 Task: Find connections with filter location Maricá with filter topic #Marketswith filter profile language French with filter current company PM Group with filter school WEST BENGAL STATE UNIVERSITY with filter industry Artists and Writers with filter service category Insurance with filter keywords title Translator
Action: Mouse moved to (595, 126)
Screenshot: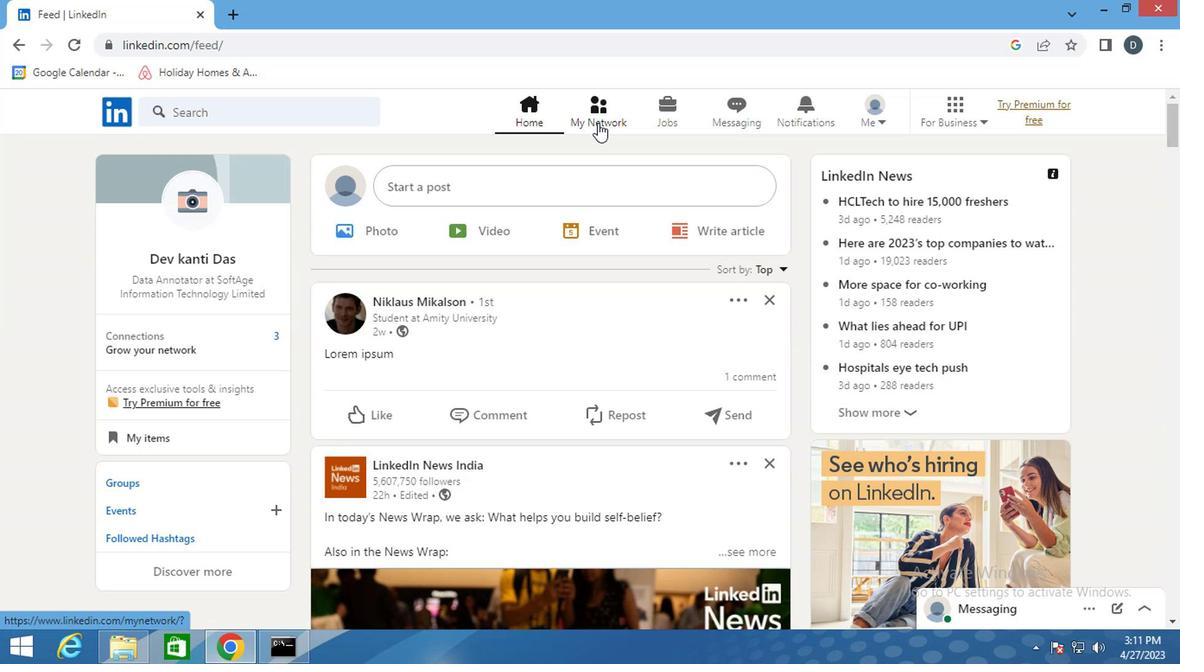 
Action: Mouse pressed left at (595, 126)
Screenshot: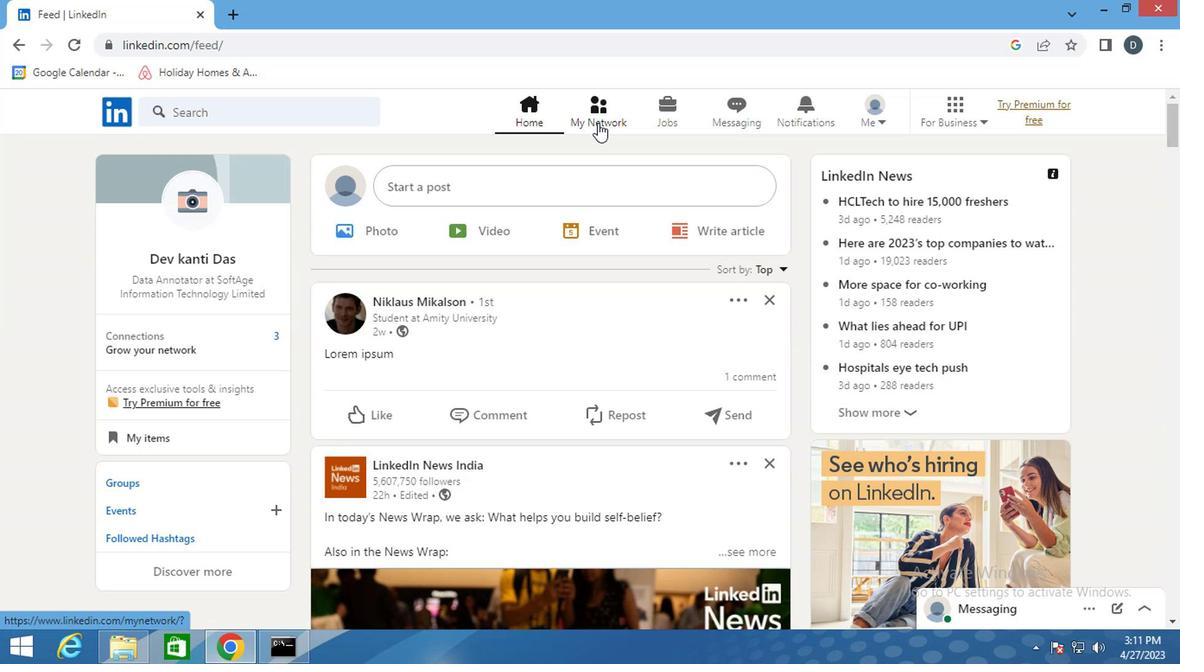 
Action: Mouse moved to (320, 219)
Screenshot: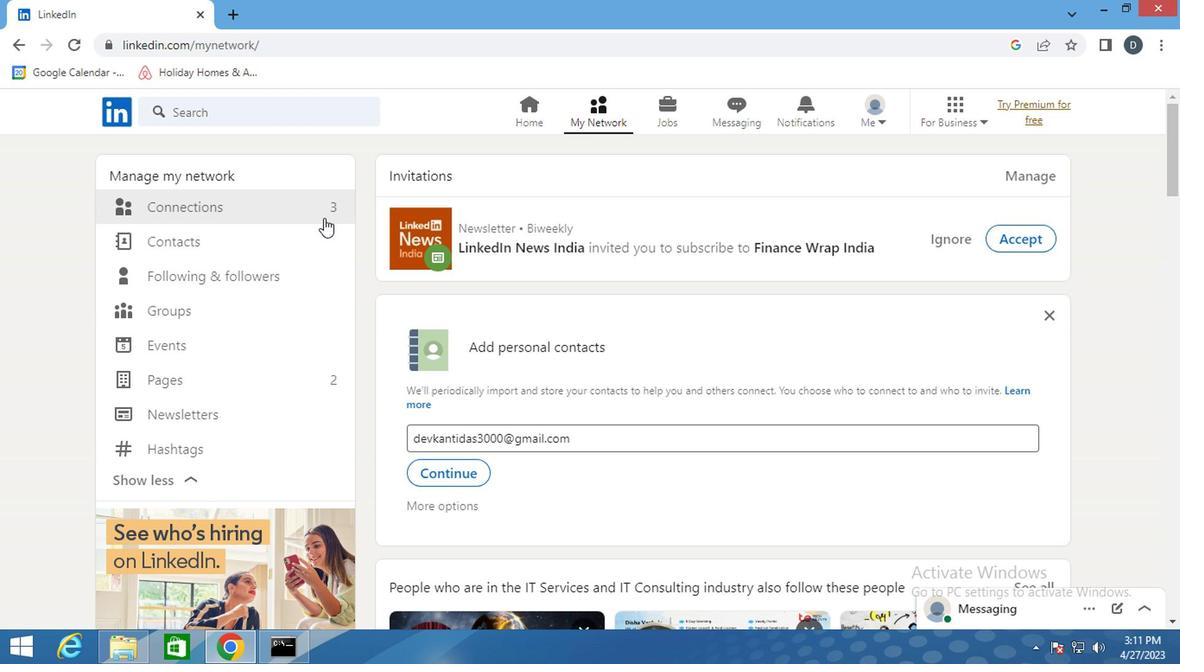 
Action: Mouse pressed left at (320, 219)
Screenshot: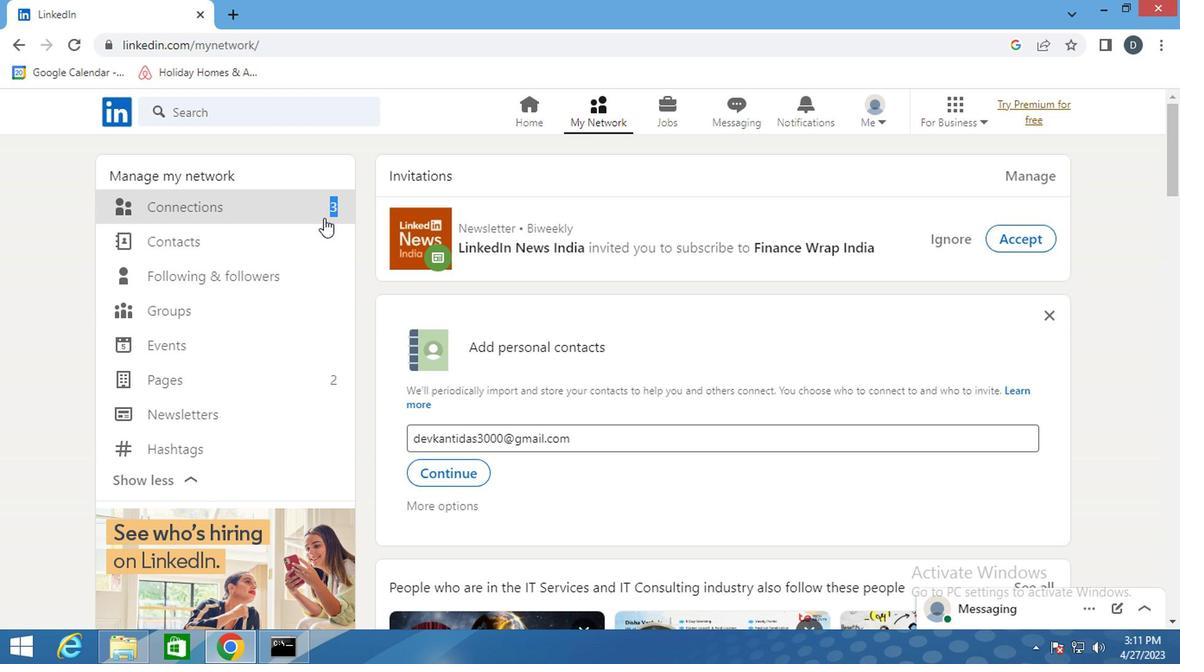 
Action: Mouse pressed left at (320, 219)
Screenshot: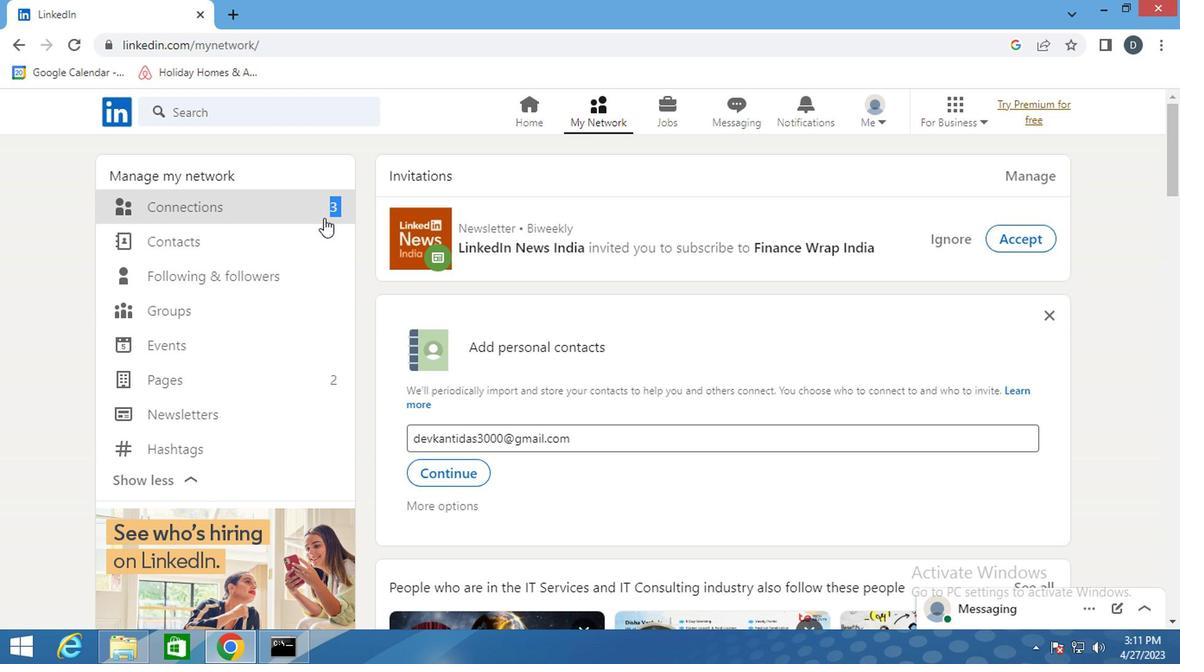 
Action: Mouse pressed left at (320, 219)
Screenshot: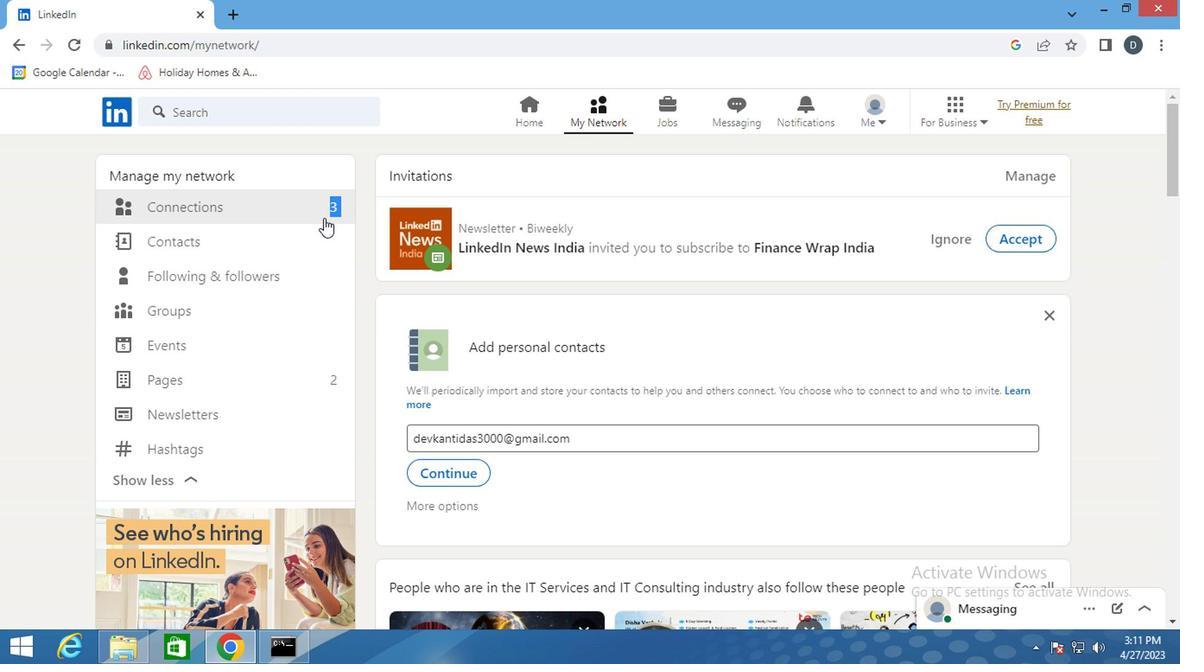 
Action: Mouse moved to (295, 209)
Screenshot: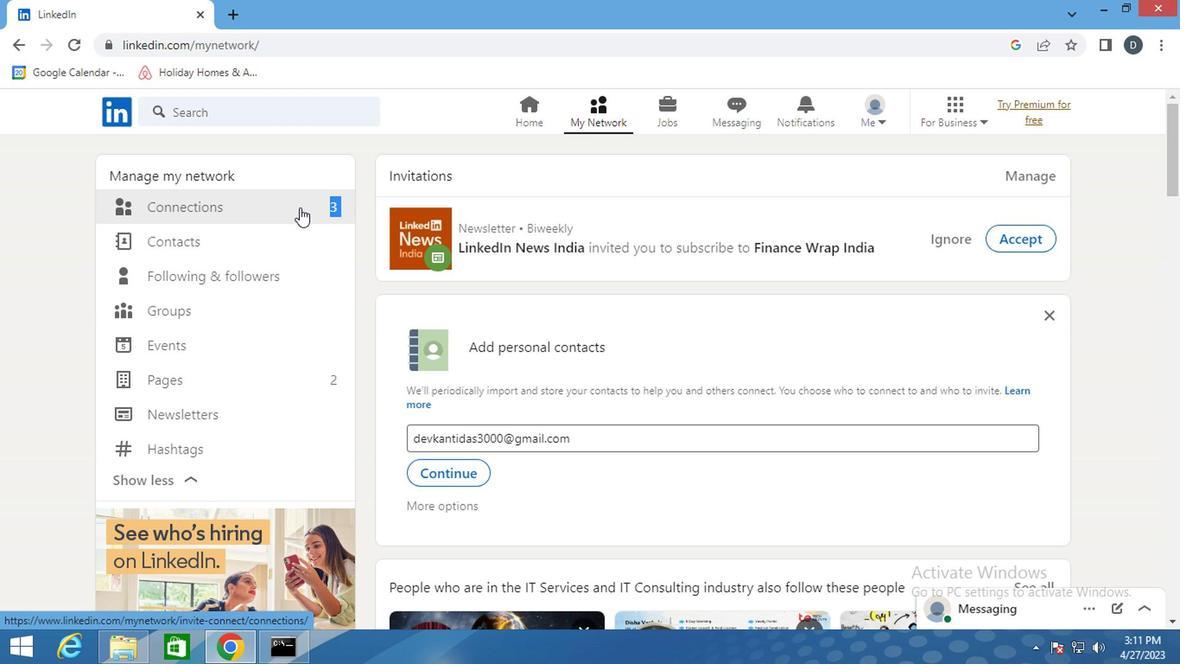 
Action: Mouse pressed left at (295, 209)
Screenshot: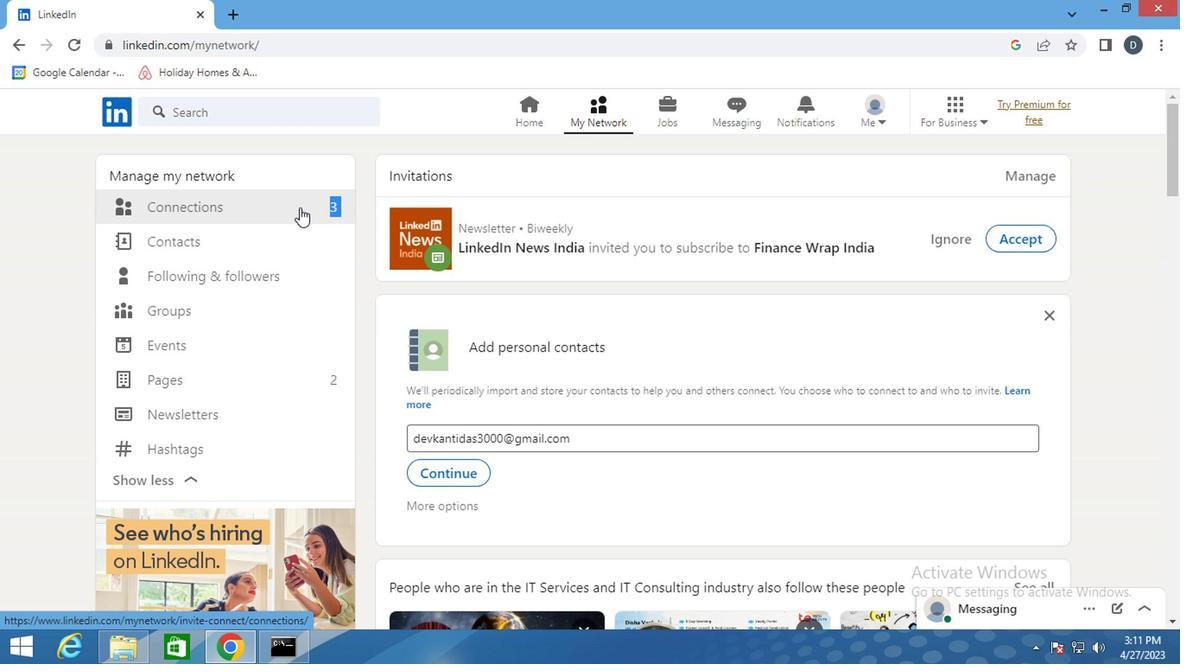 
Action: Mouse moved to (765, 208)
Screenshot: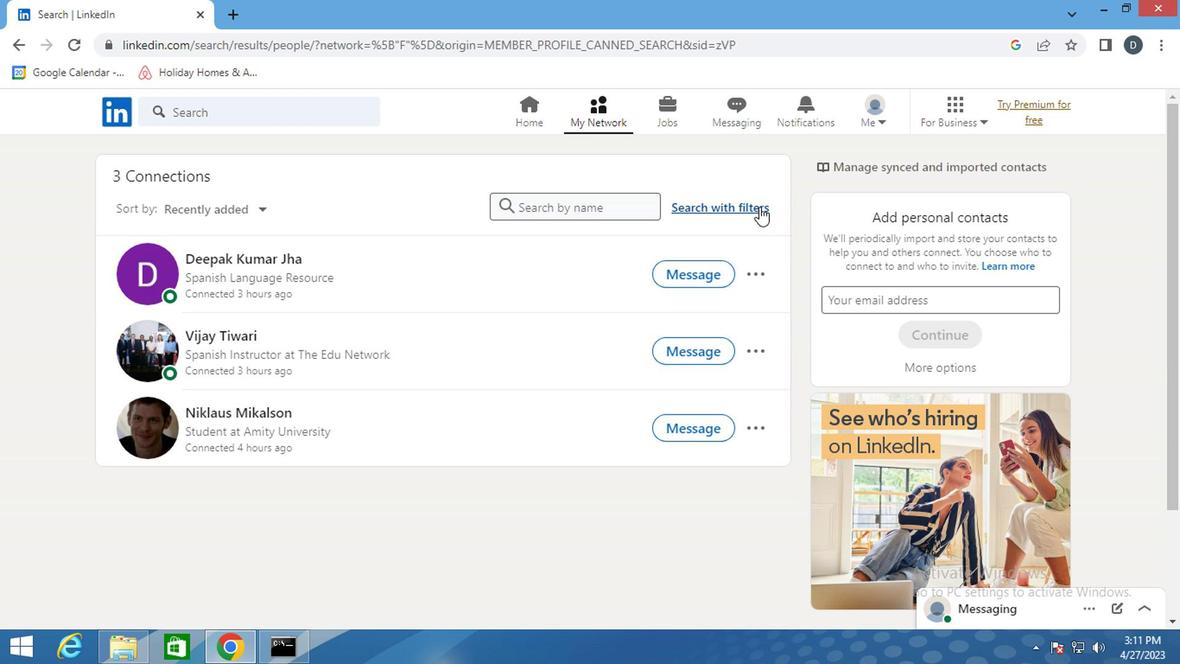 
Action: Mouse pressed left at (765, 208)
Screenshot: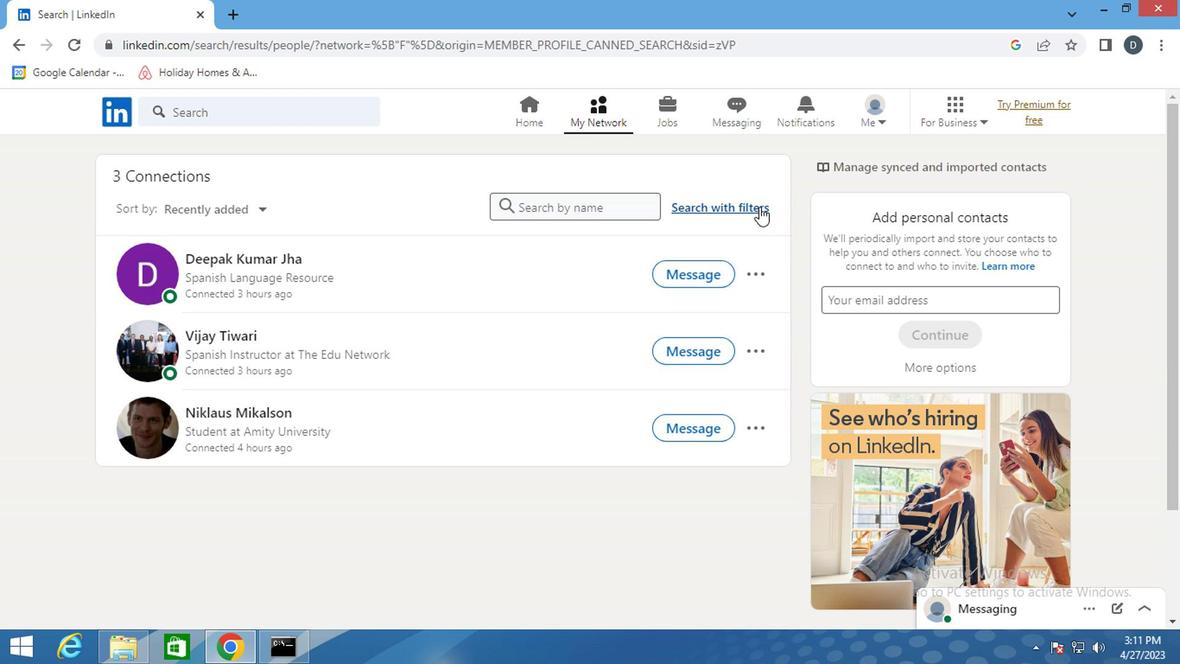 
Action: Mouse moved to (662, 167)
Screenshot: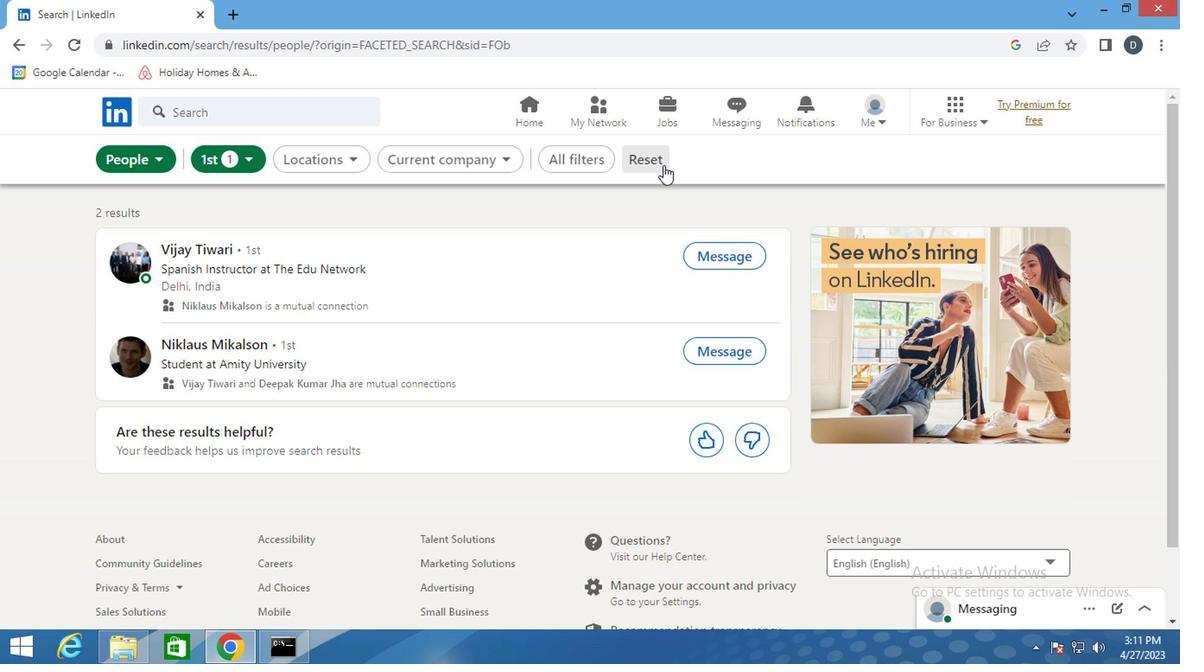 
Action: Mouse pressed left at (662, 167)
Screenshot: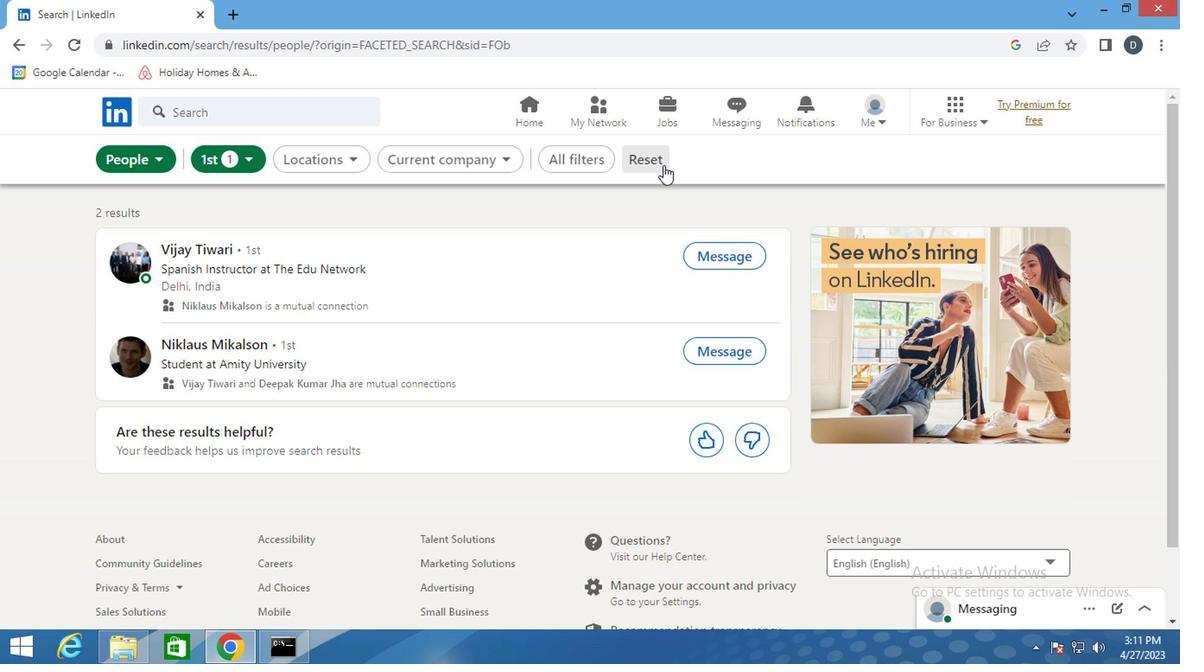 
Action: Mouse moved to (643, 164)
Screenshot: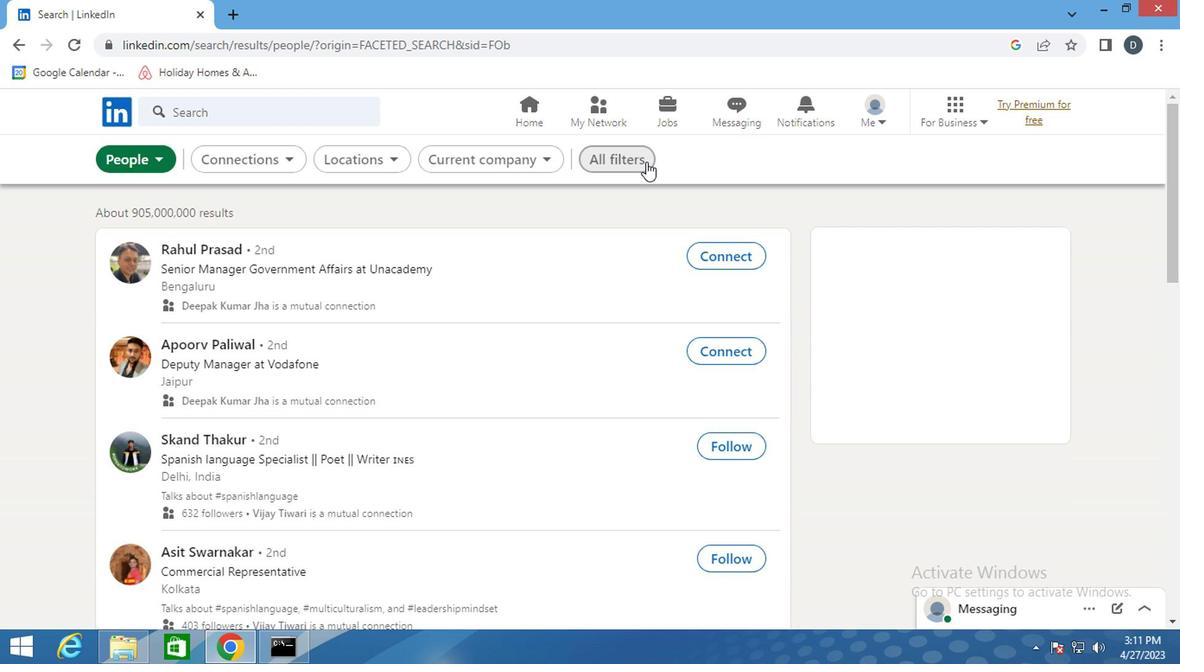 
Action: Mouse pressed left at (643, 164)
Screenshot: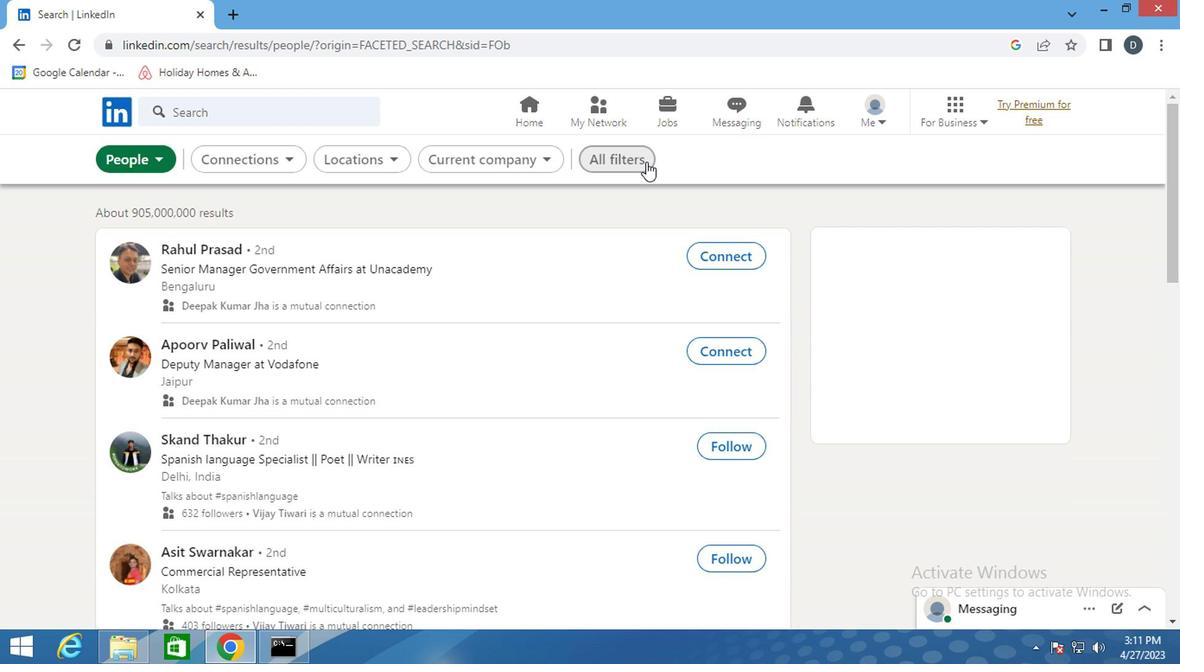 
Action: Mouse moved to (943, 324)
Screenshot: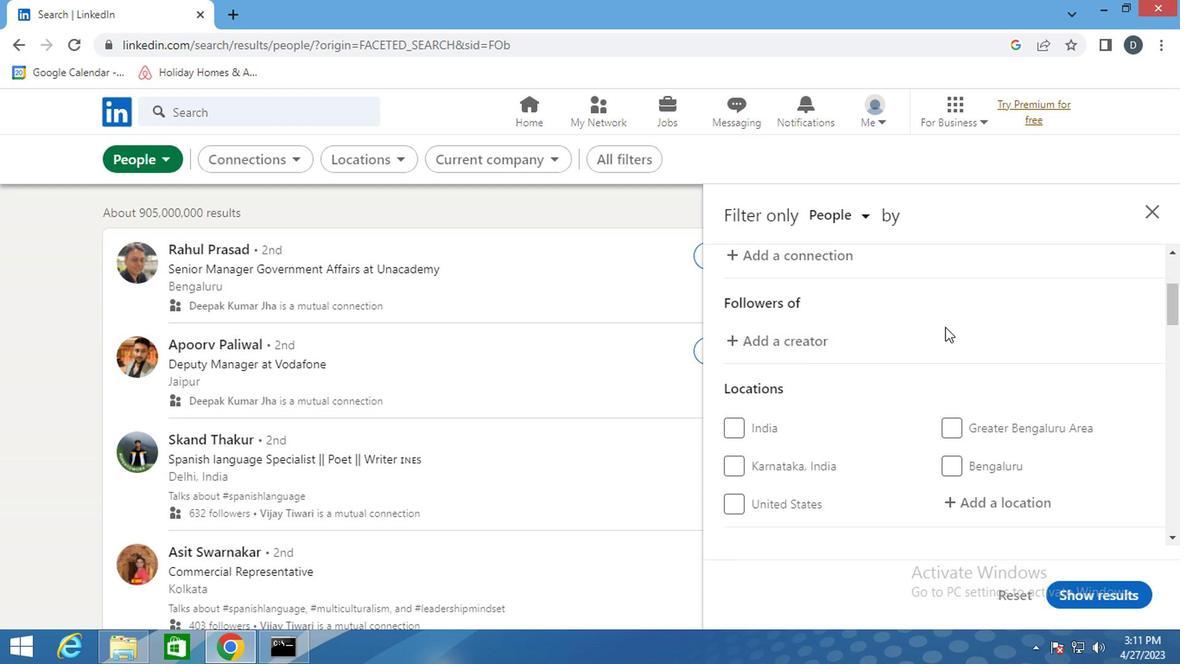 
Action: Mouse scrolled (943, 323) with delta (0, -1)
Screenshot: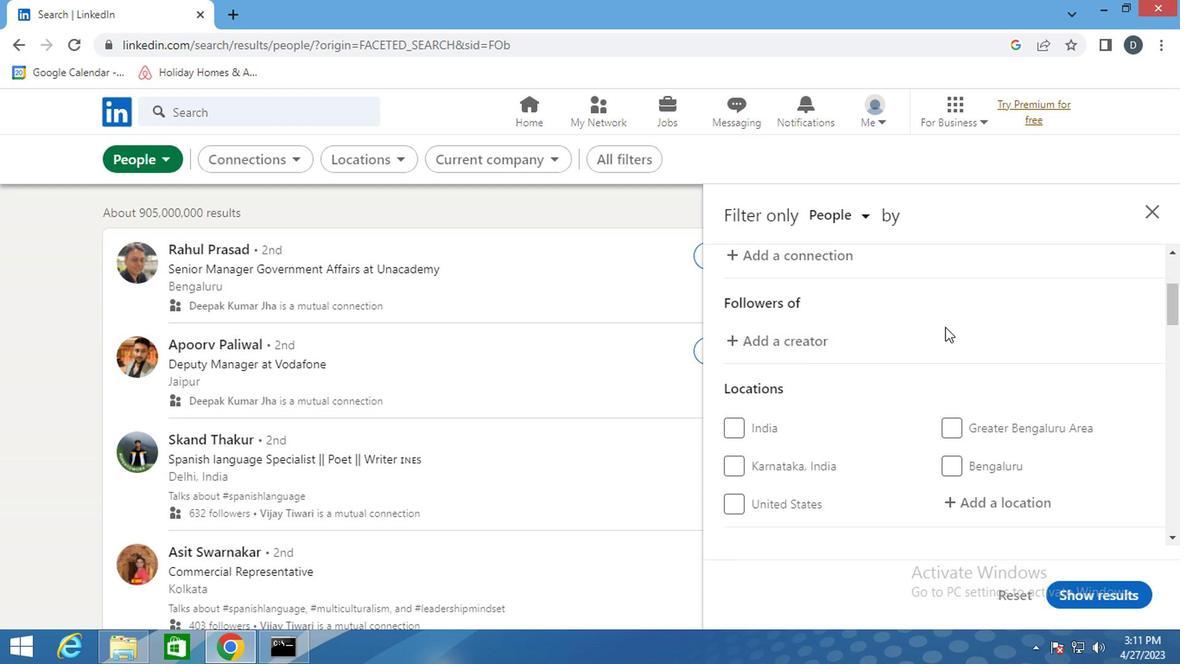 
Action: Mouse moved to (943, 325)
Screenshot: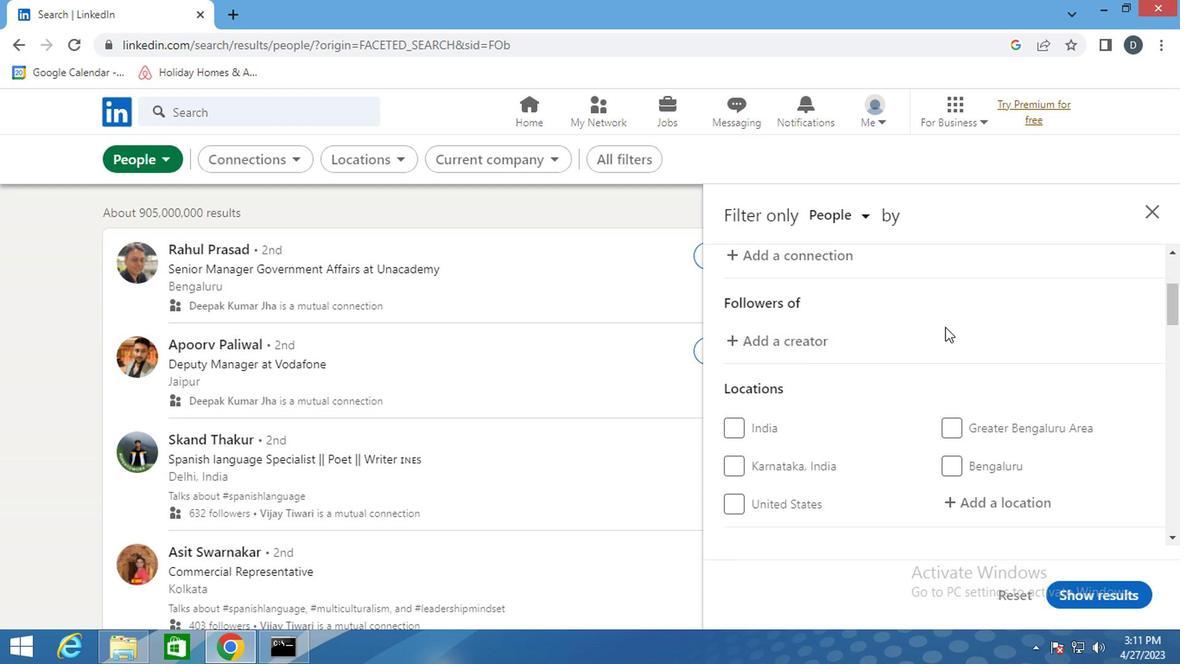 
Action: Mouse scrolled (943, 324) with delta (0, 0)
Screenshot: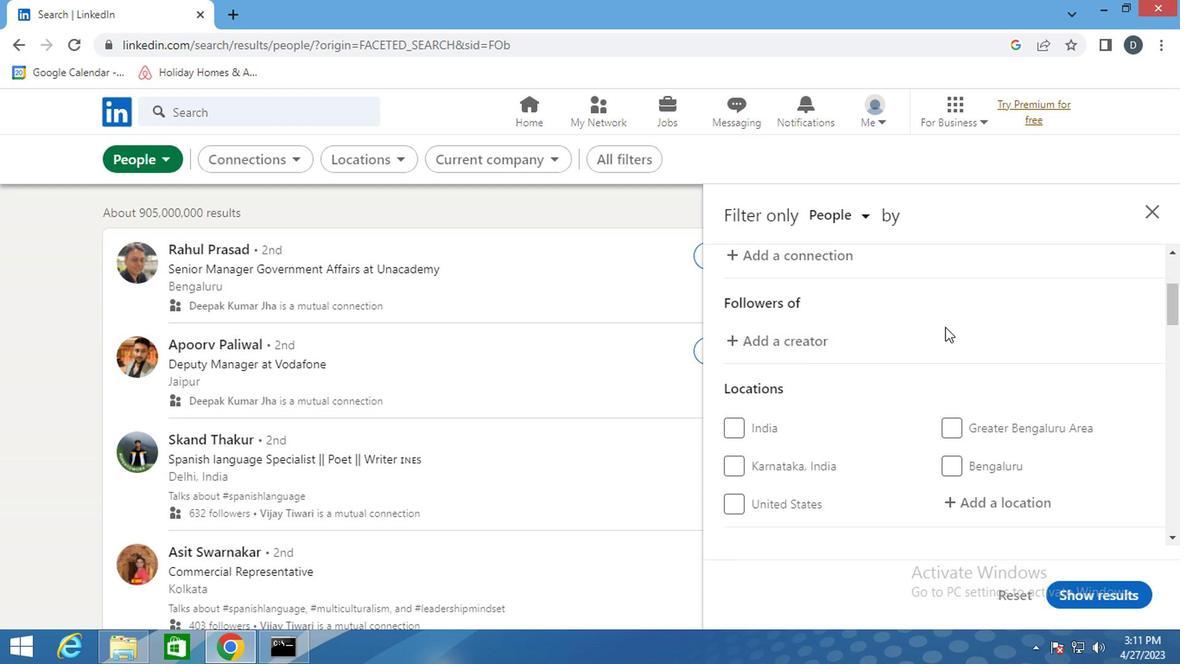
Action: Mouse moved to (944, 327)
Screenshot: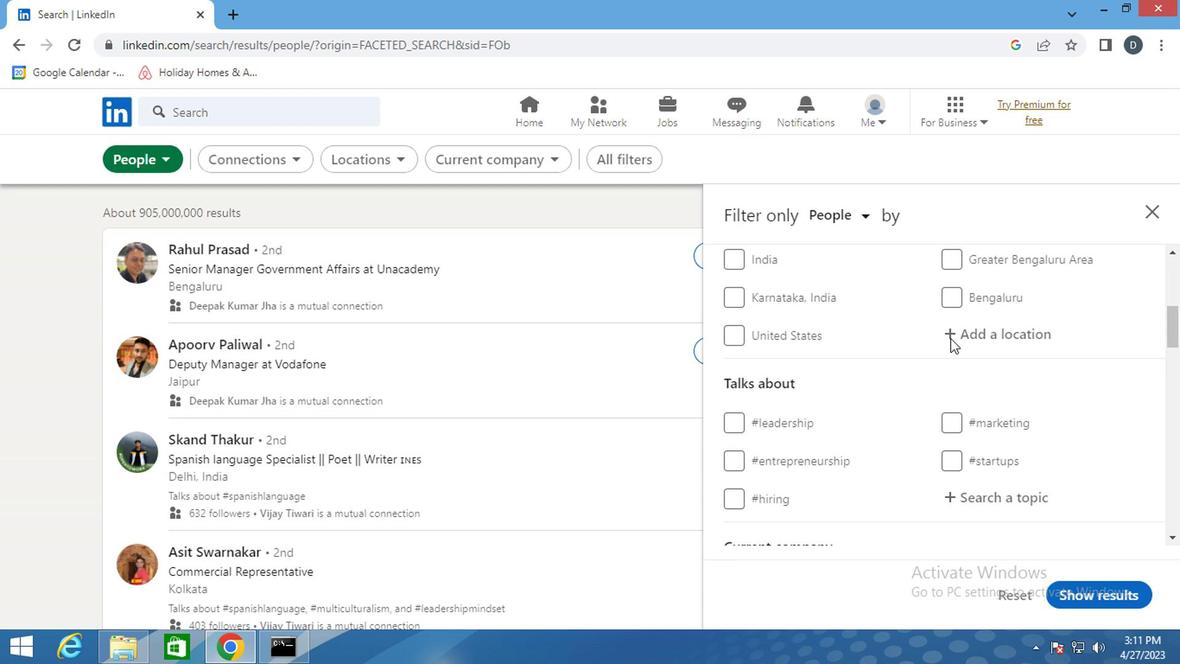 
Action: Mouse scrolled (944, 325) with delta (0, -1)
Screenshot: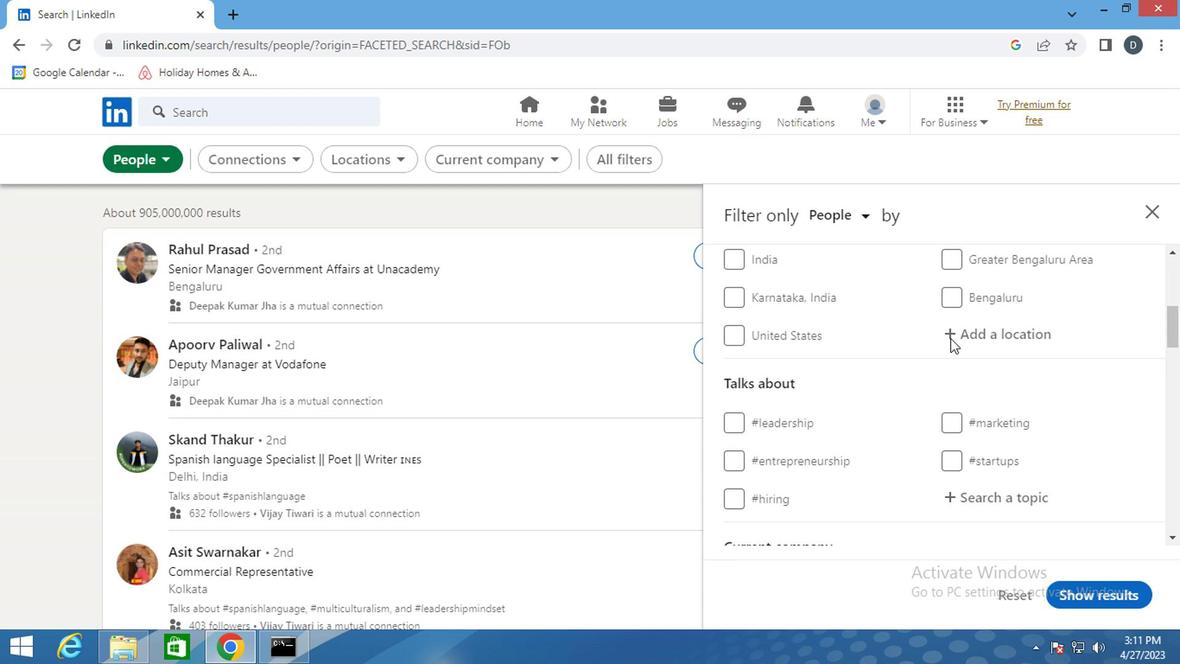 
Action: Mouse scrolled (944, 325) with delta (0, -1)
Screenshot: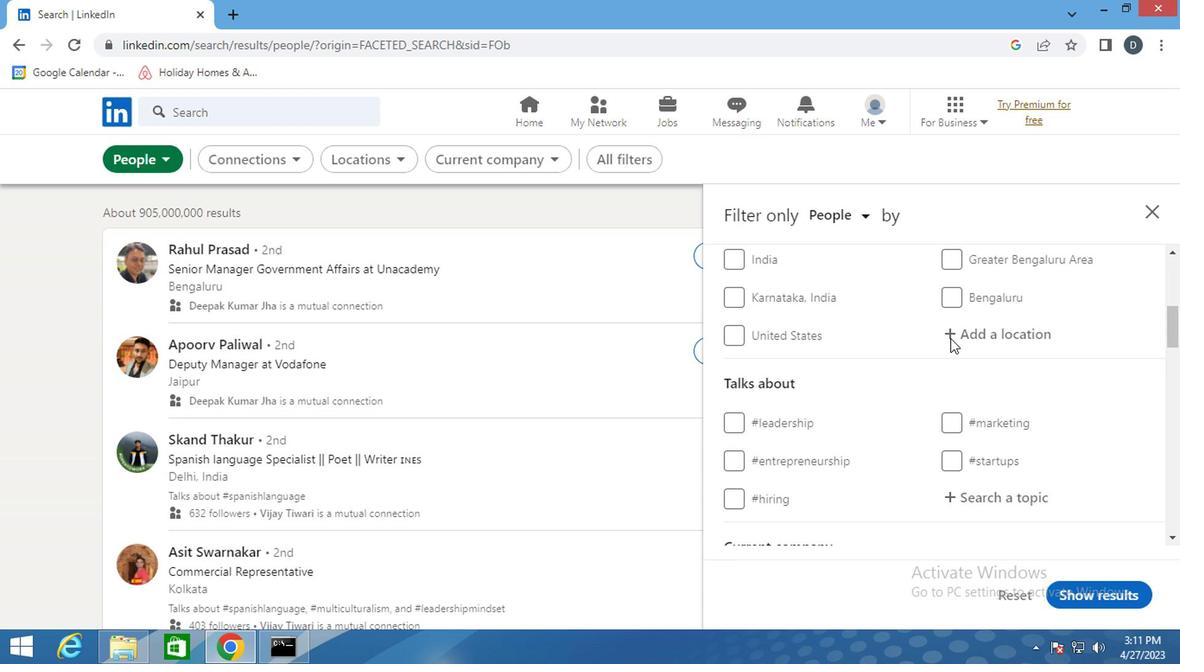
Action: Mouse moved to (983, 337)
Screenshot: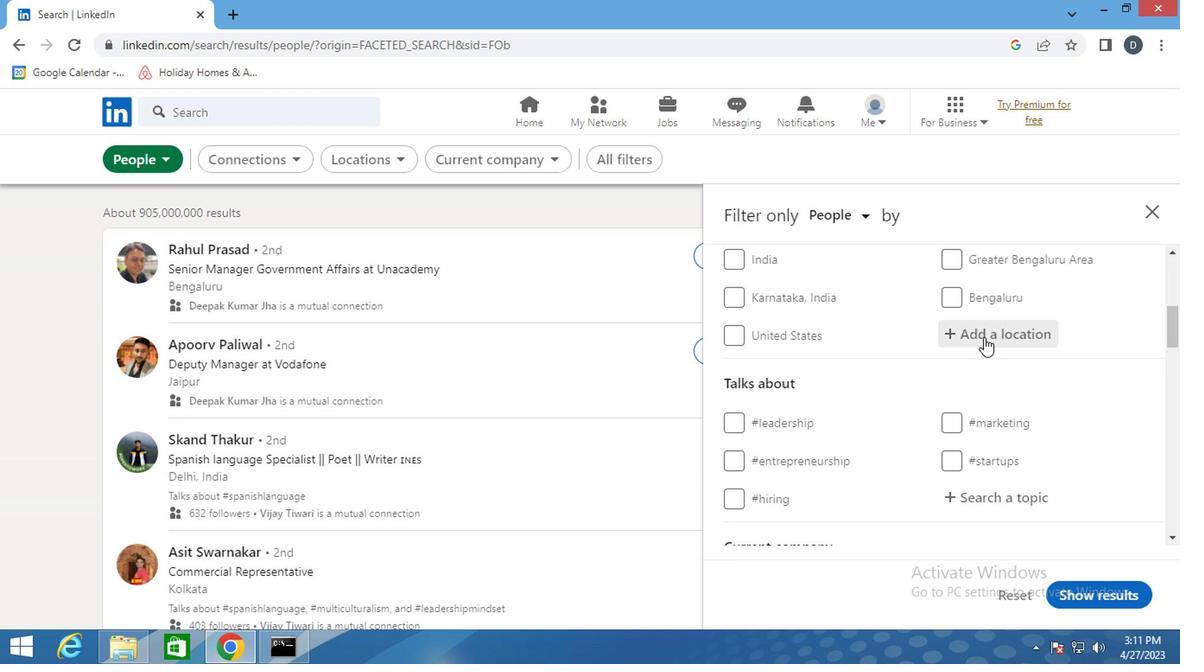 
Action: Mouse pressed left at (983, 337)
Screenshot: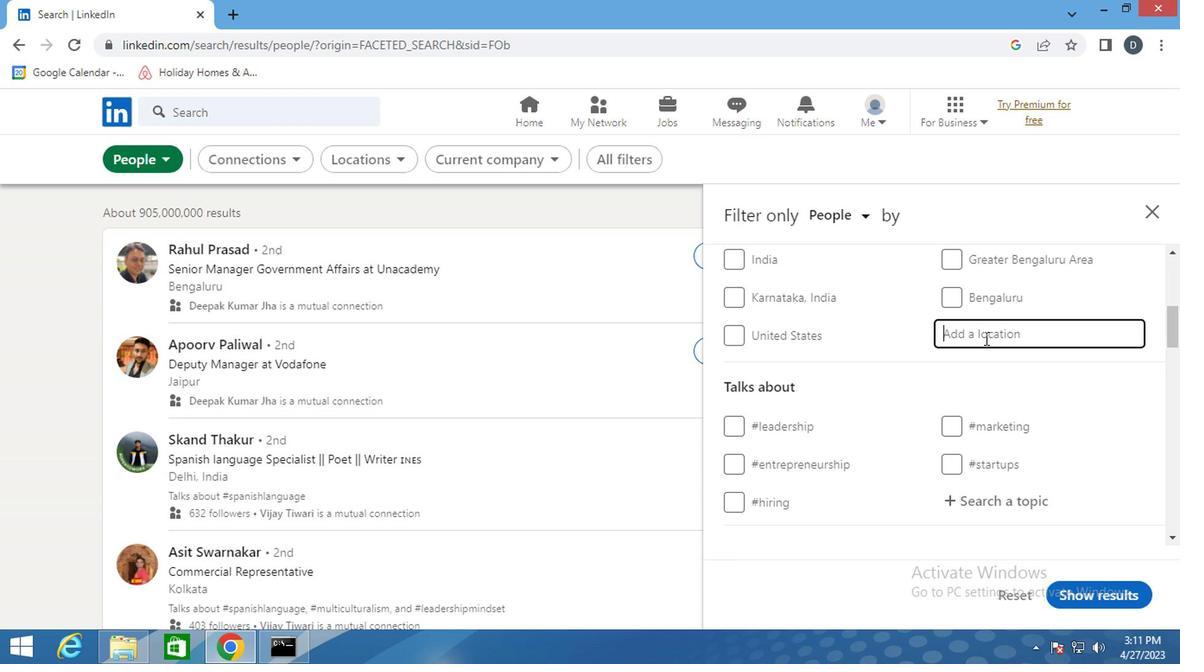 
Action: Mouse moved to (983, 338)
Screenshot: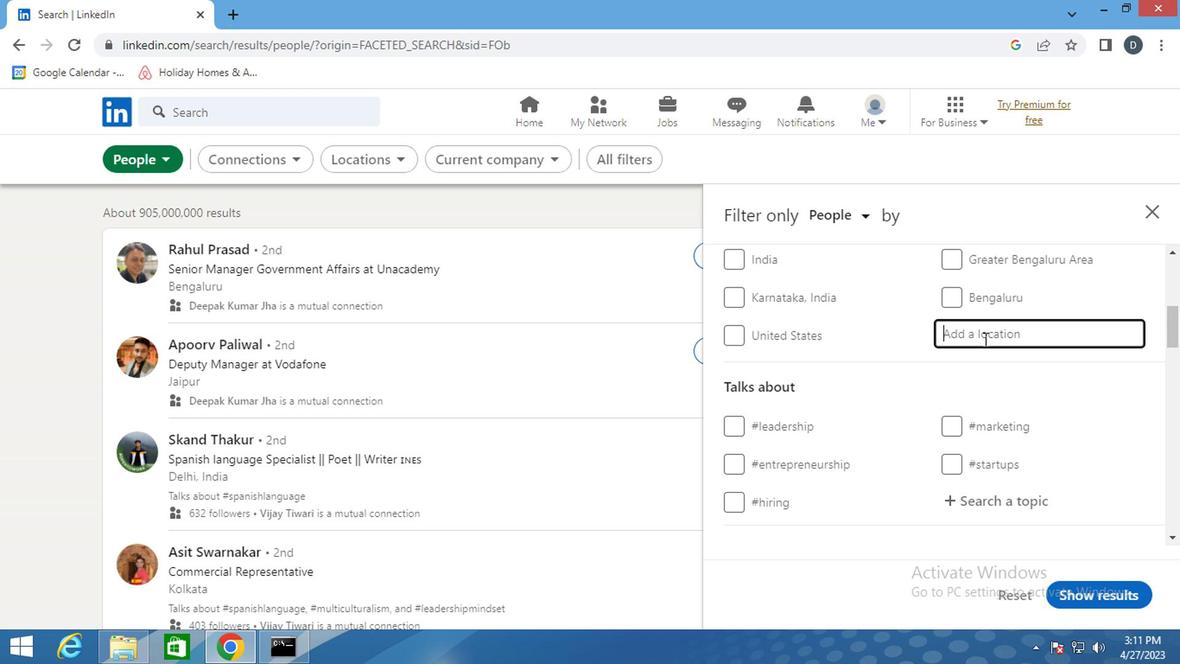 
Action: Key pressed <Key.shift_r>Marica
Screenshot: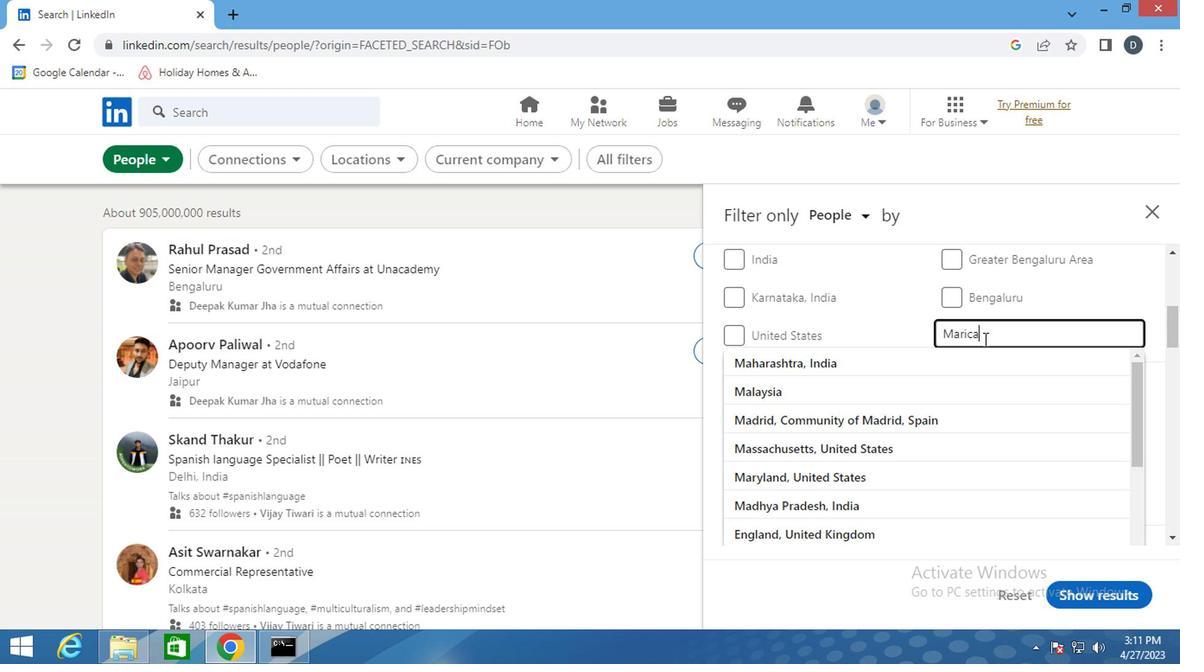 
Action: Mouse moved to (973, 362)
Screenshot: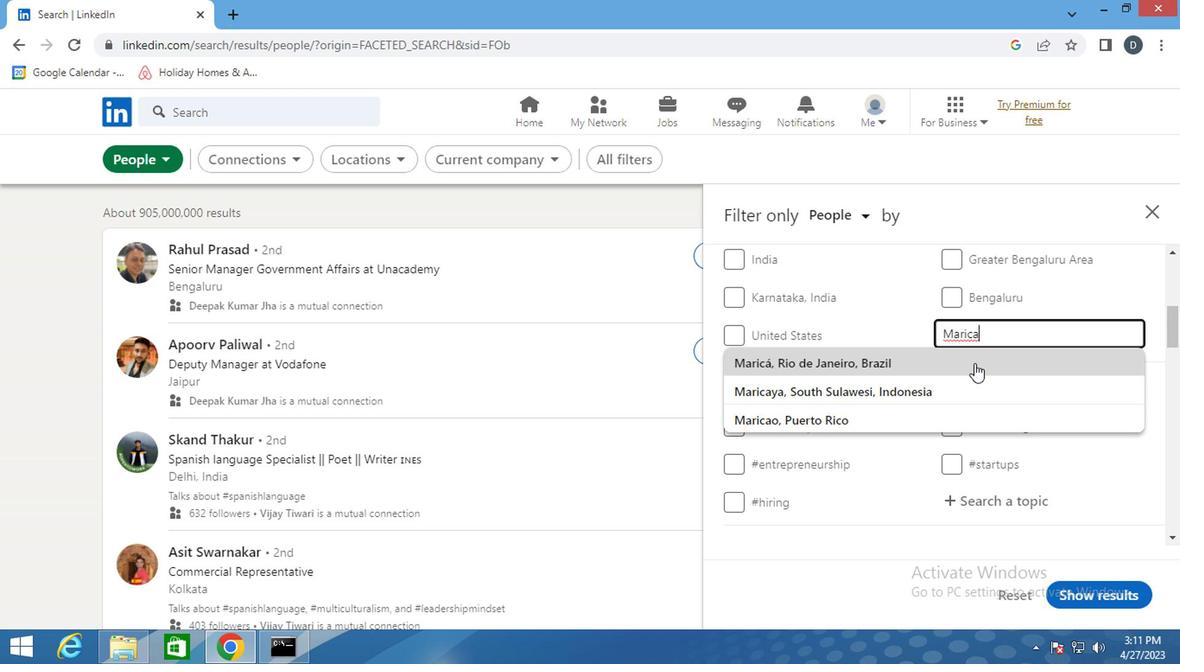 
Action: Mouse pressed left at (973, 362)
Screenshot: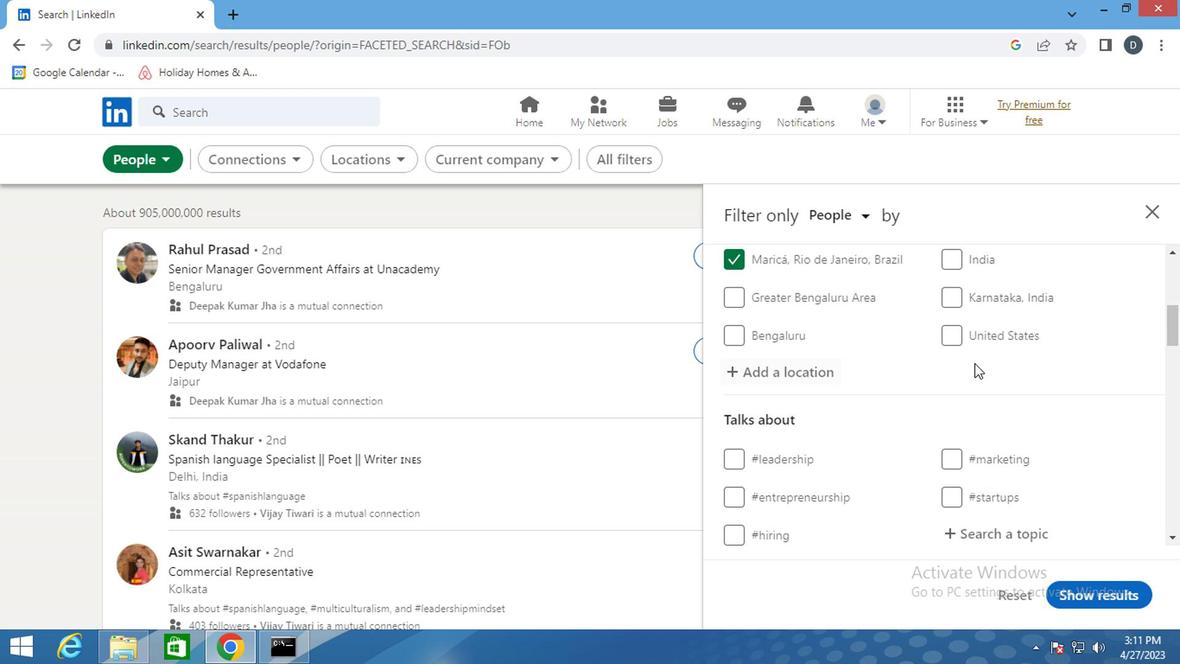 
Action: Mouse moved to (973, 362)
Screenshot: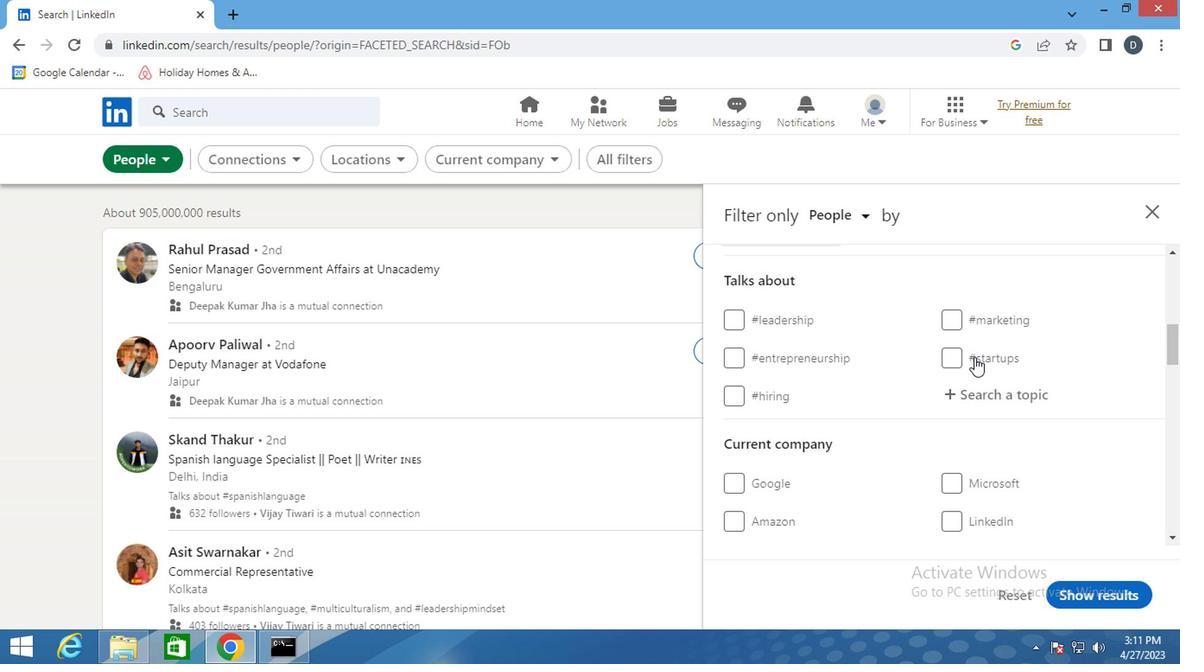 
Action: Mouse scrolled (973, 361) with delta (0, -1)
Screenshot: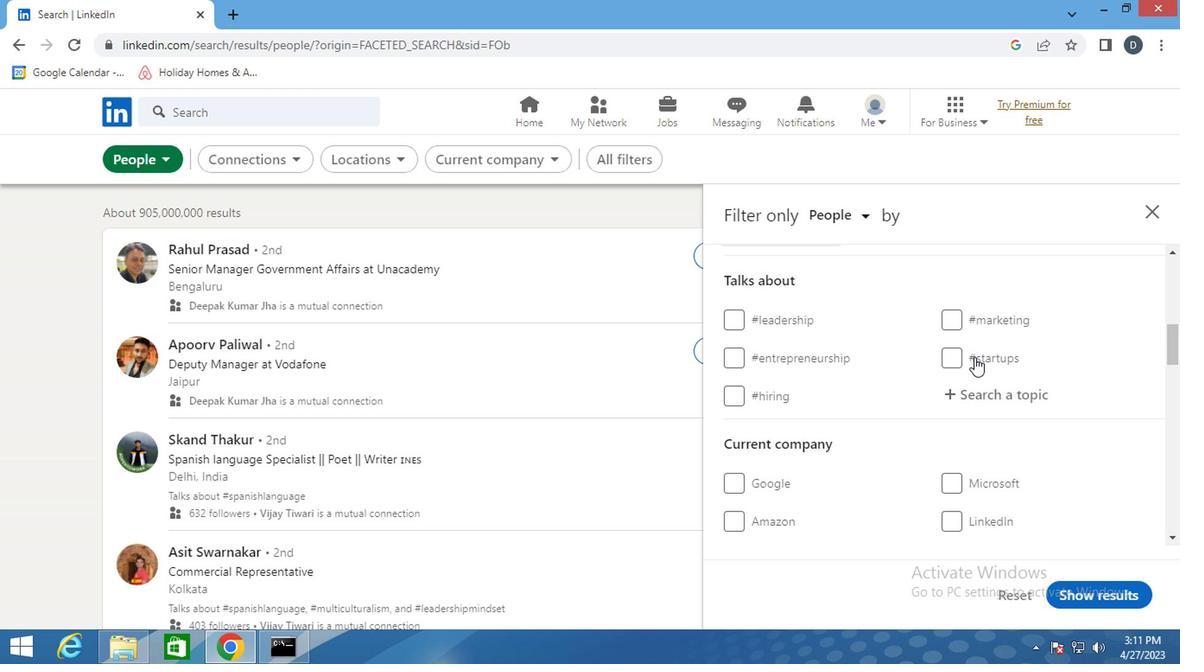 
Action: Mouse scrolled (973, 361) with delta (0, -1)
Screenshot: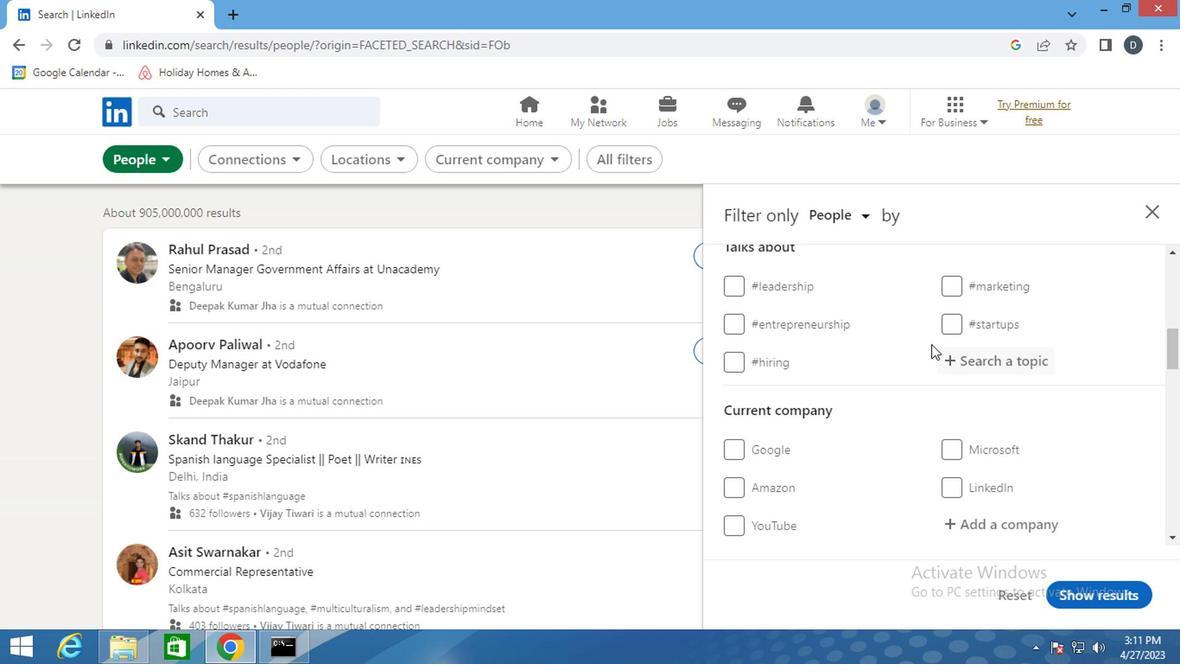 
Action: Mouse moved to (972, 367)
Screenshot: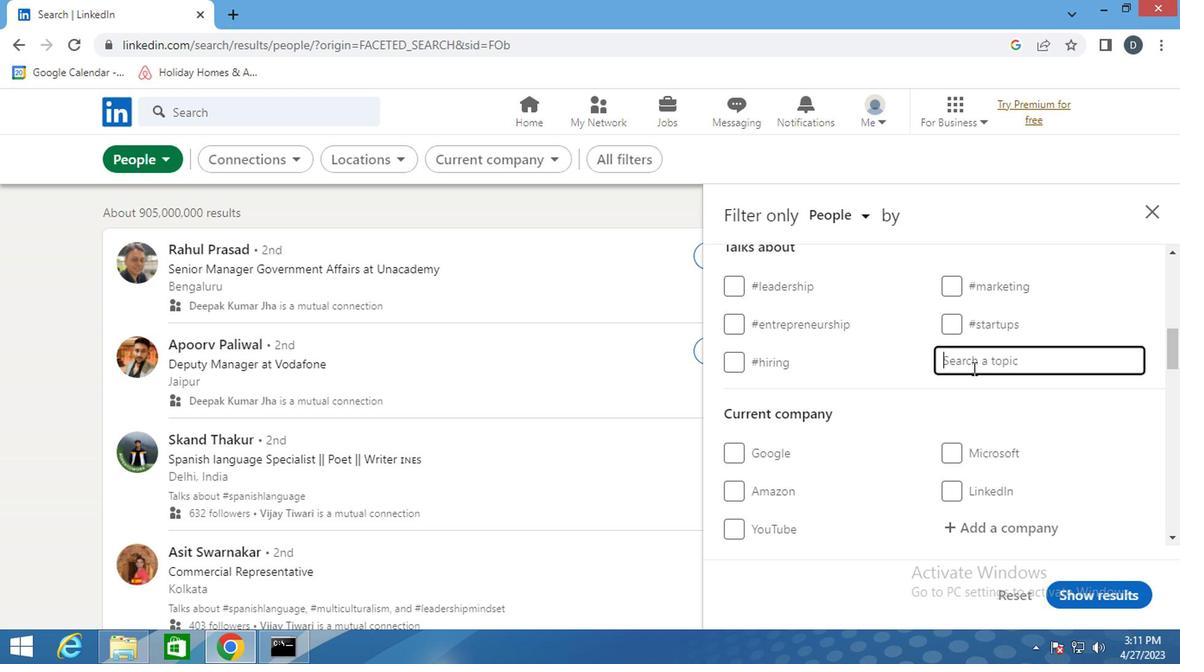 
Action: Mouse pressed left at (972, 367)
Screenshot: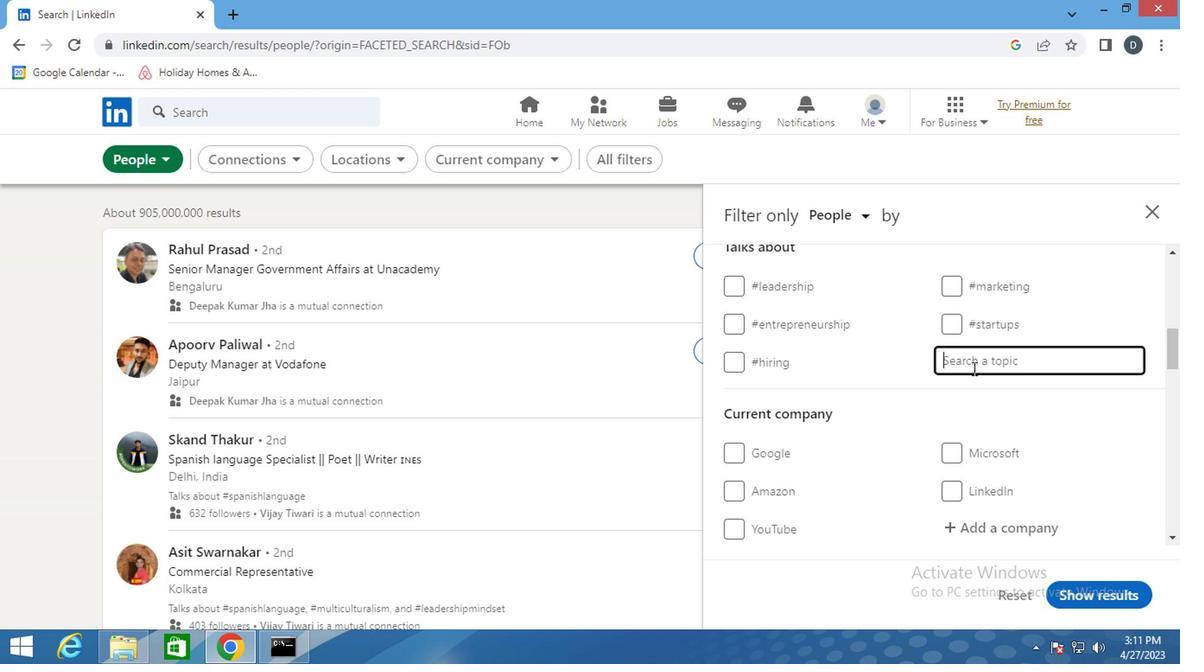
Action: Key pressed <Key.shift>#<Key.shift>MARKETSWITH
Screenshot: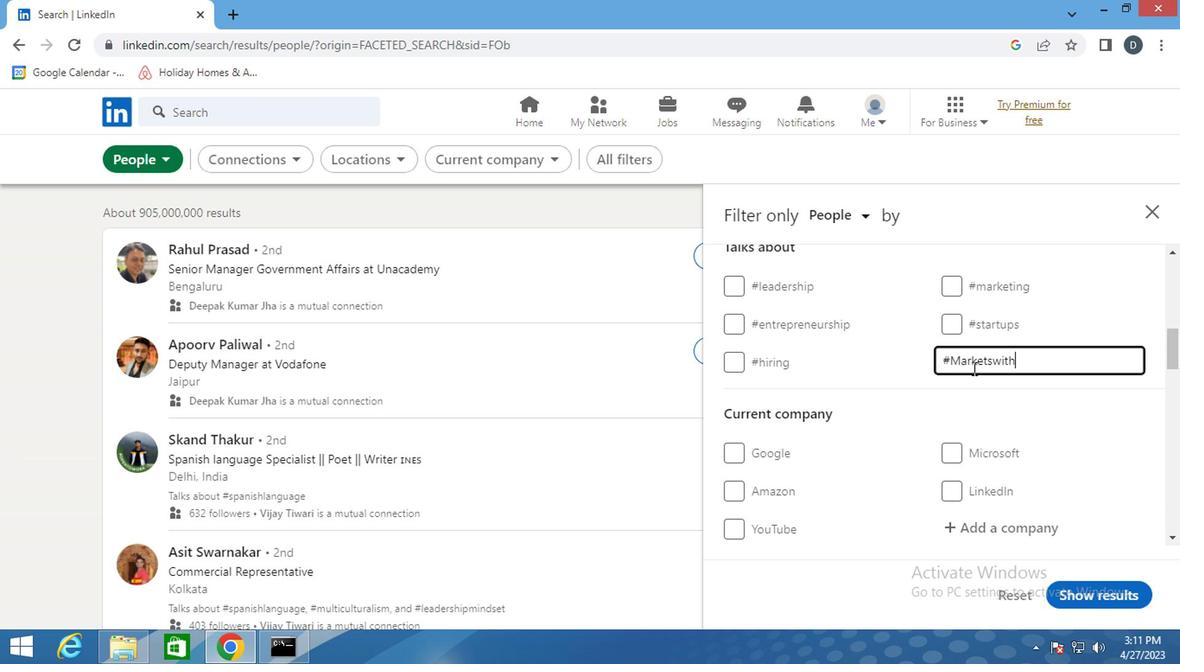 
Action: Mouse moved to (985, 369)
Screenshot: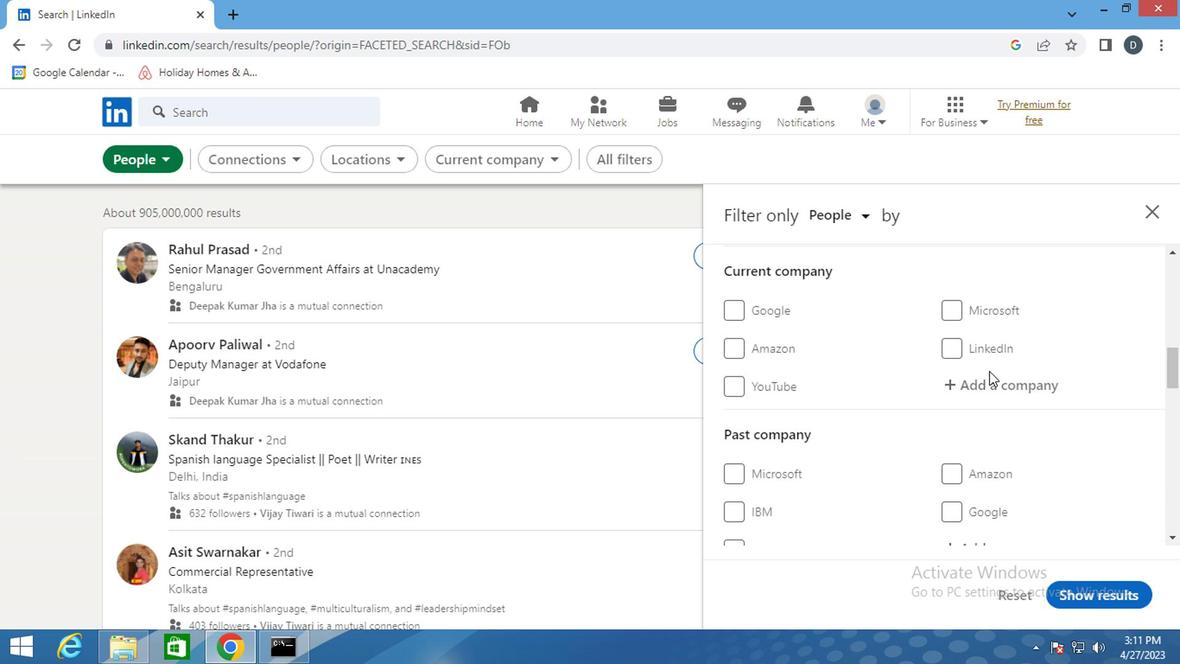 
Action: Mouse scrolled (985, 367) with delta (0, -1)
Screenshot: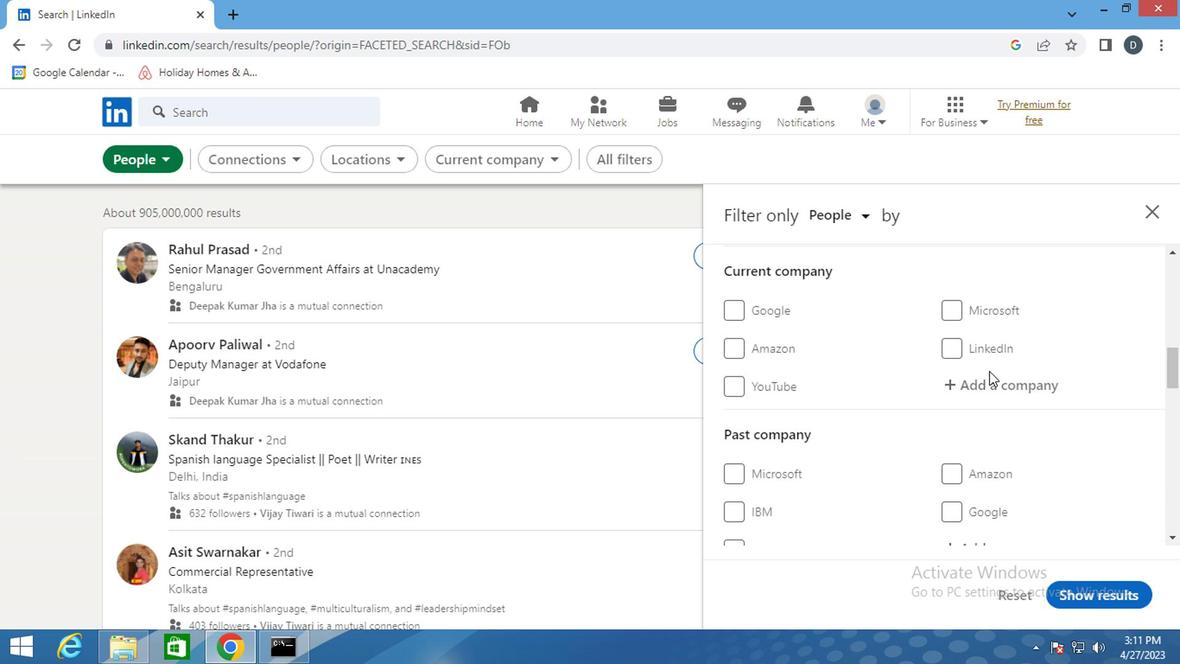
Action: Mouse moved to (987, 369)
Screenshot: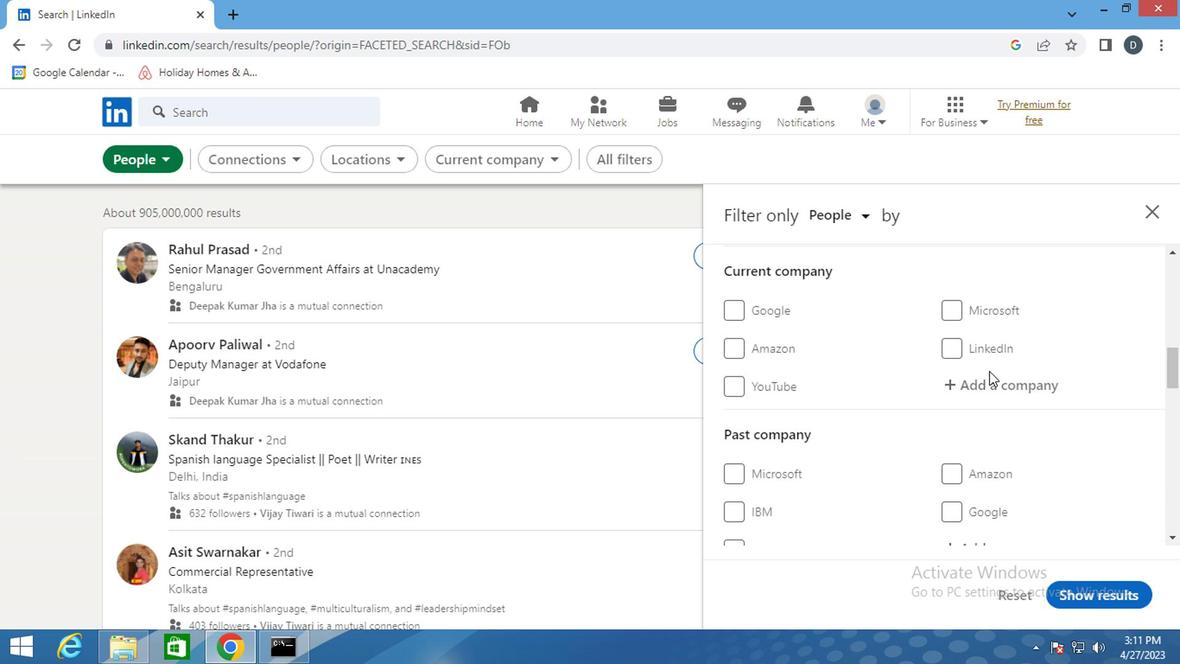 
Action: Mouse scrolled (987, 369) with delta (0, 0)
Screenshot: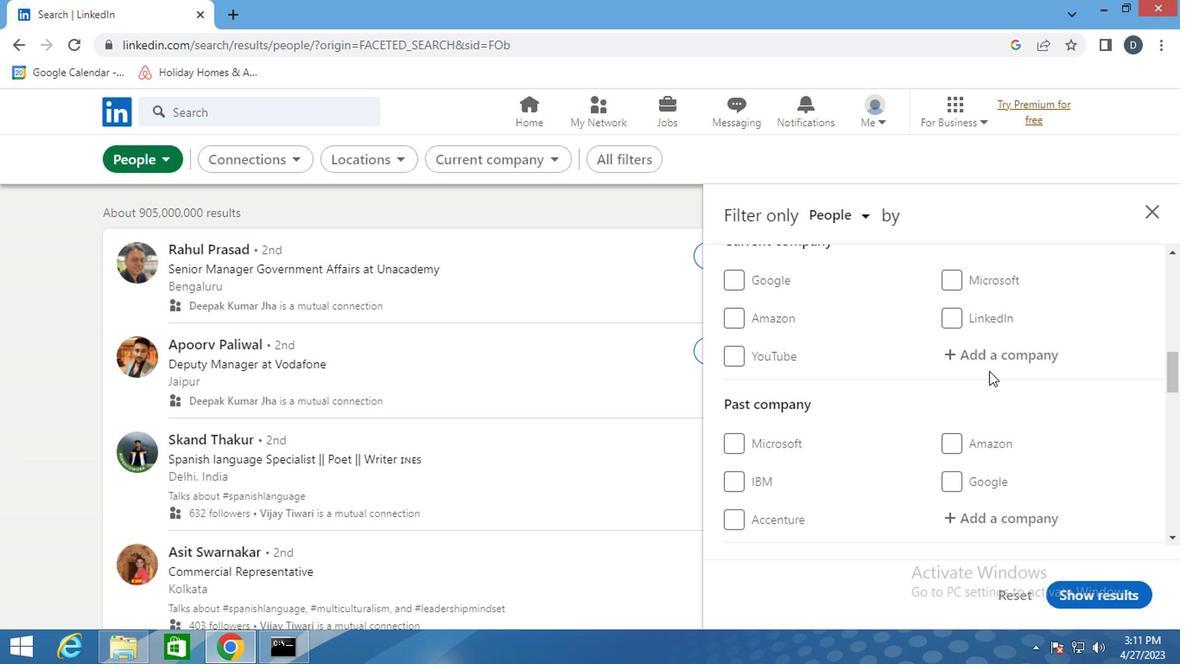 
Action: Mouse moved to (988, 370)
Screenshot: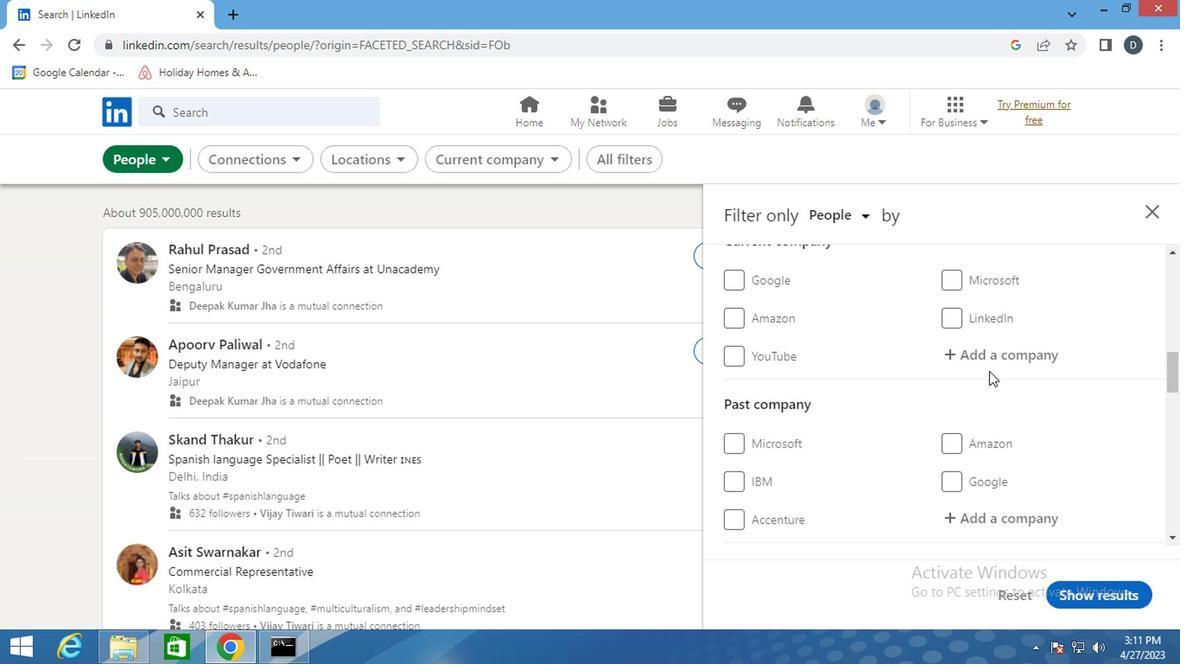
Action: Mouse scrolled (988, 369) with delta (0, 0)
Screenshot: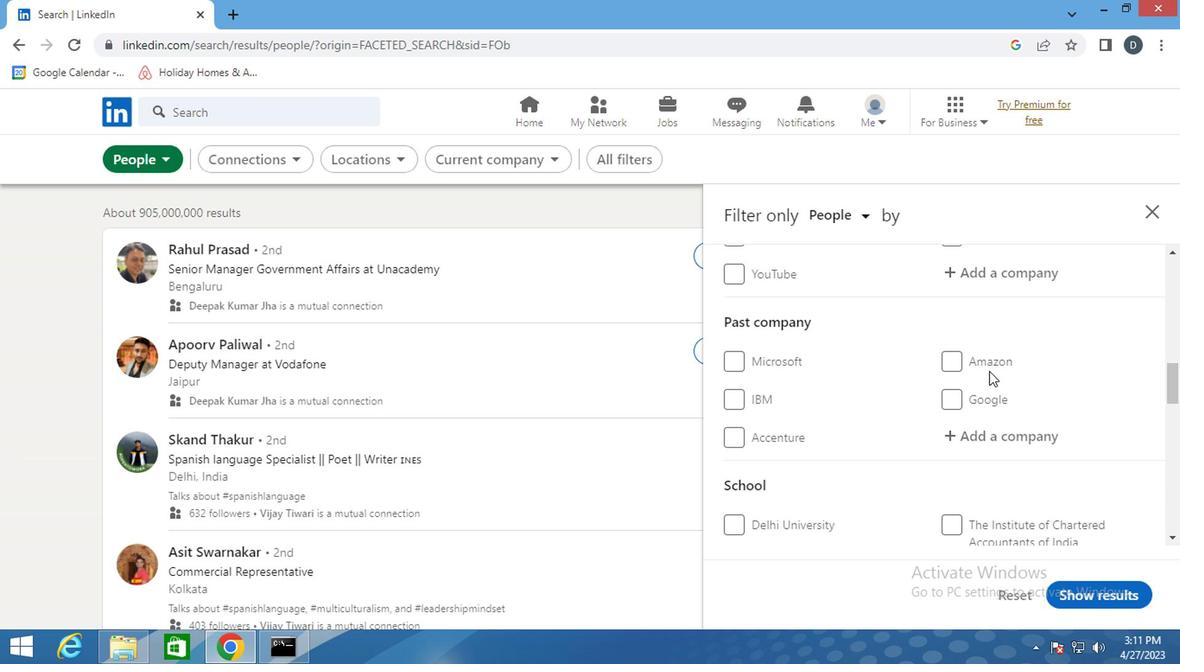 
Action: Mouse moved to (988, 372)
Screenshot: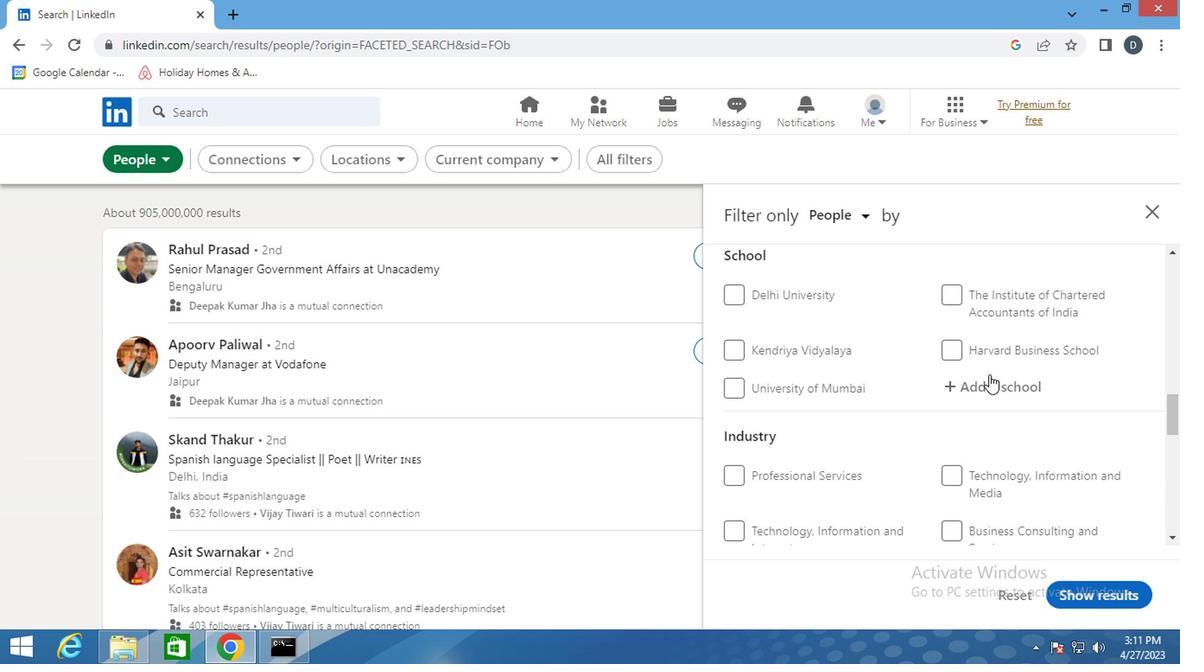 
Action: Mouse scrolled (988, 372) with delta (0, 0)
Screenshot: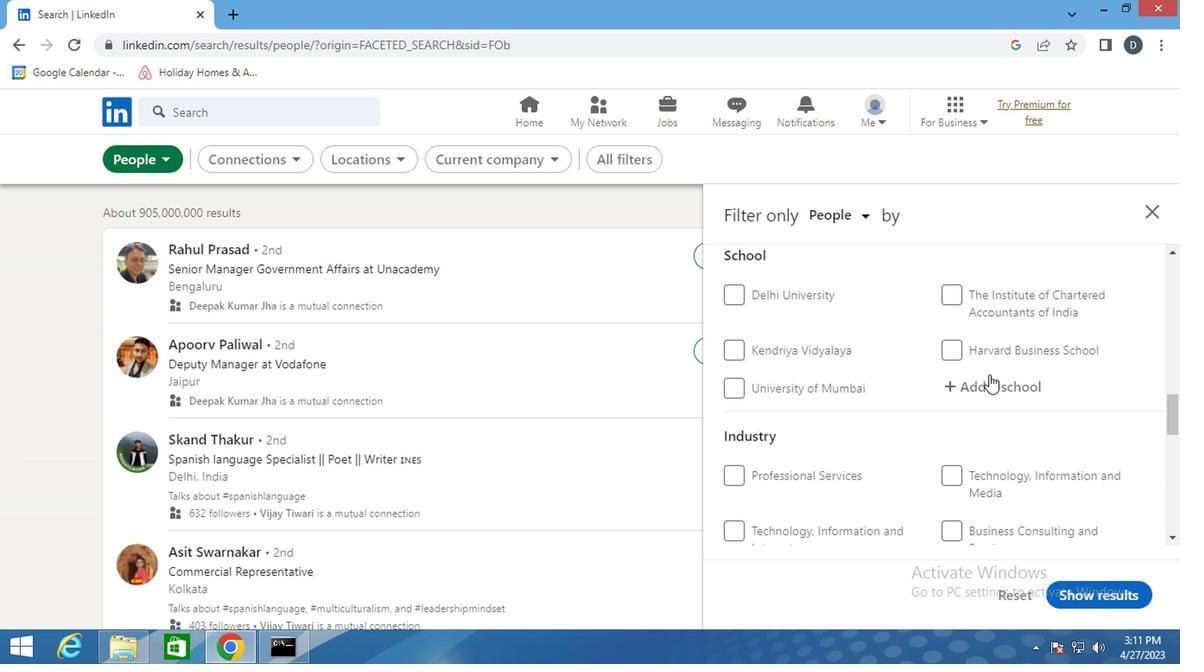 
Action: Mouse scrolled (988, 372) with delta (0, 0)
Screenshot: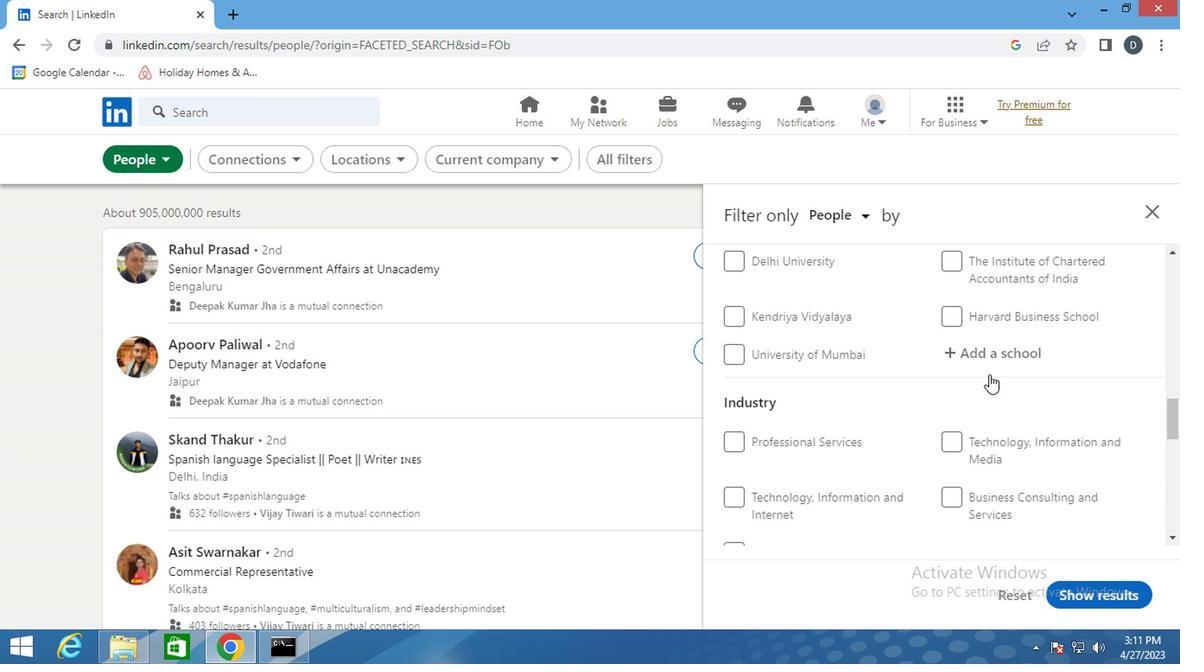 
Action: Mouse moved to (988, 373)
Screenshot: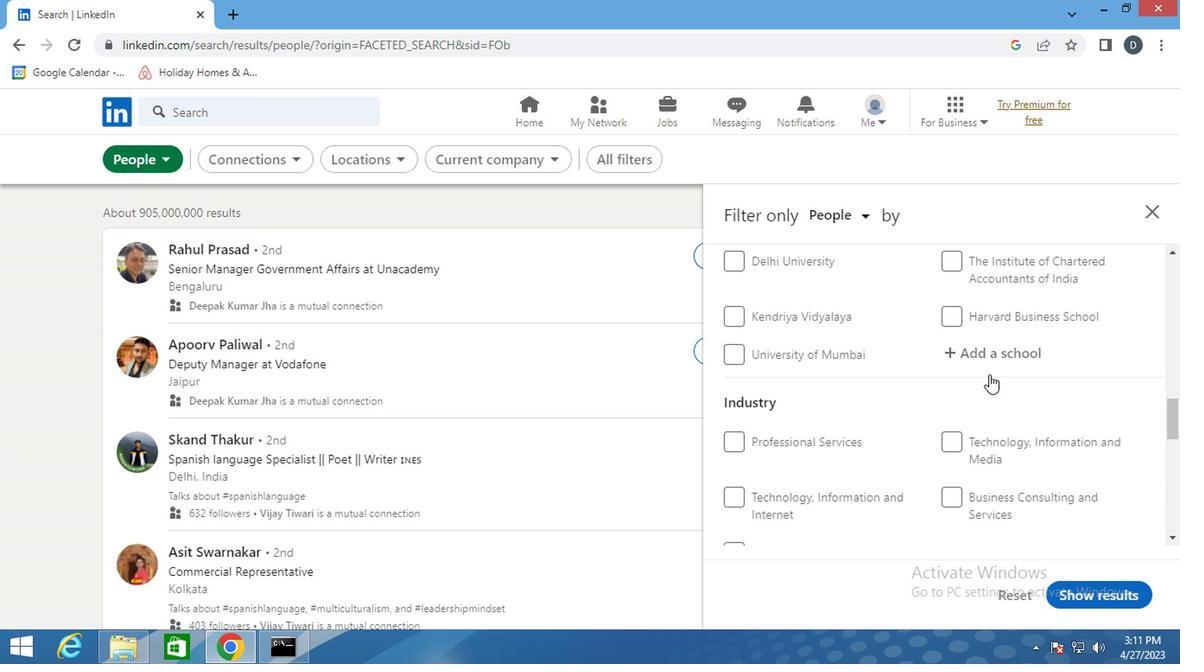 
Action: Mouse scrolled (988, 372) with delta (0, -1)
Screenshot: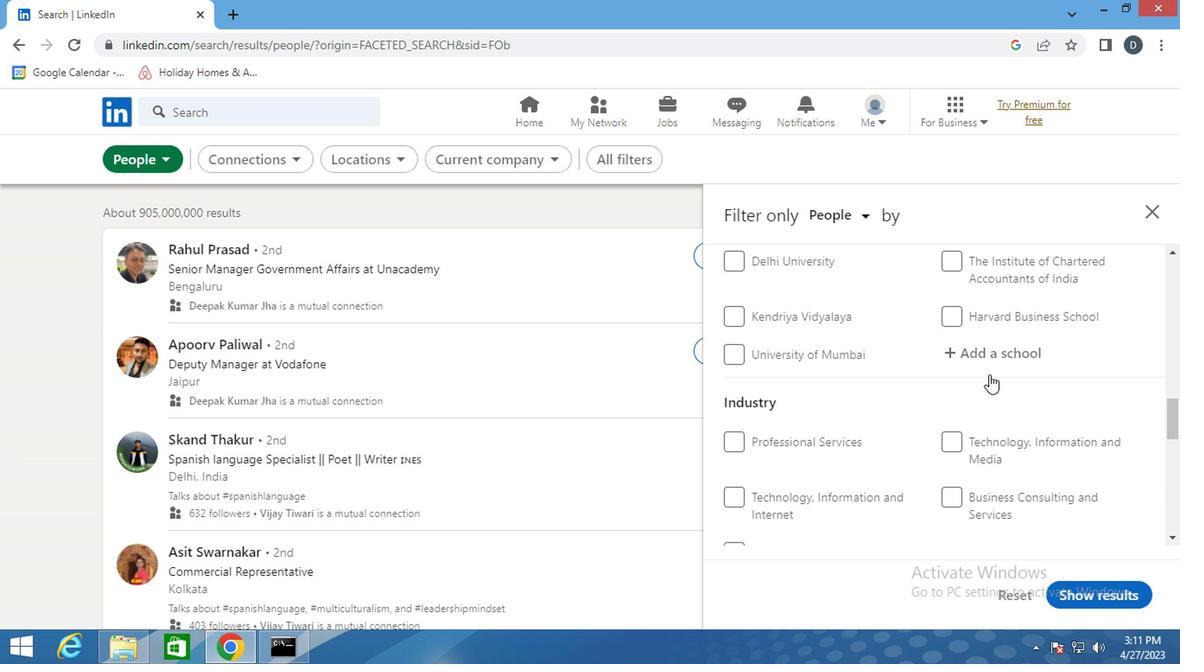 
Action: Mouse moved to (988, 373)
Screenshot: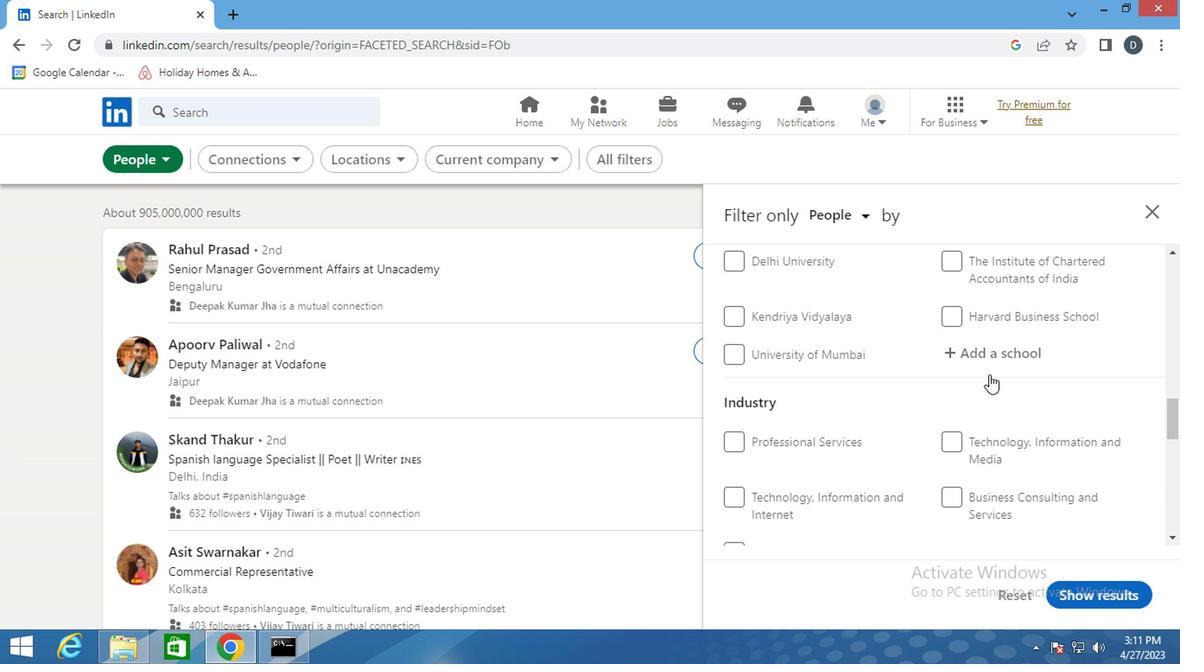 
Action: Mouse scrolled (988, 372) with delta (0, -1)
Screenshot: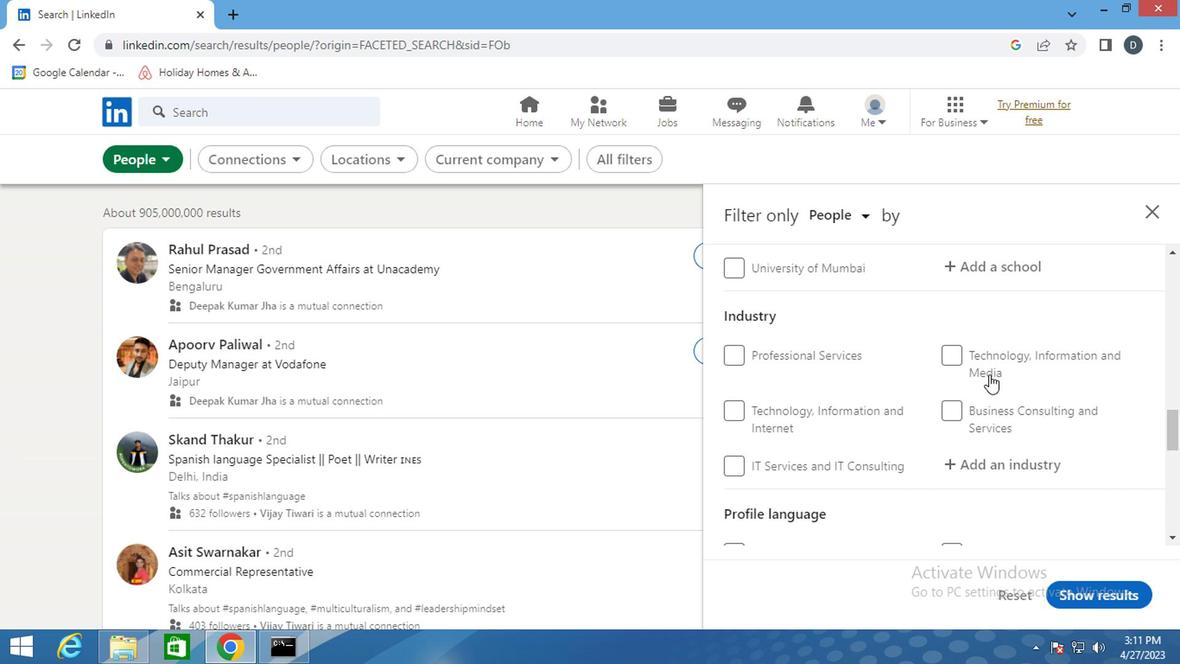 
Action: Mouse scrolled (988, 372) with delta (0, -1)
Screenshot: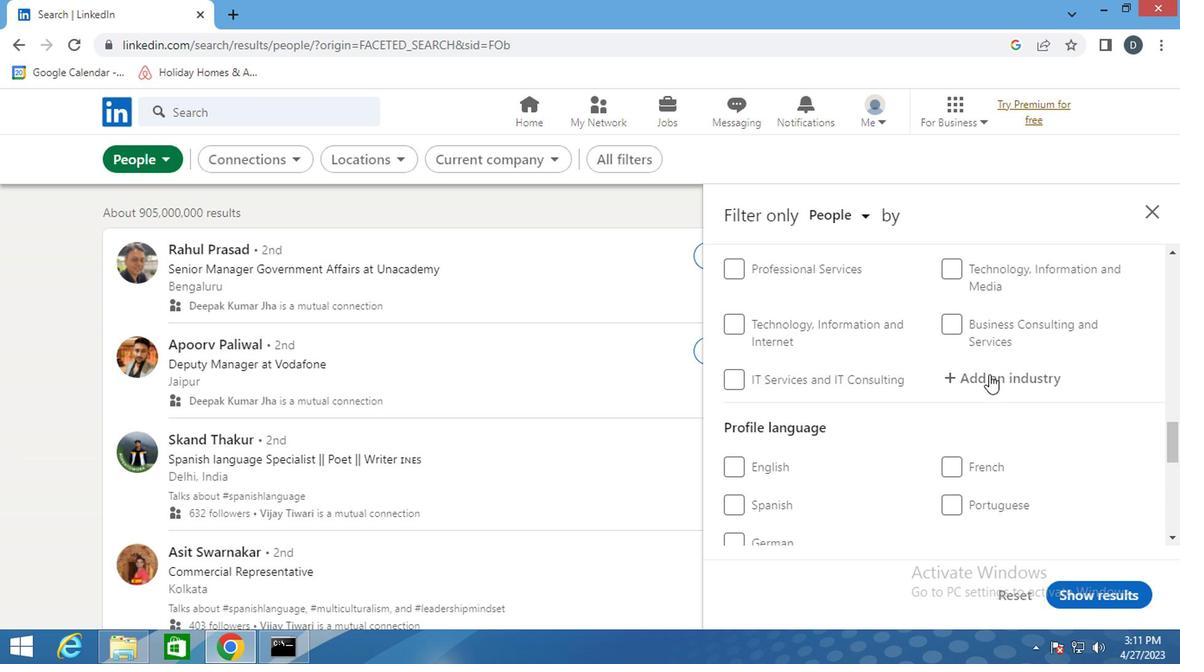 
Action: Mouse scrolled (988, 372) with delta (0, -1)
Screenshot: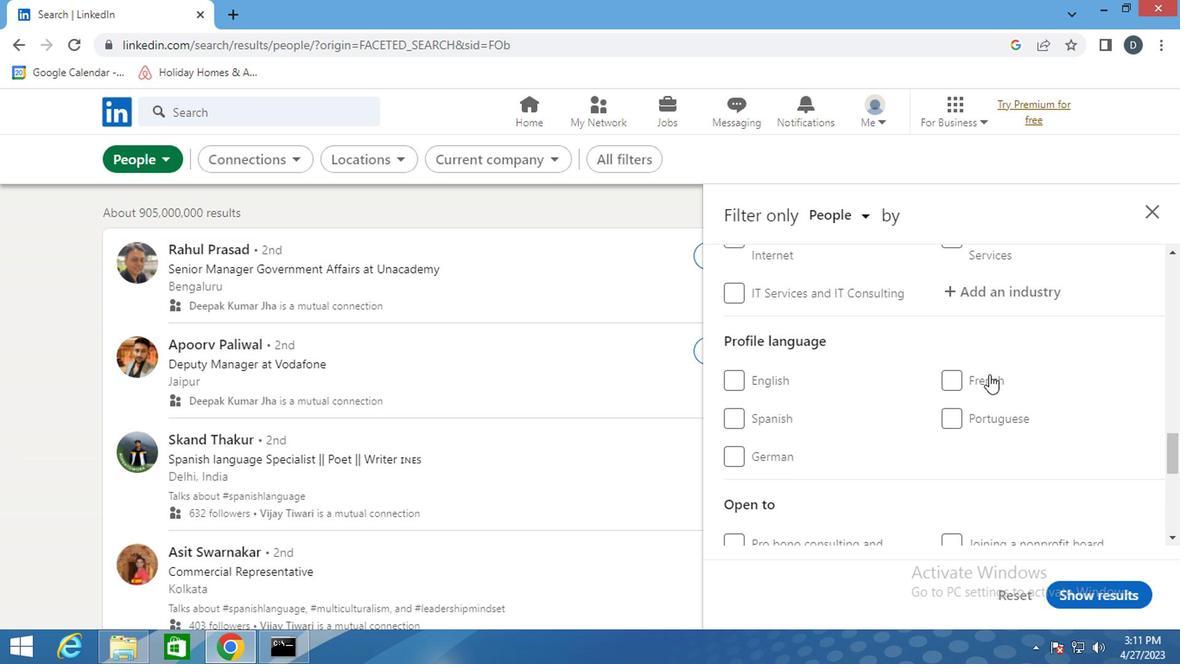 
Action: Mouse moved to (963, 381)
Screenshot: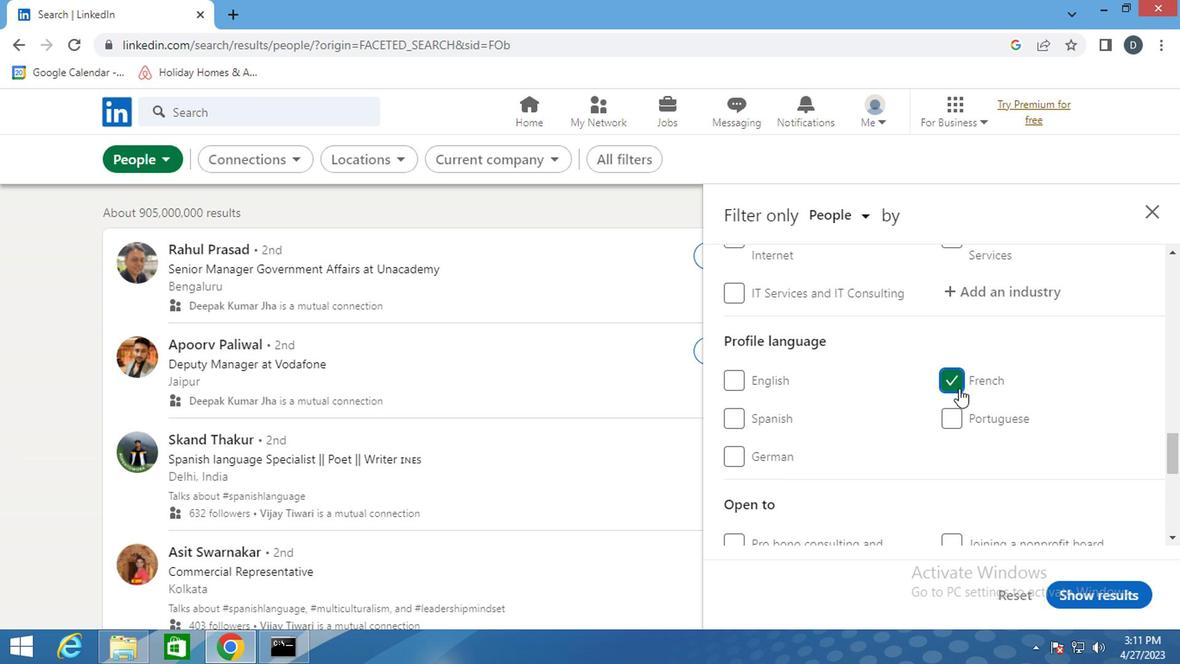 
Action: Mouse pressed left at (963, 381)
Screenshot: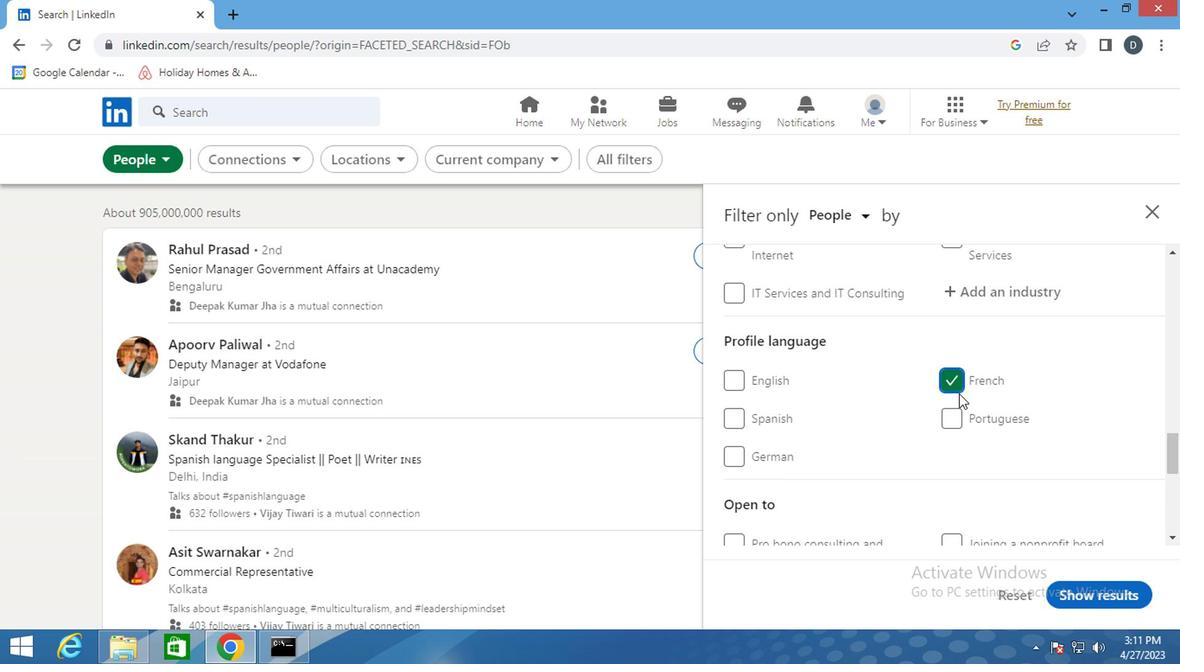 
Action: Mouse moved to (958, 392)
Screenshot: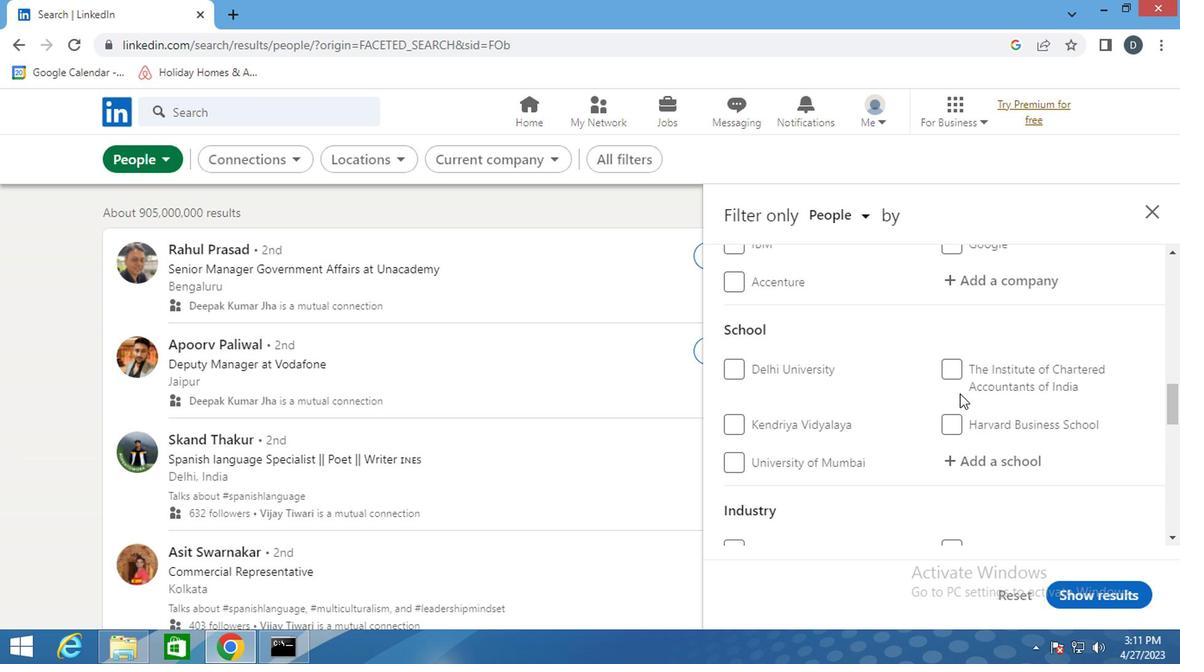 
Action: Mouse scrolled (958, 393) with delta (0, 1)
Screenshot: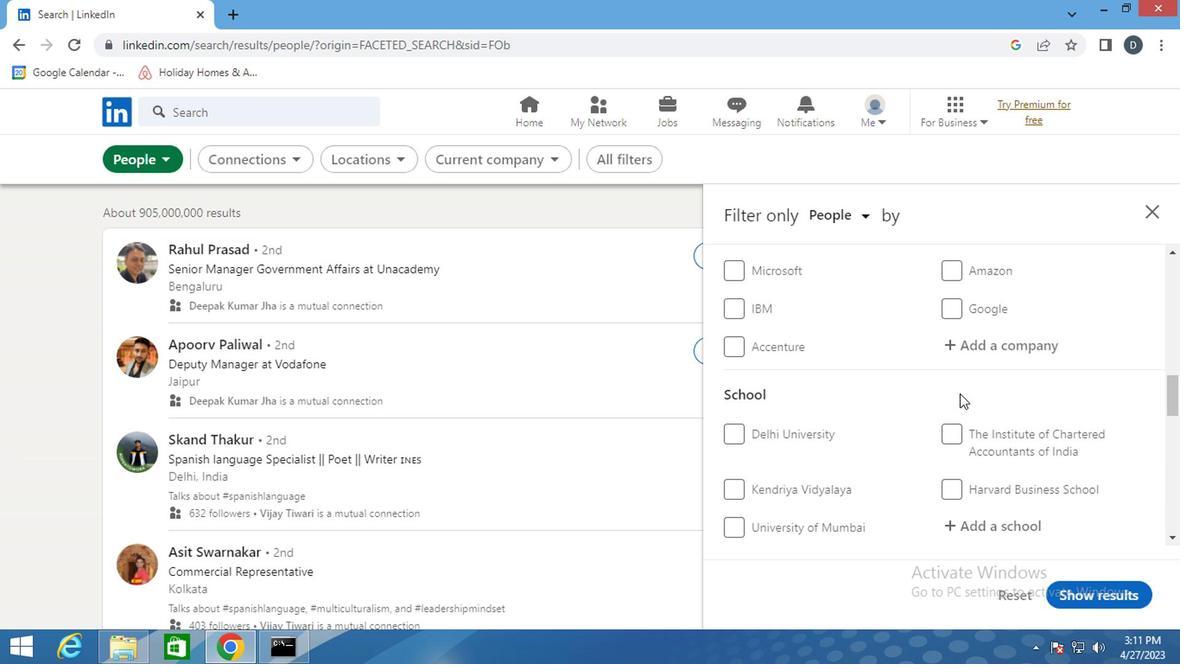 
Action: Mouse scrolled (958, 393) with delta (0, 1)
Screenshot: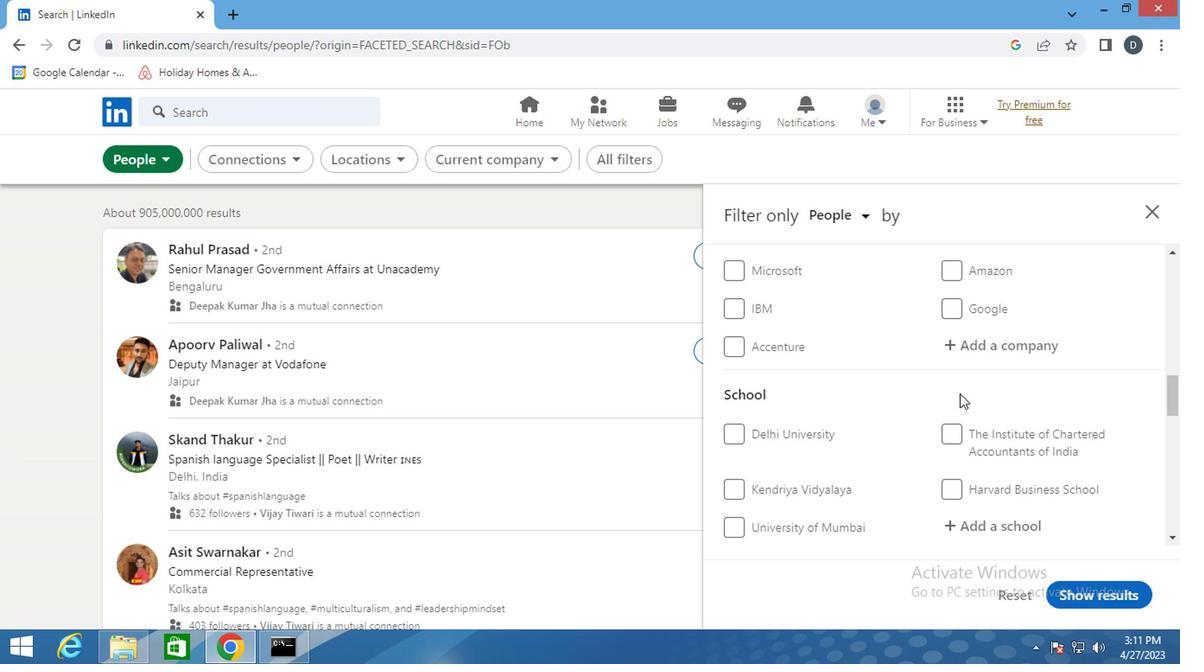 
Action: Mouse scrolled (958, 393) with delta (0, 1)
Screenshot: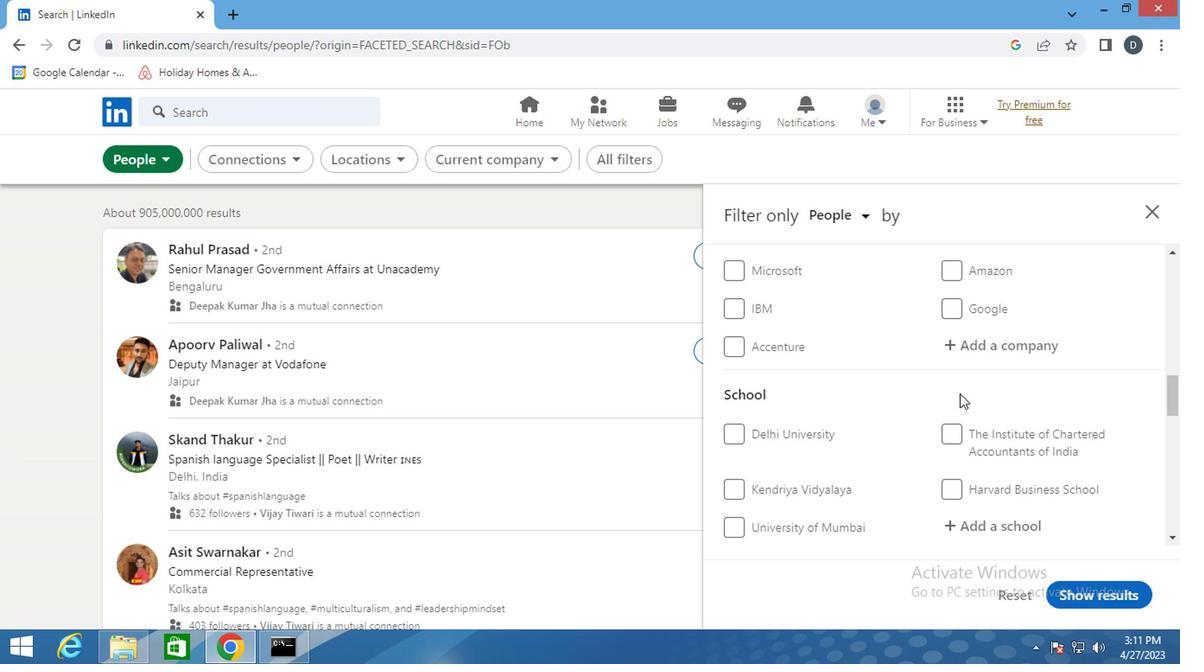 
Action: Mouse scrolled (958, 393) with delta (0, 1)
Screenshot: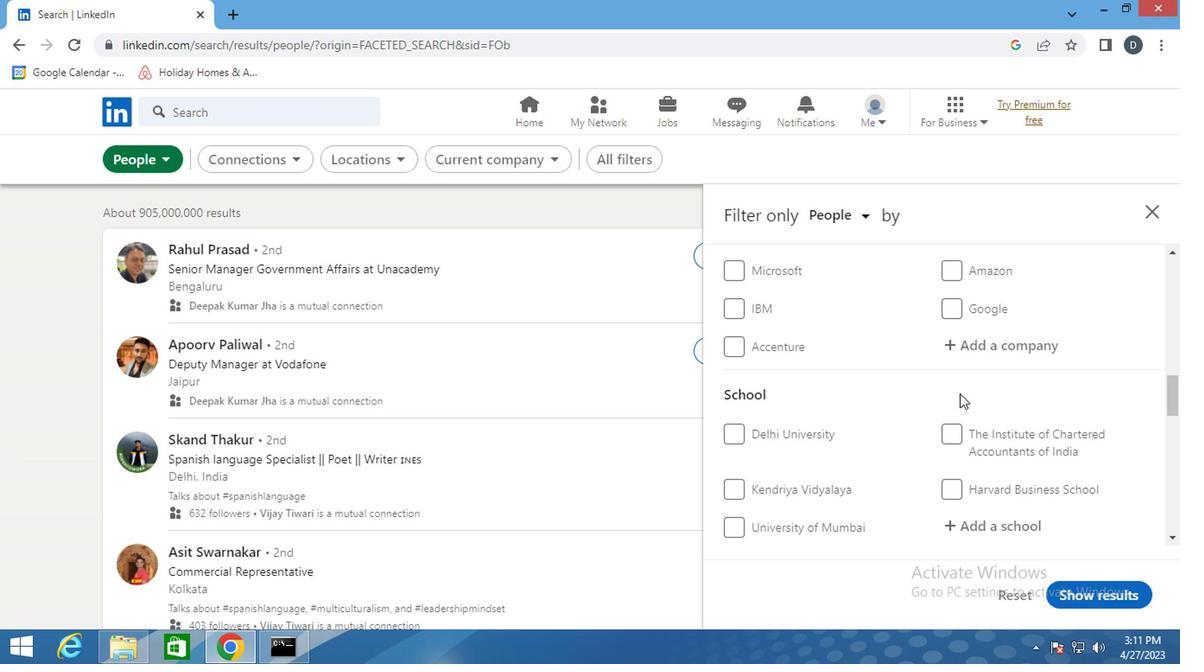 
Action: Mouse scrolled (958, 393) with delta (0, 1)
Screenshot: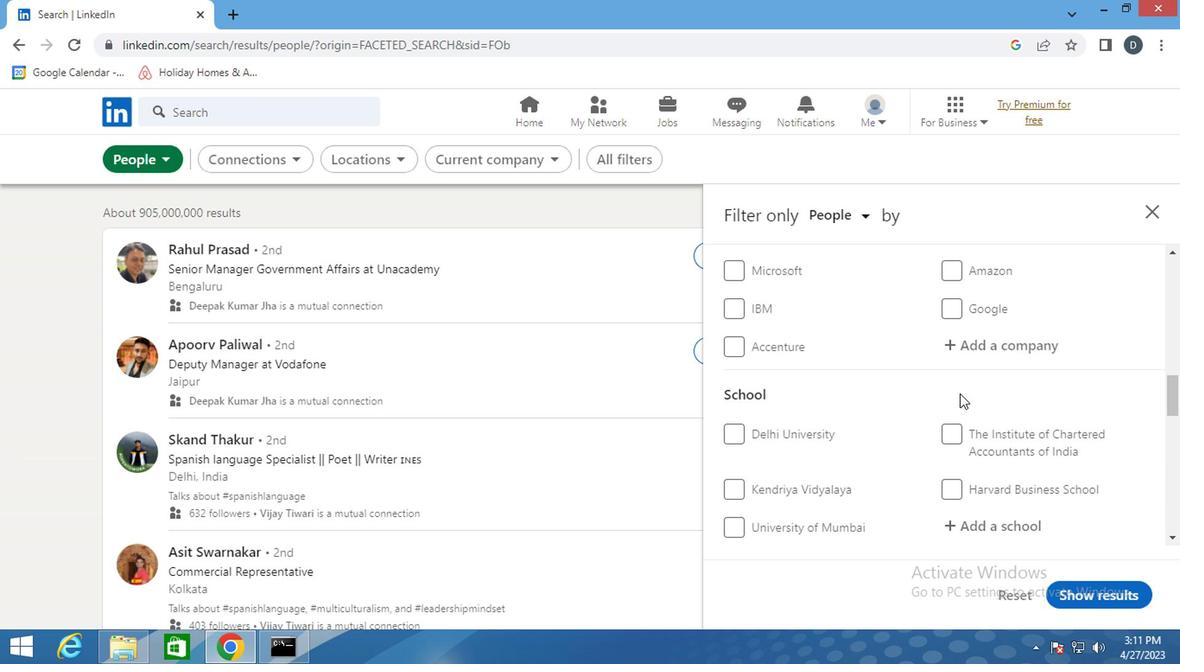
Action: Mouse scrolled (958, 393) with delta (0, 1)
Screenshot: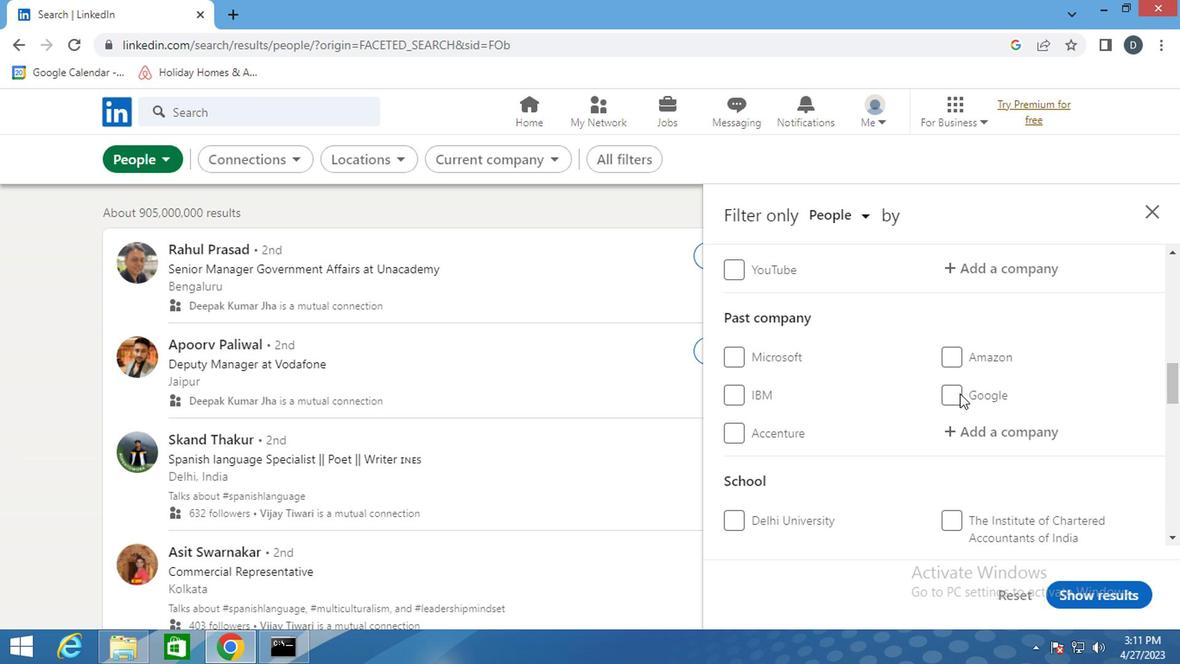 
Action: Mouse moved to (958, 393)
Screenshot: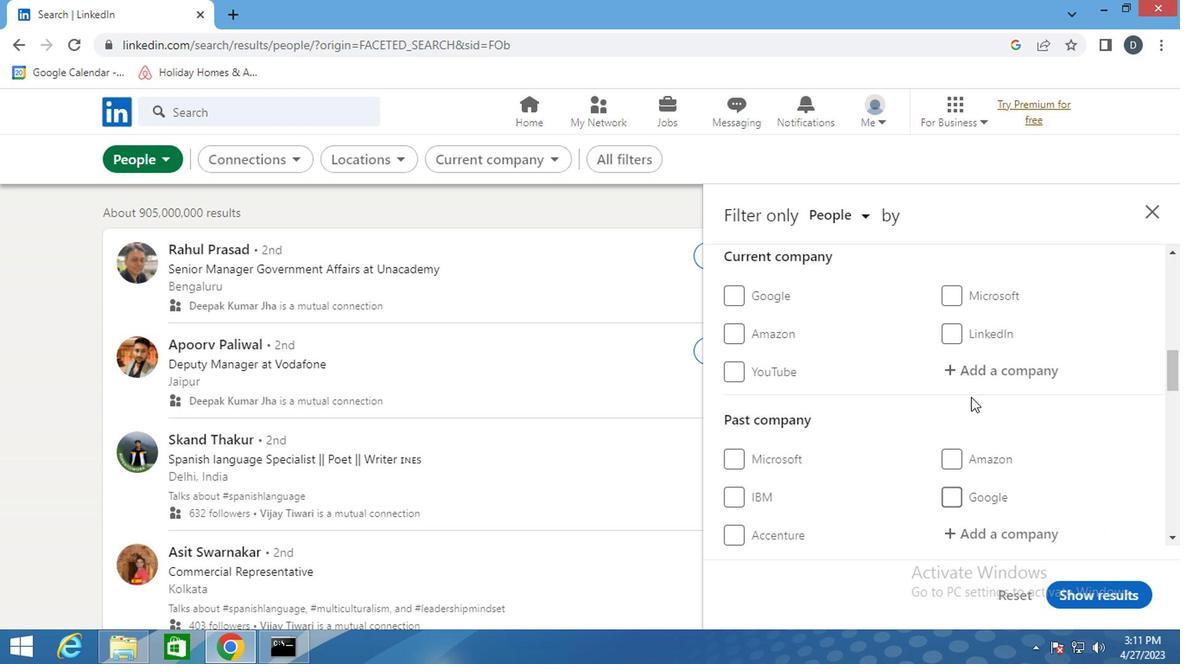 
Action: Mouse scrolled (958, 394) with delta (0, 0)
Screenshot: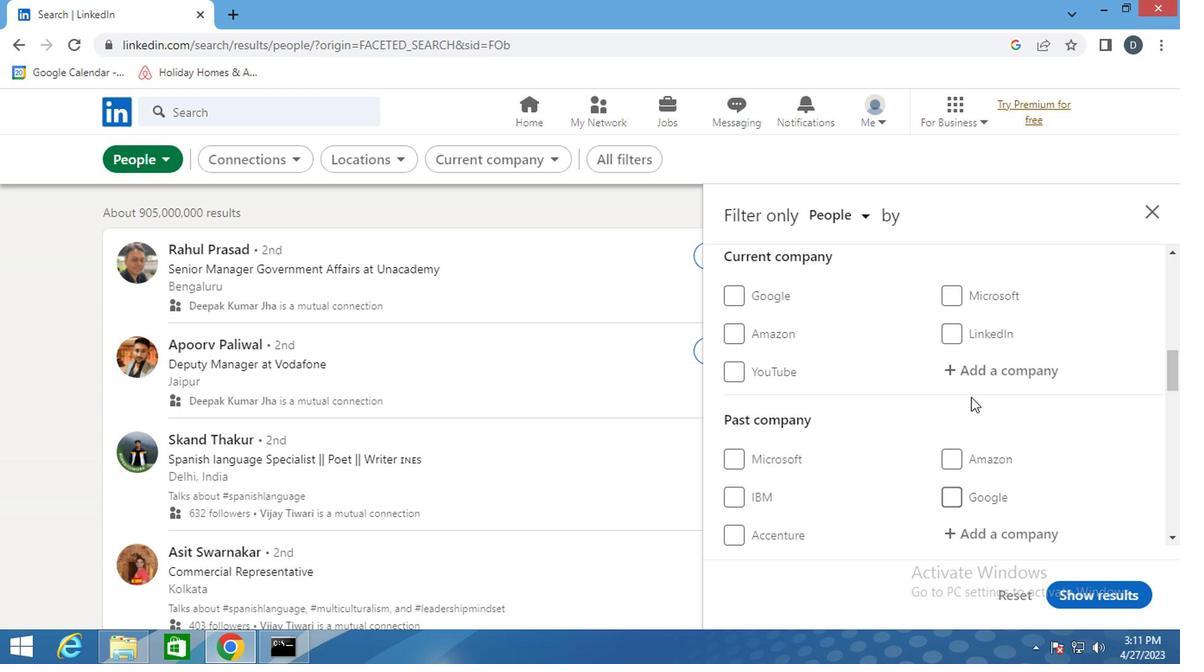 
Action: Mouse scrolled (958, 394) with delta (0, 0)
Screenshot: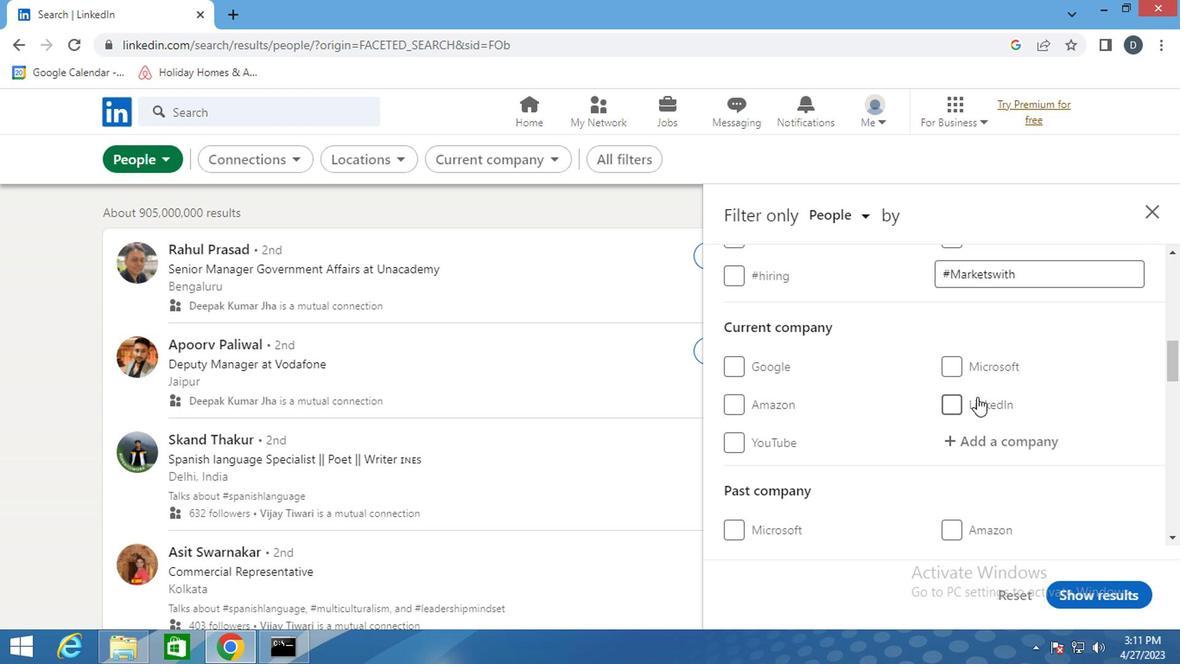 
Action: Mouse moved to (966, 427)
Screenshot: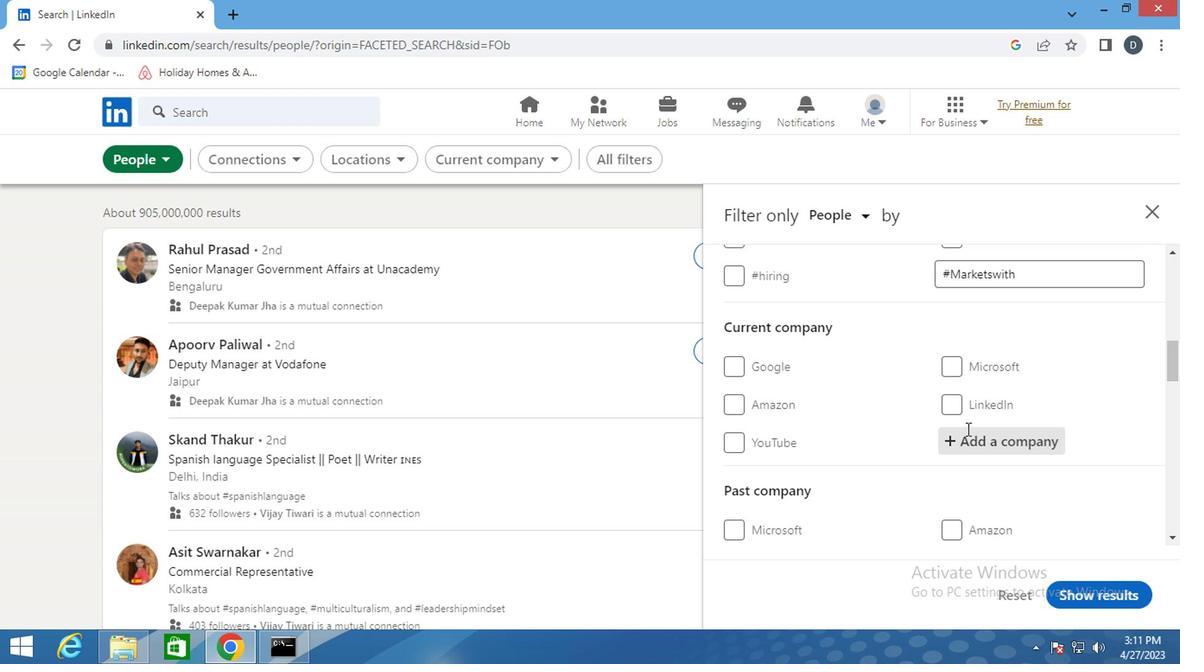 
Action: Mouse pressed left at (966, 427)
Screenshot: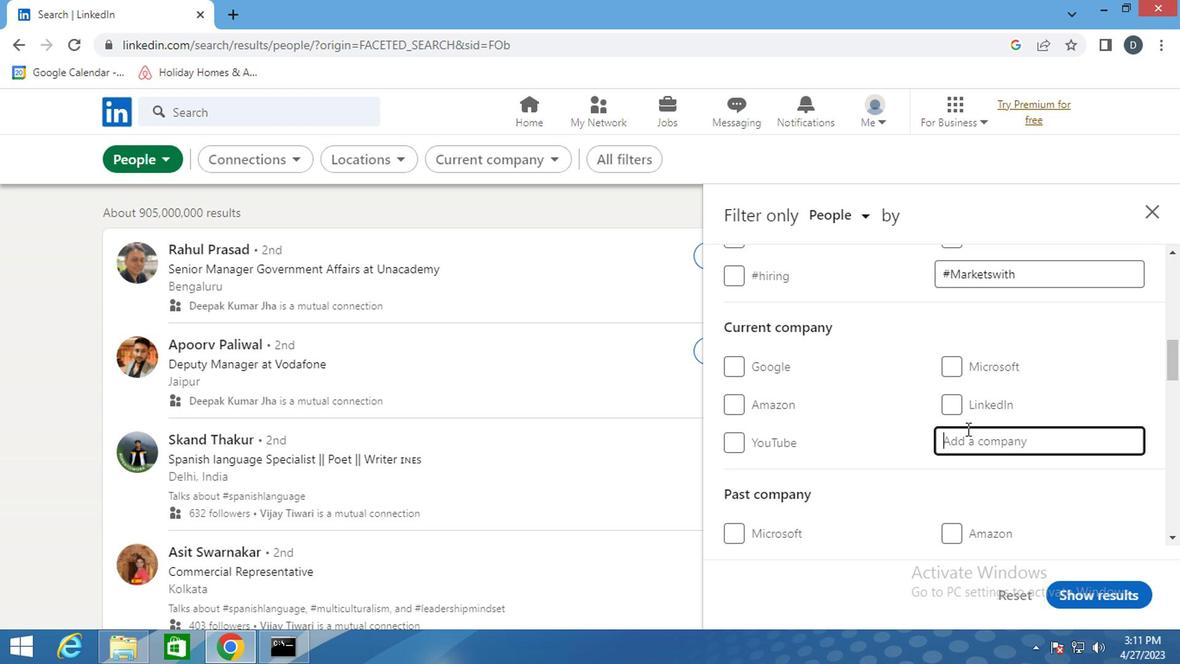 
Action: Mouse moved to (966, 429)
Screenshot: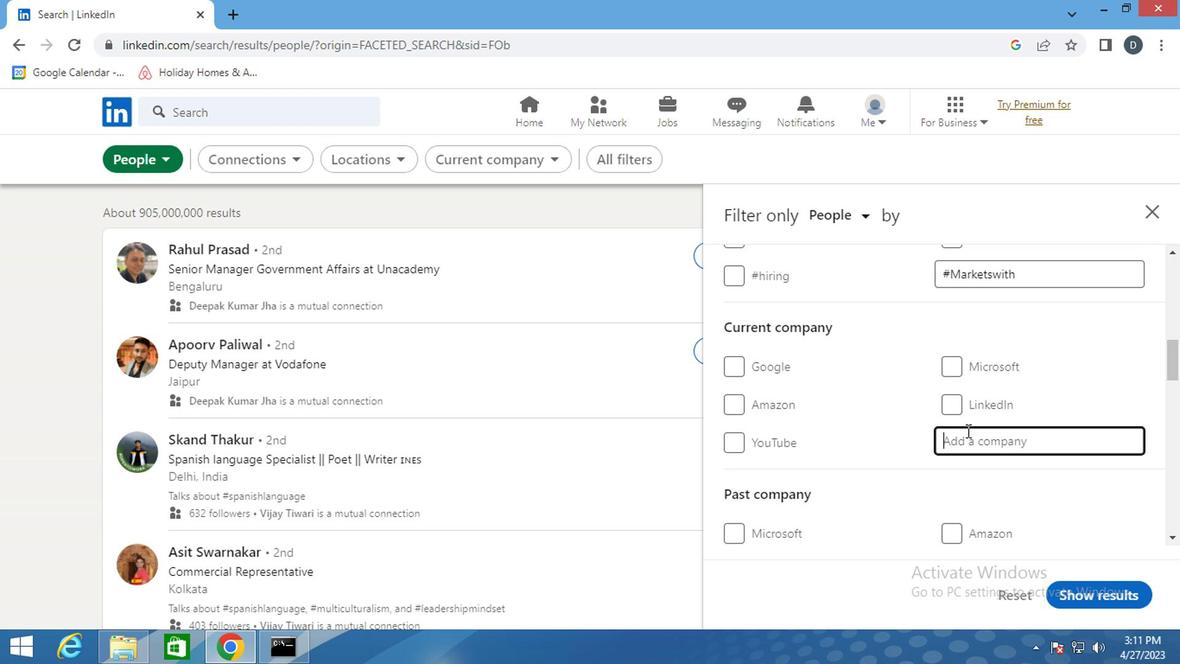 
Action: Key pressed <Key.shift>PM<Key.space><Key.shift>GROUP
Screenshot: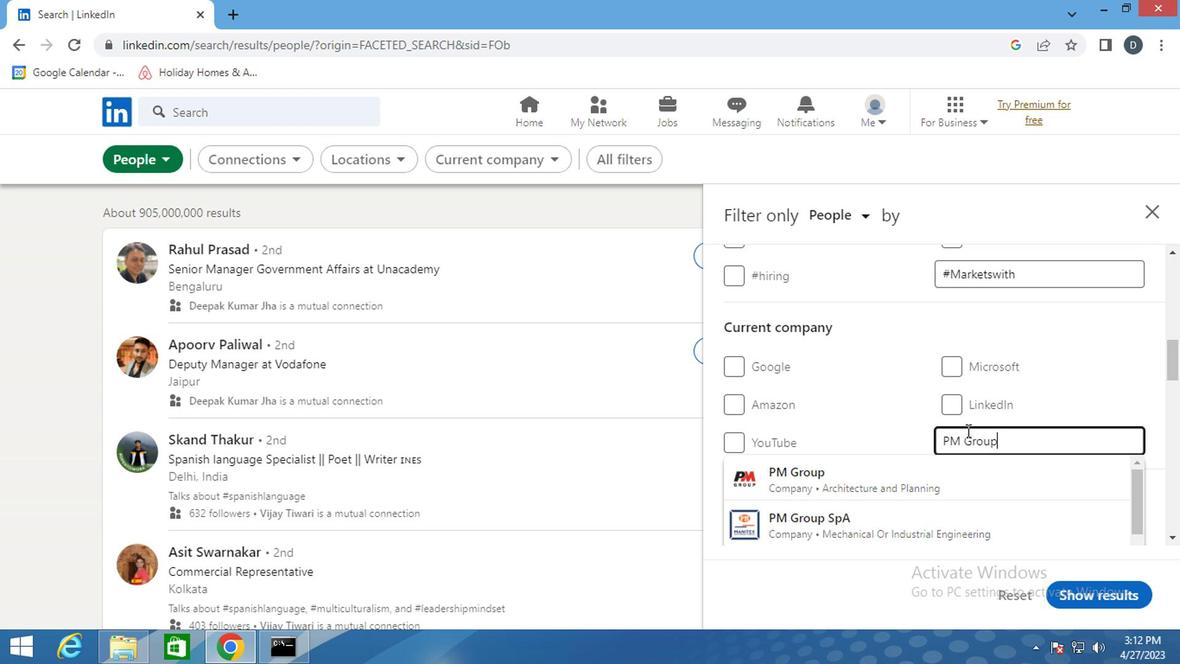 
Action: Mouse moved to (933, 480)
Screenshot: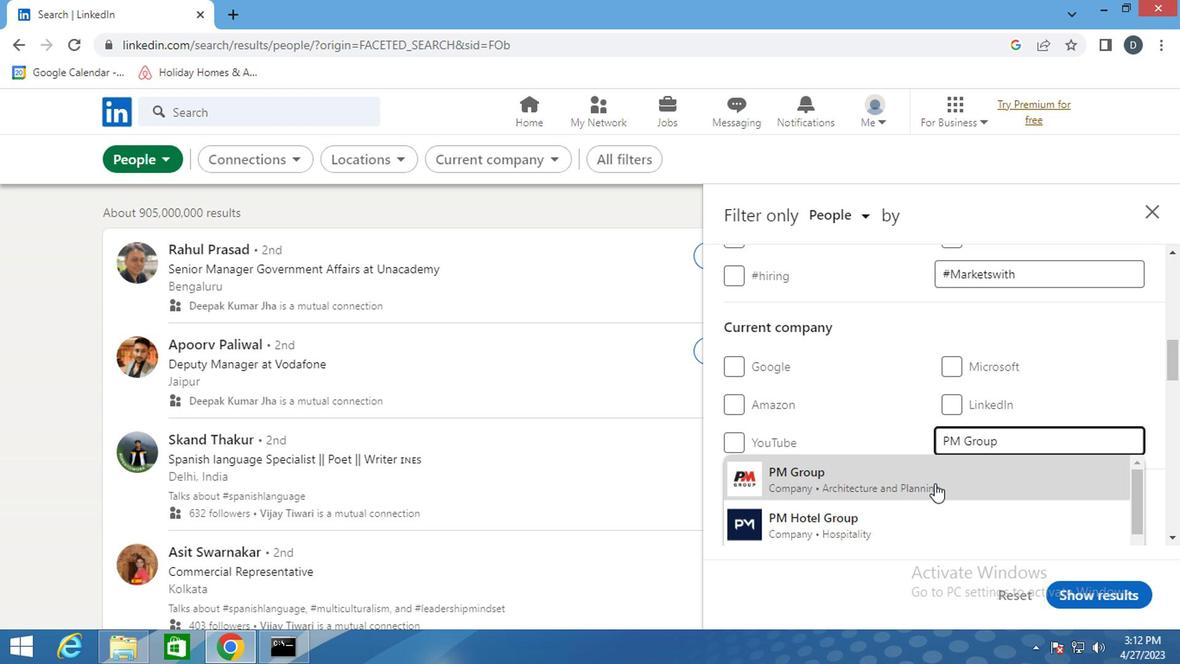 
Action: Mouse pressed left at (933, 480)
Screenshot: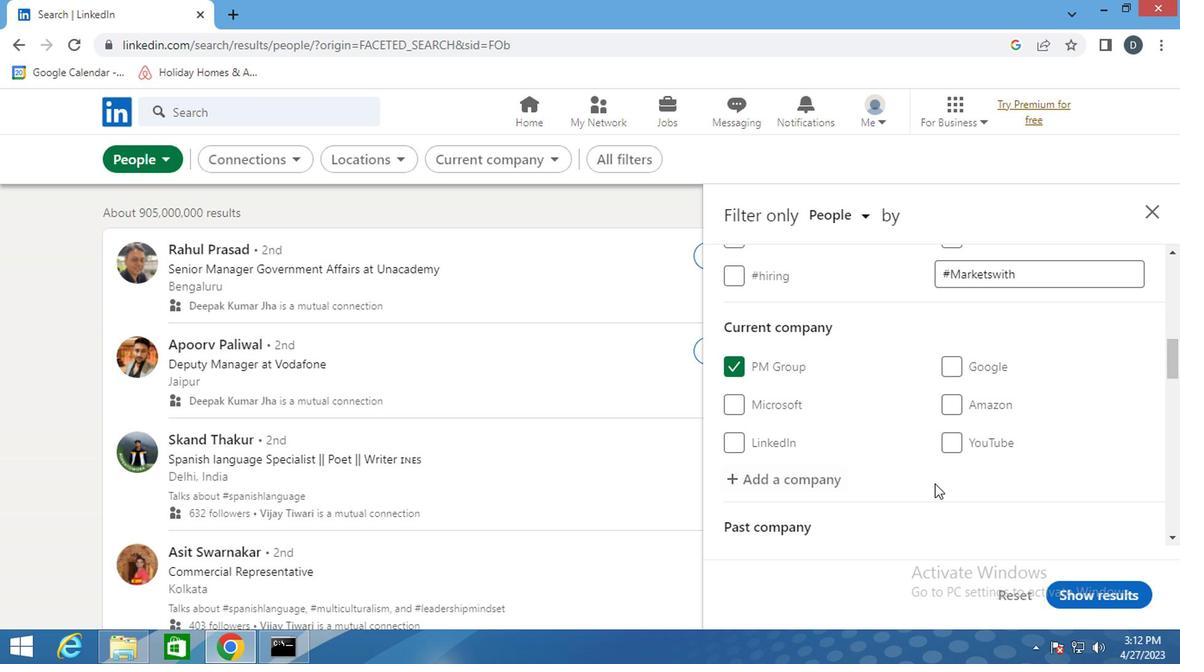 
Action: Mouse moved to (961, 446)
Screenshot: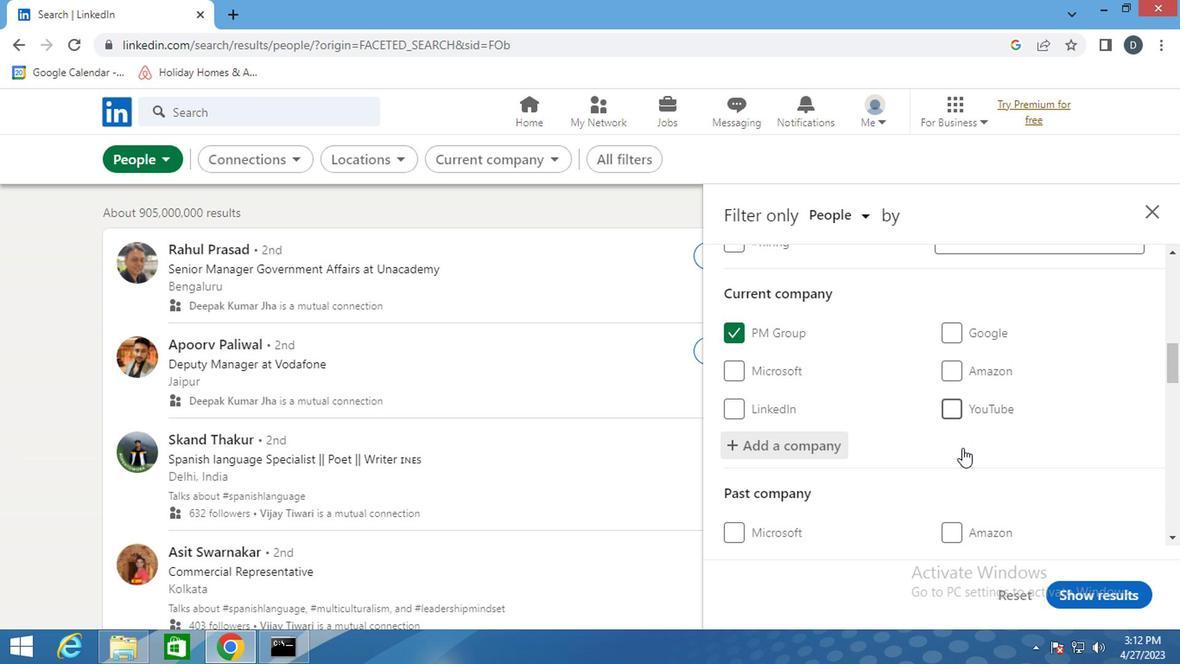 
Action: Mouse scrolled (961, 445) with delta (0, -1)
Screenshot: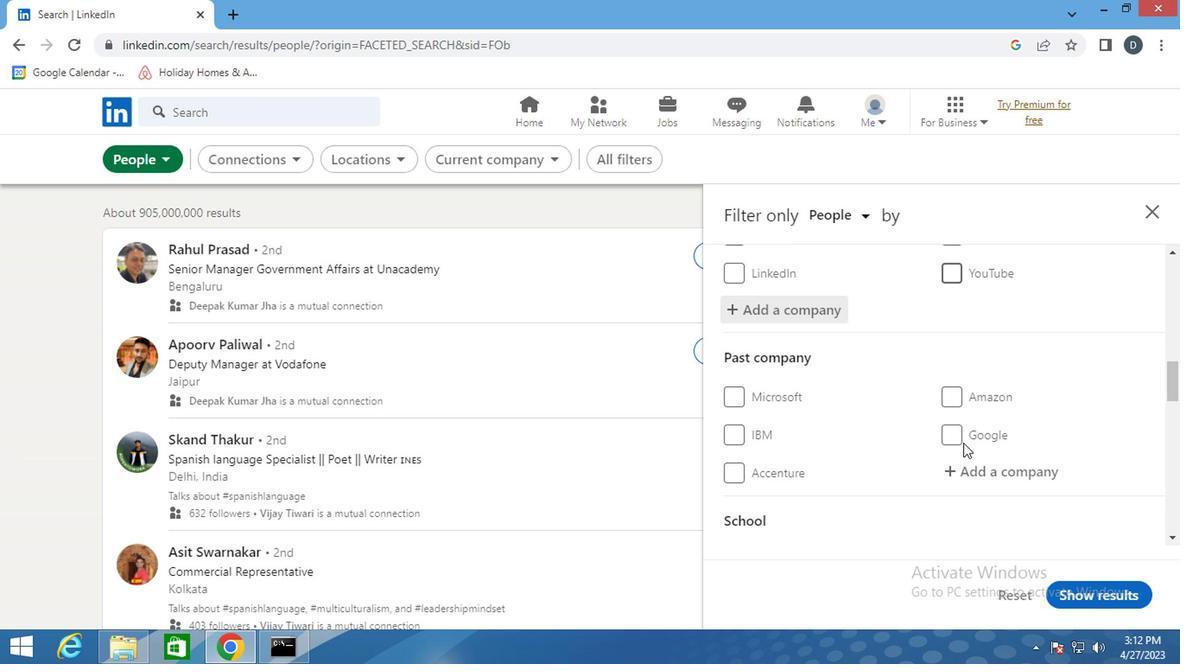 
Action: Mouse scrolled (961, 445) with delta (0, -1)
Screenshot: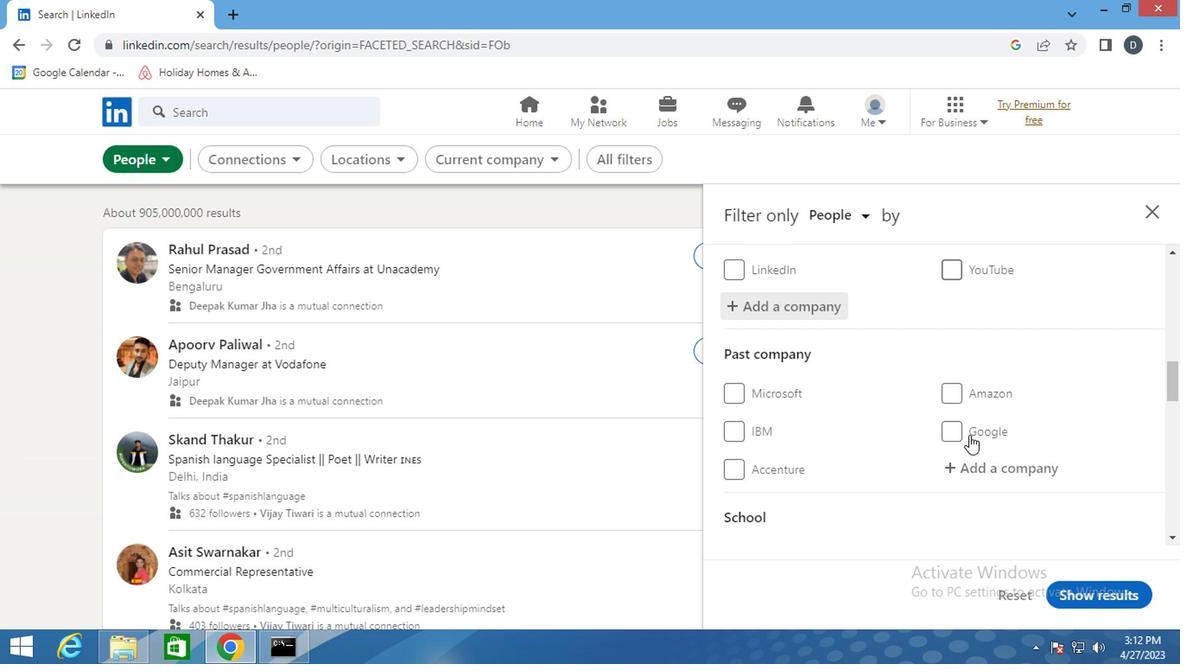 
Action: Mouse moved to (1000, 420)
Screenshot: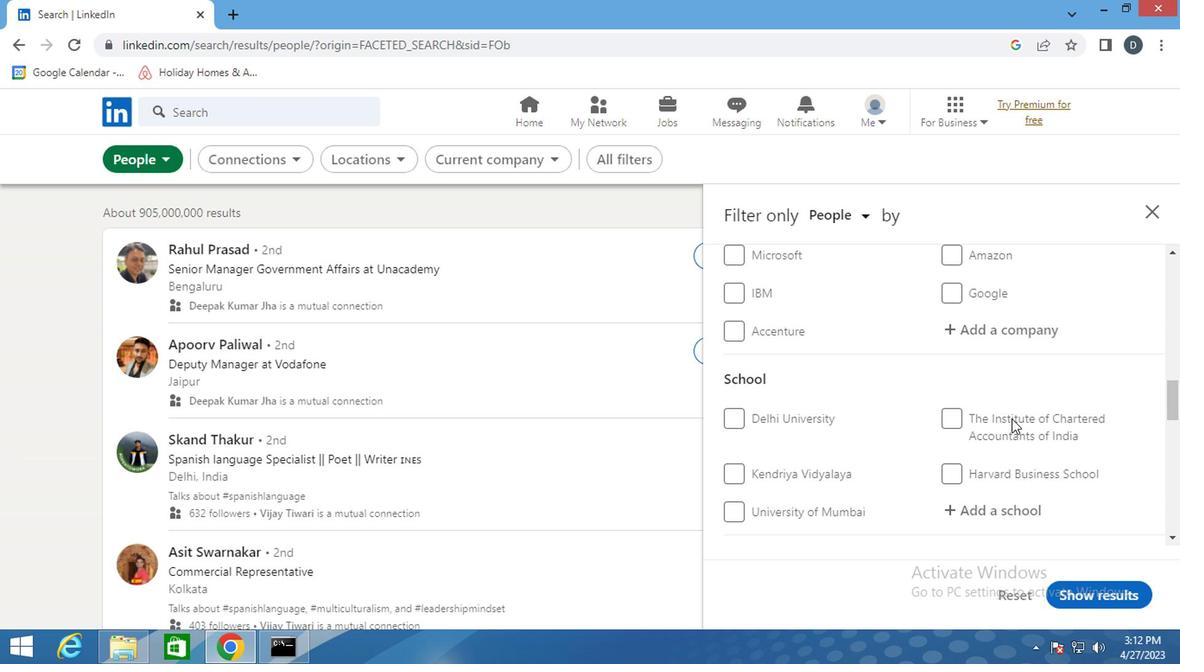 
Action: Mouse scrolled (1000, 418) with delta (0, -1)
Screenshot: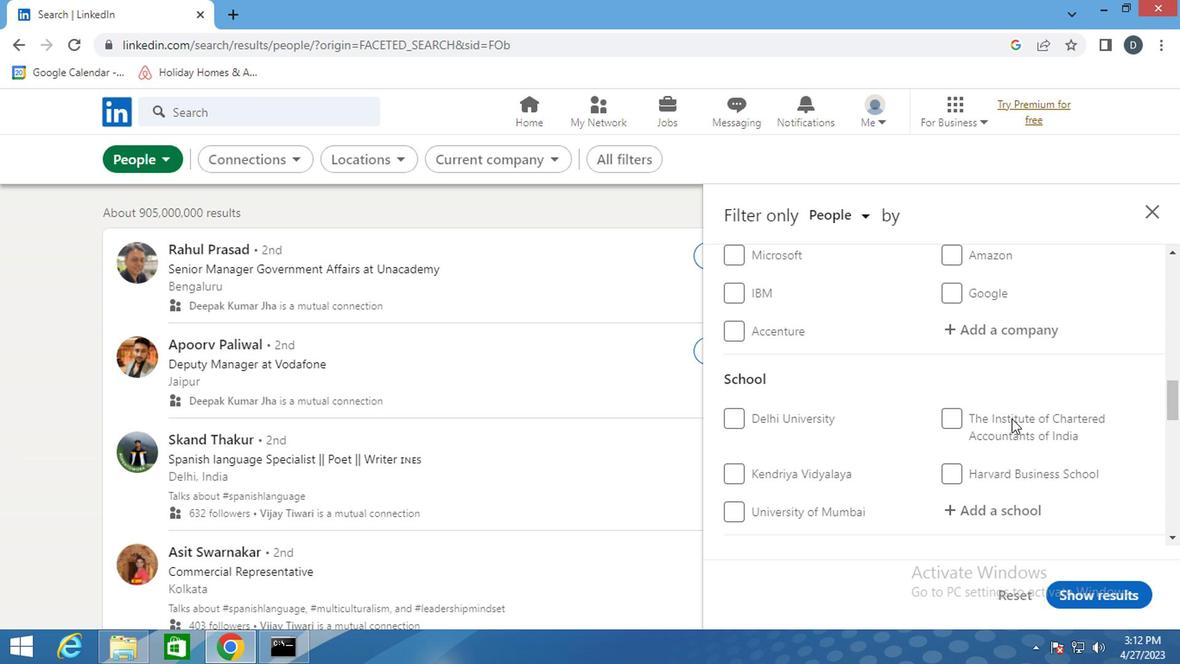 
Action: Mouse scrolled (1000, 418) with delta (0, -1)
Screenshot: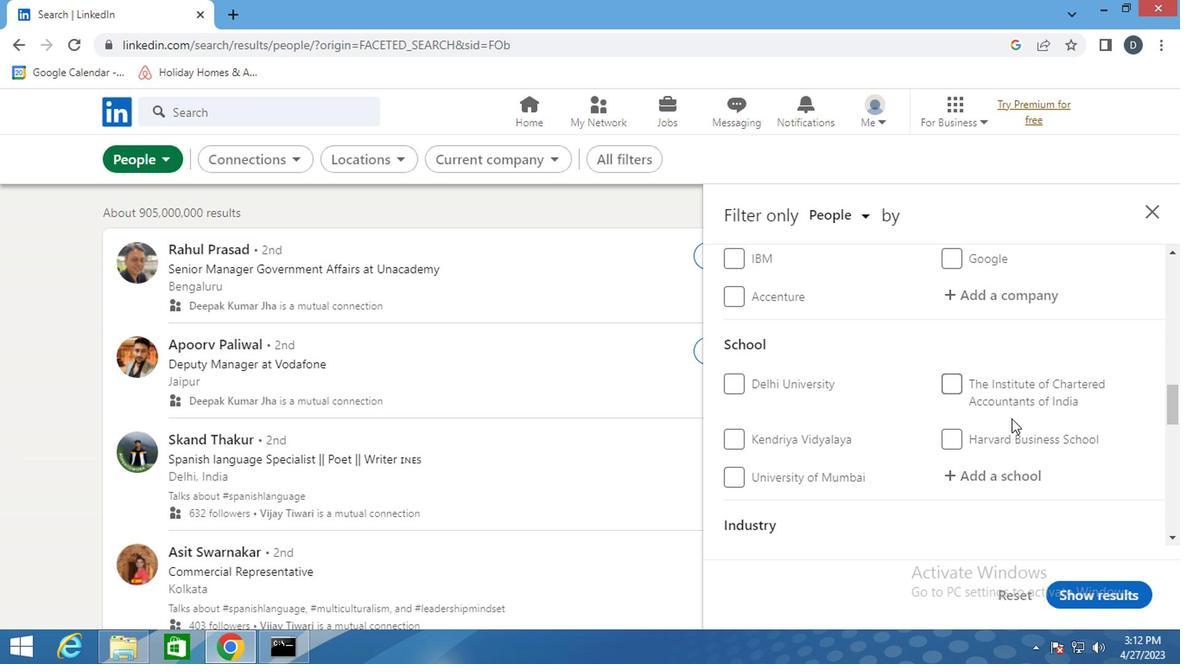 
Action: Mouse moved to (1033, 473)
Screenshot: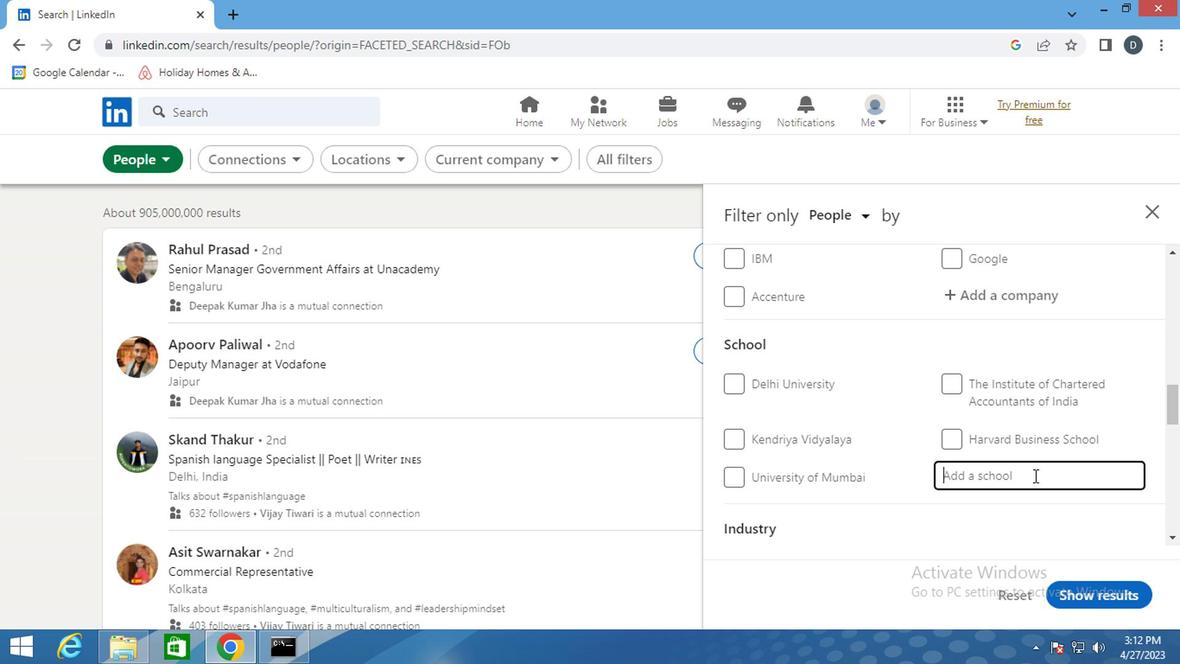 
Action: Mouse pressed left at (1033, 473)
Screenshot: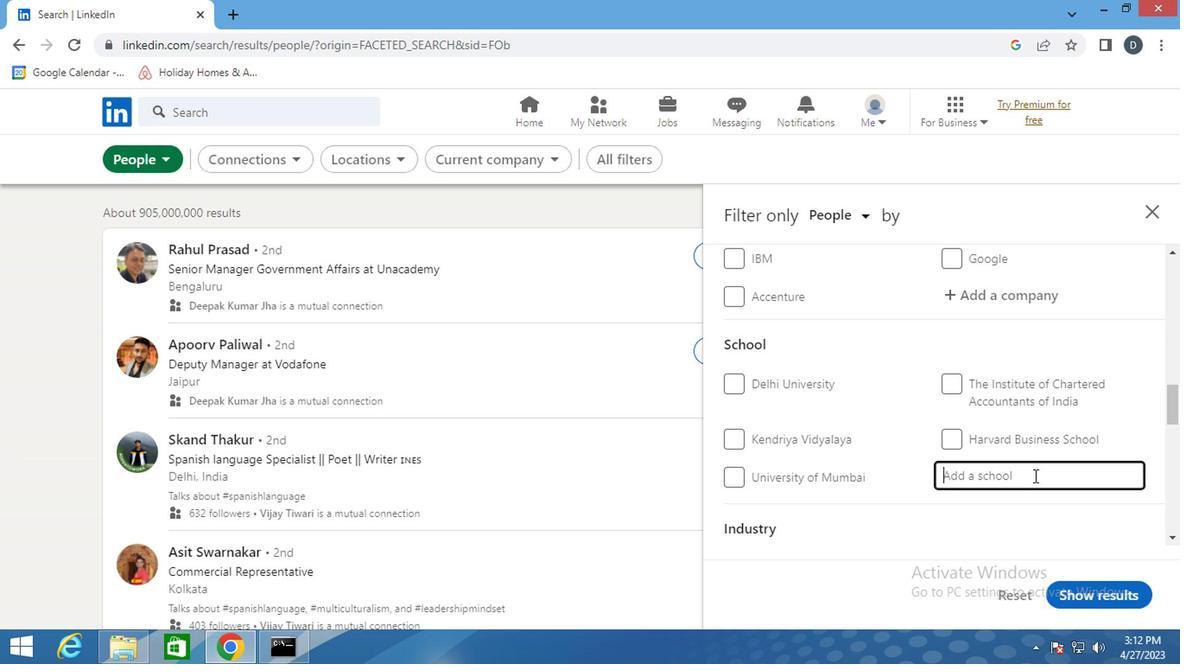 
Action: Mouse moved to (1035, 449)
Screenshot: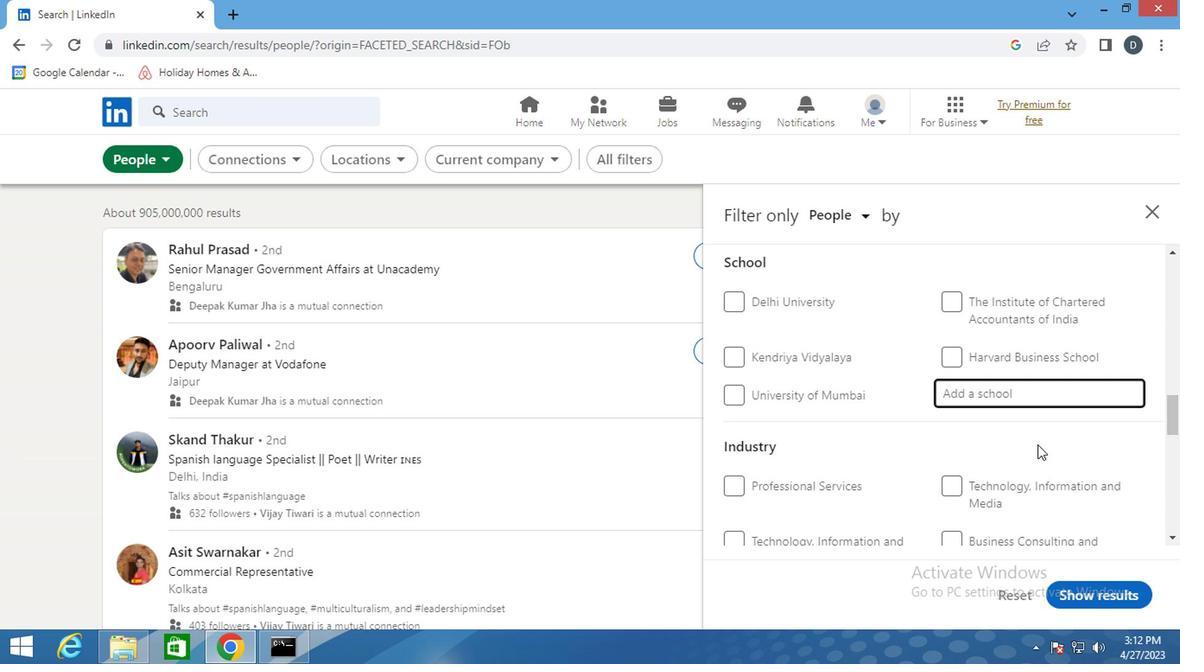 
Action: Mouse scrolled (1035, 448) with delta (0, 0)
Screenshot: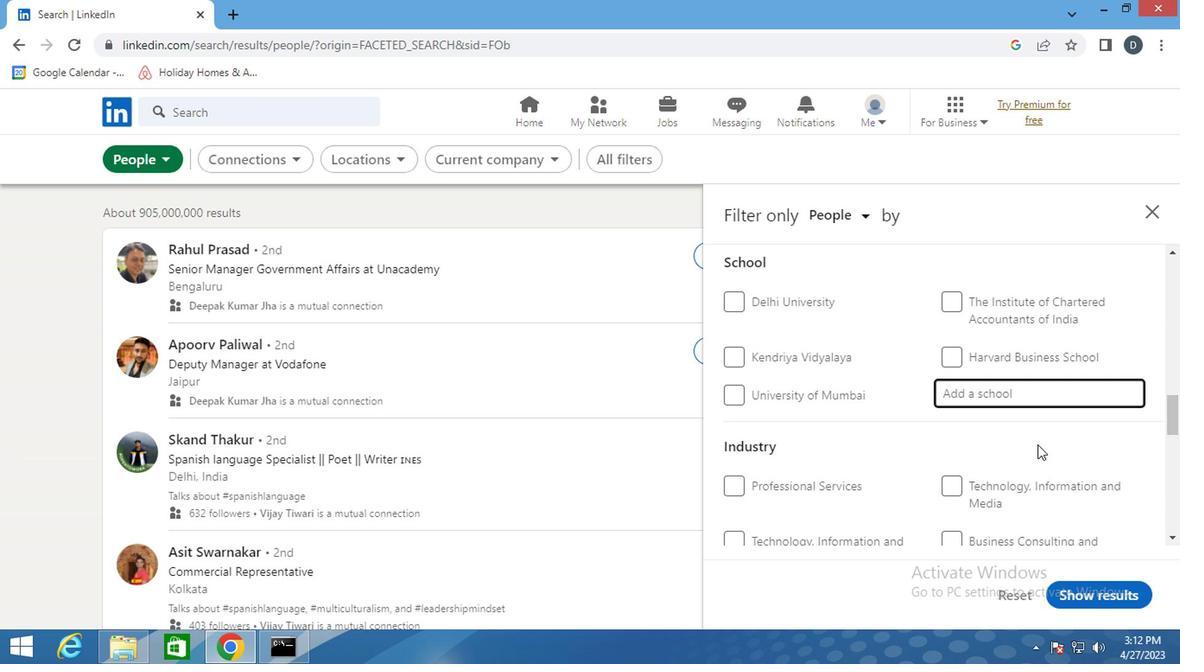 
Action: Mouse moved to (1036, 437)
Screenshot: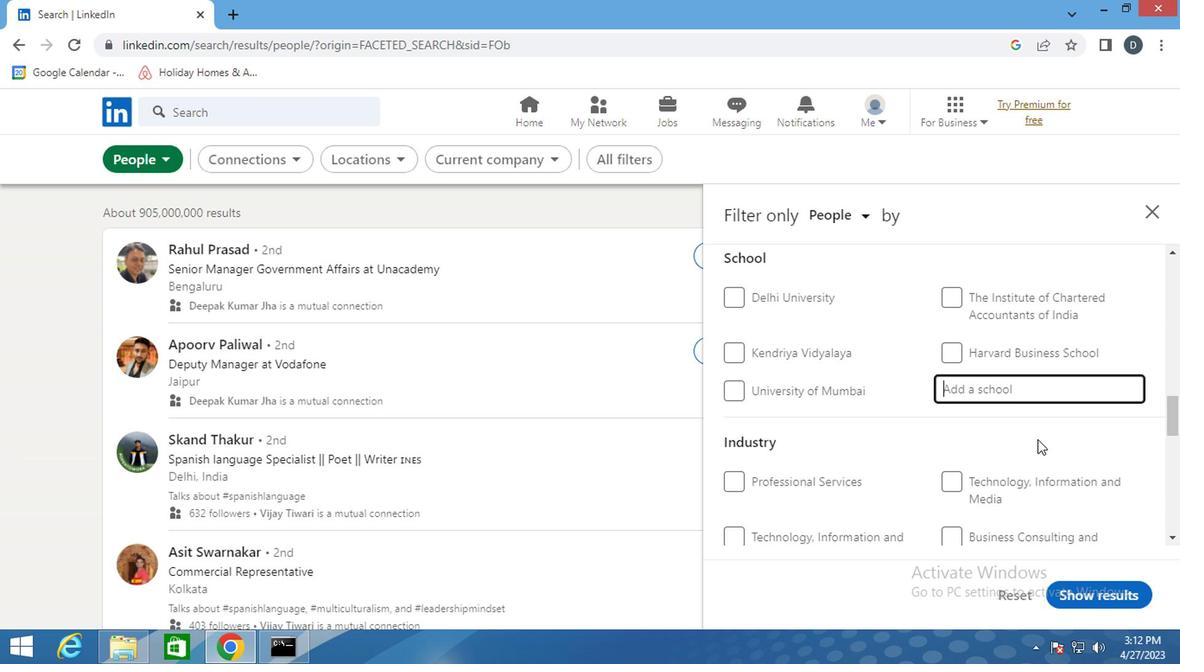 
Action: Key pressed <Key.shift><Key.shift><Key.shift><Key.shift><Key.shift><Key.shift><Key.shift><Key.shift>WEST
Screenshot: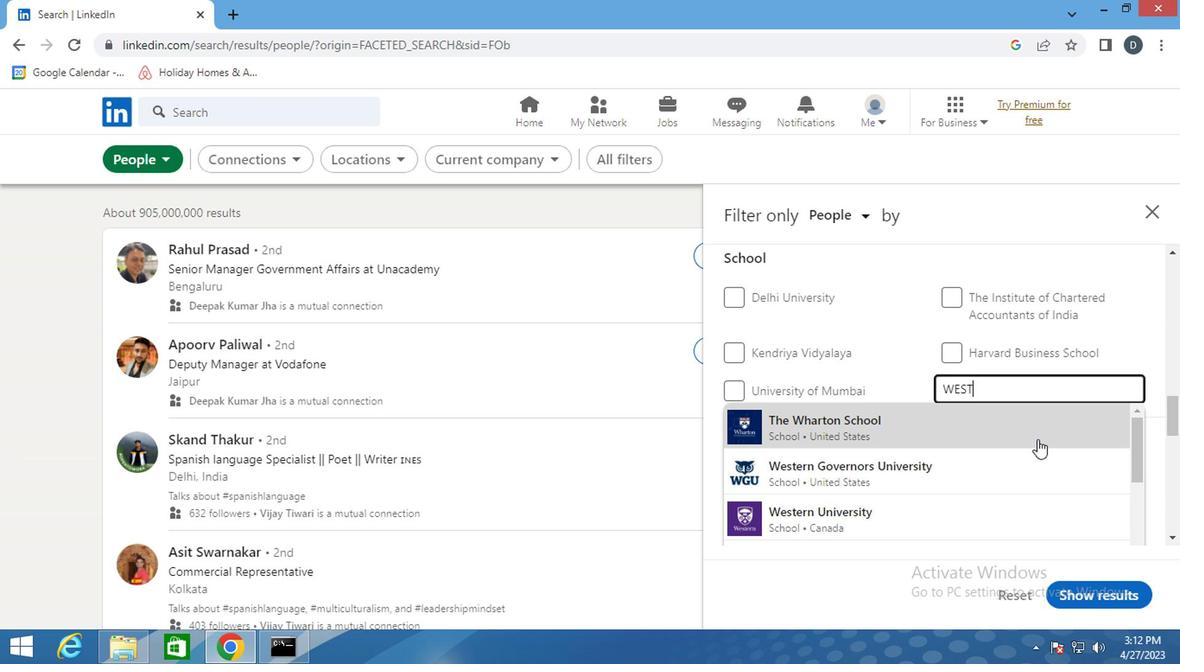 
Action: Mouse moved to (1038, 436)
Screenshot: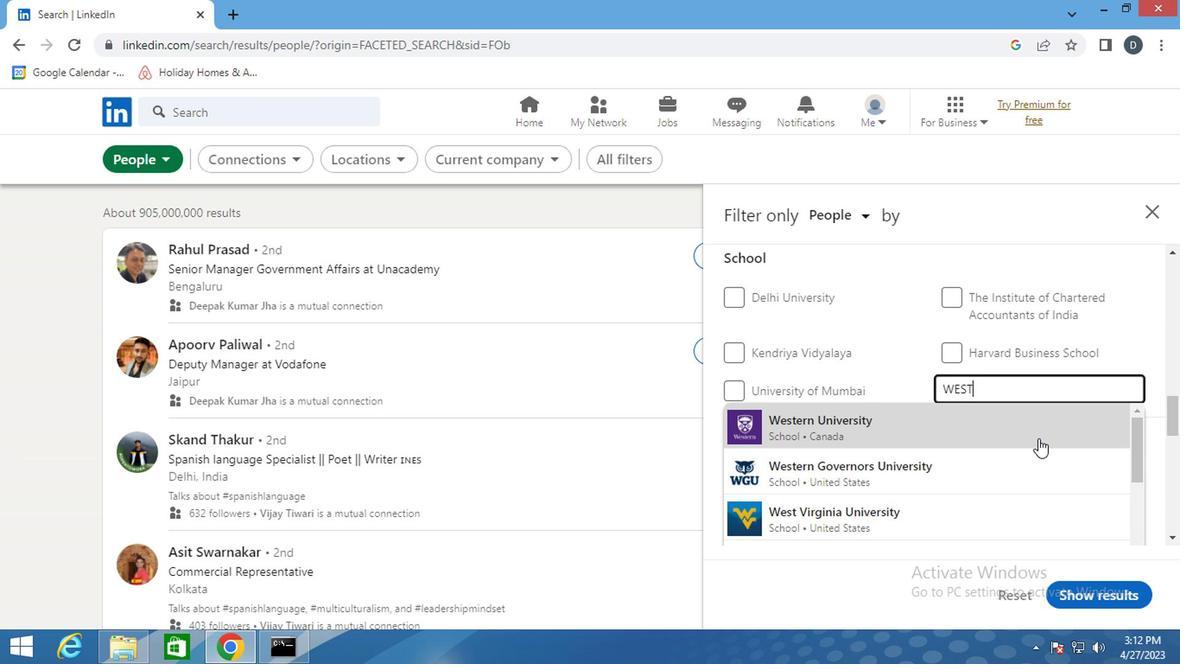 
Action: Key pressed <Key.space><Key.shift><Key.shift><Key.shift><Key.shift>BENGAL
Screenshot: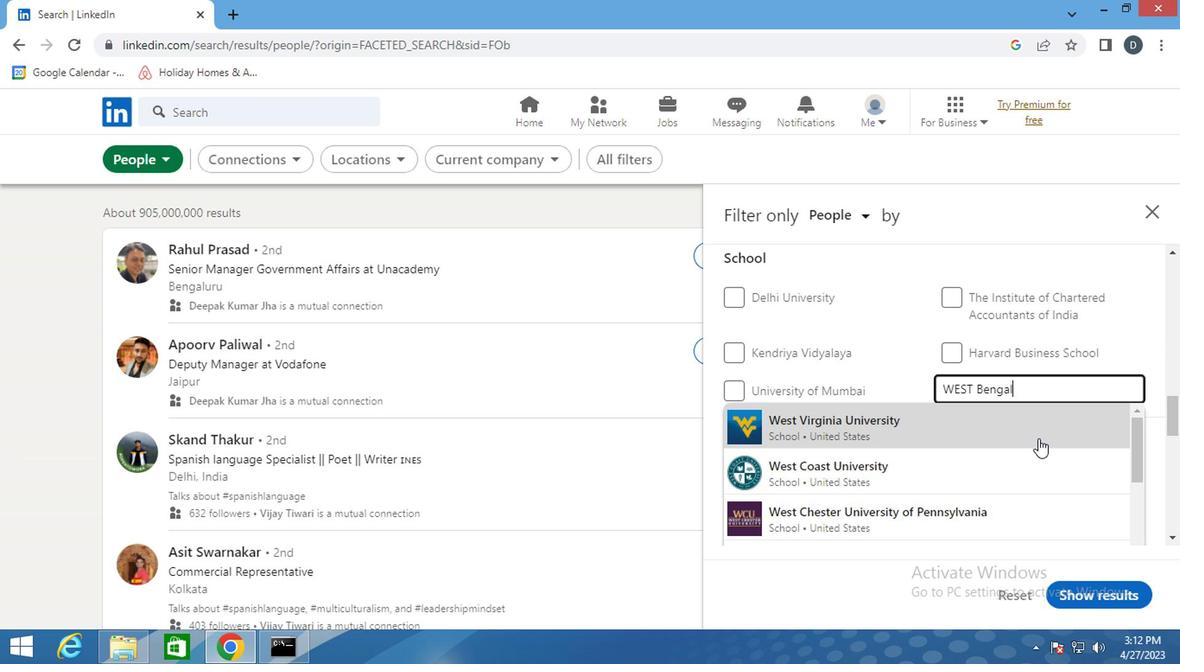 
Action: Mouse moved to (1012, 422)
Screenshot: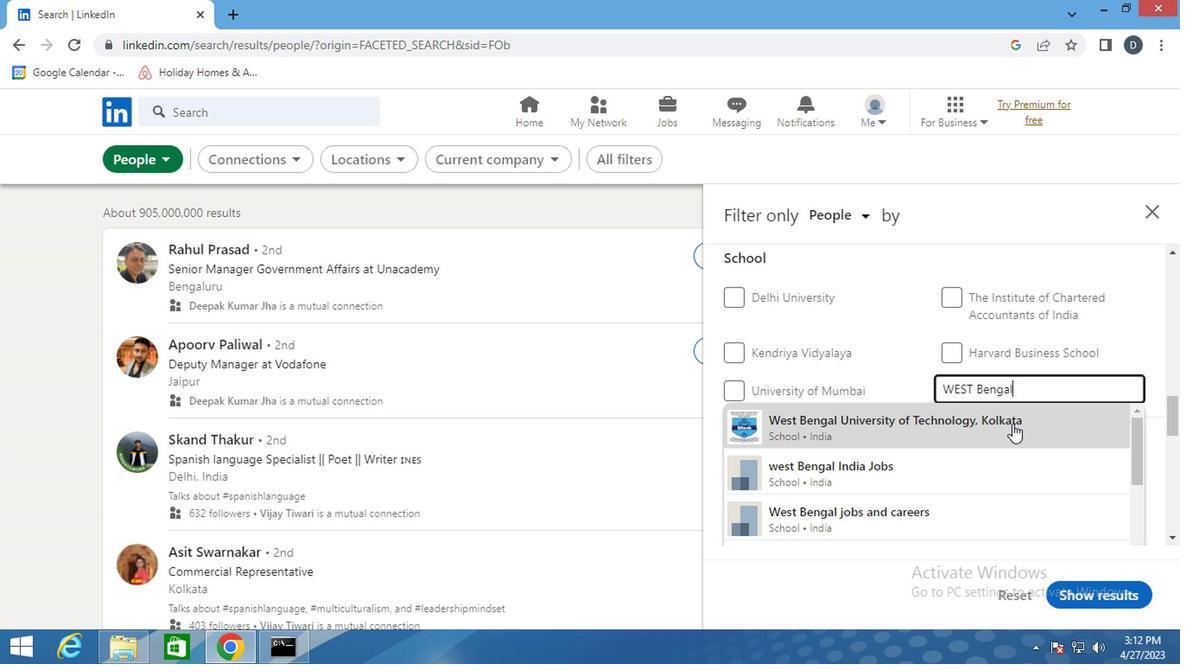 
Action: Key pressed =<Key.backspace><Key.backspace><Key.backspace><Key.backspace><Key.backspace><Key.backspace><Key.shift>ENGAL
Screenshot: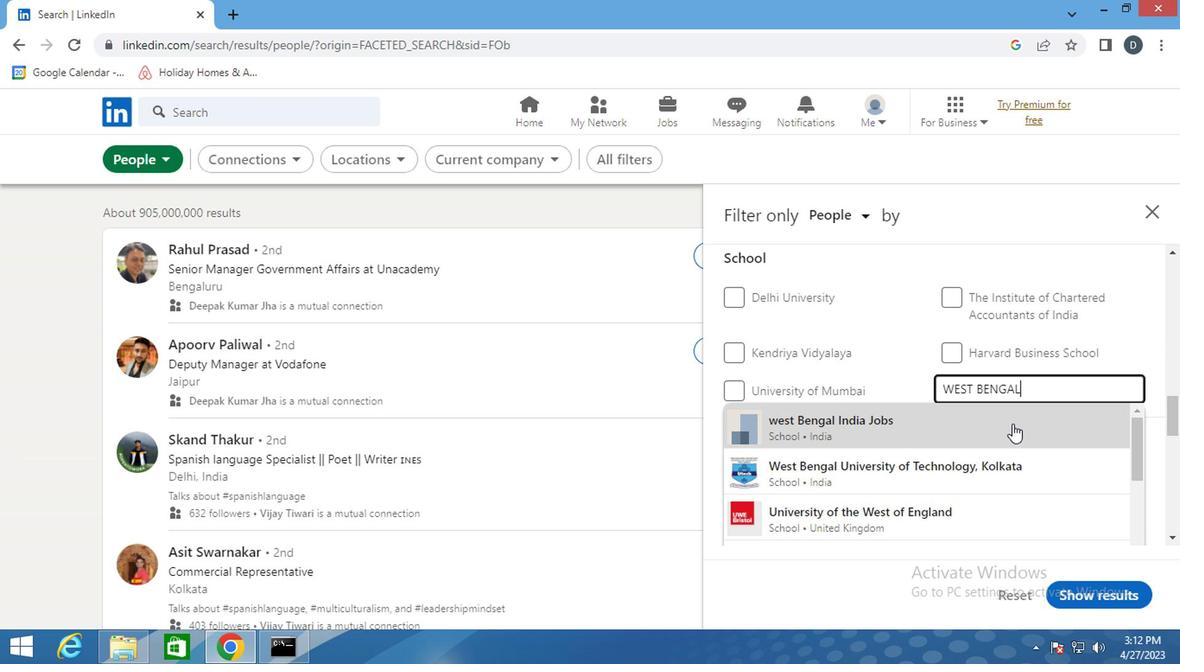 
Action: Mouse moved to (1004, 424)
Screenshot: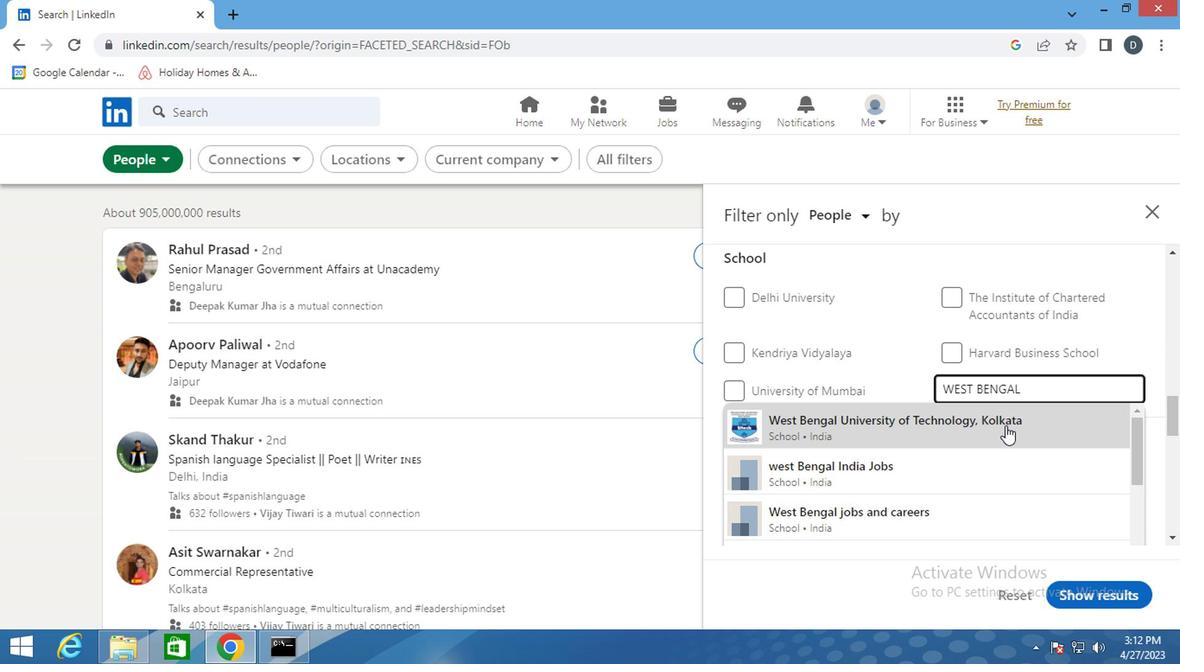 
Action: Key pressed <Key.space><Key.shift>STATE
Screenshot: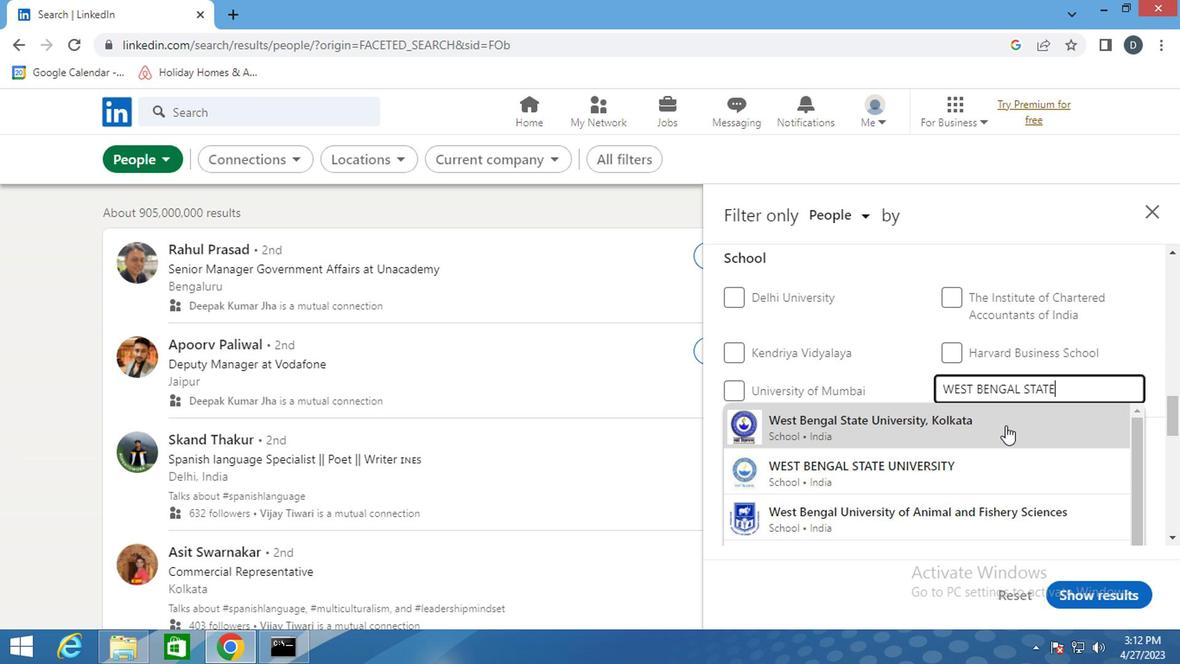 
Action: Mouse moved to (1004, 424)
Screenshot: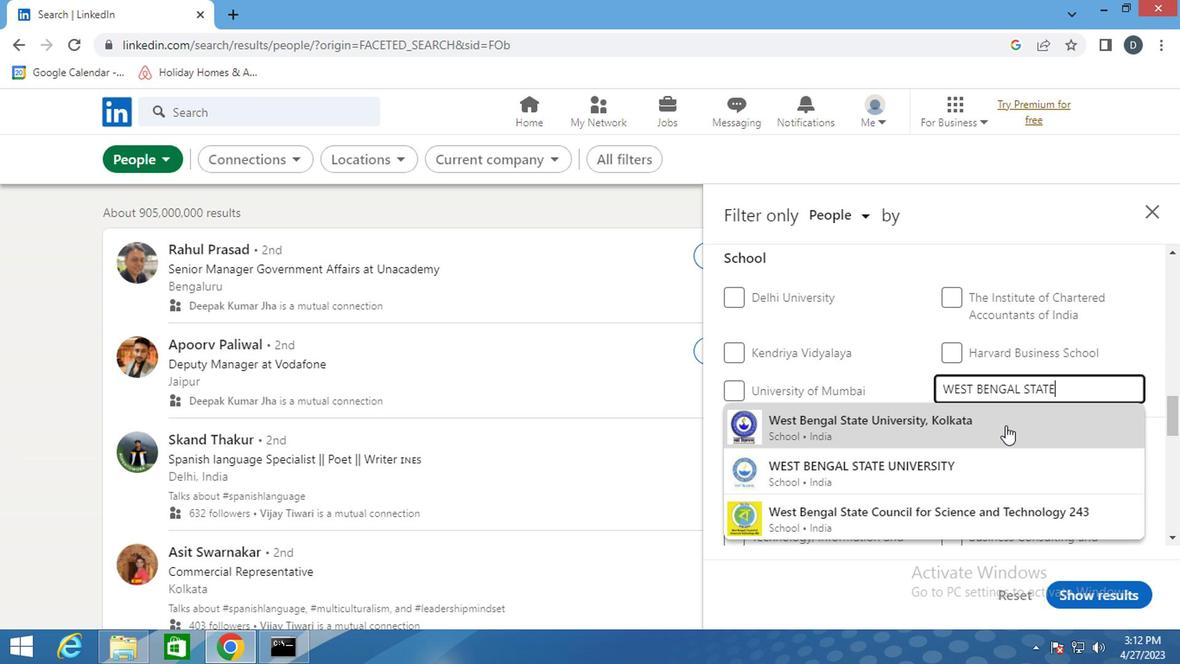 
Action: Mouse pressed left at (1004, 424)
Screenshot: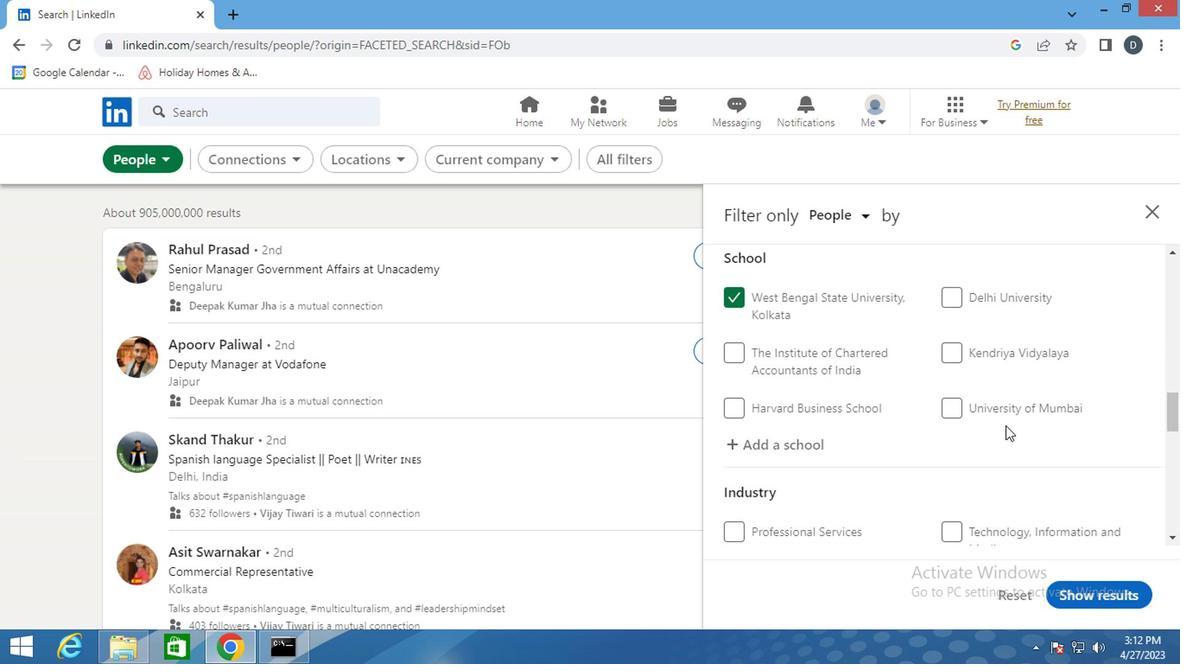 
Action: Mouse moved to (1004, 428)
Screenshot: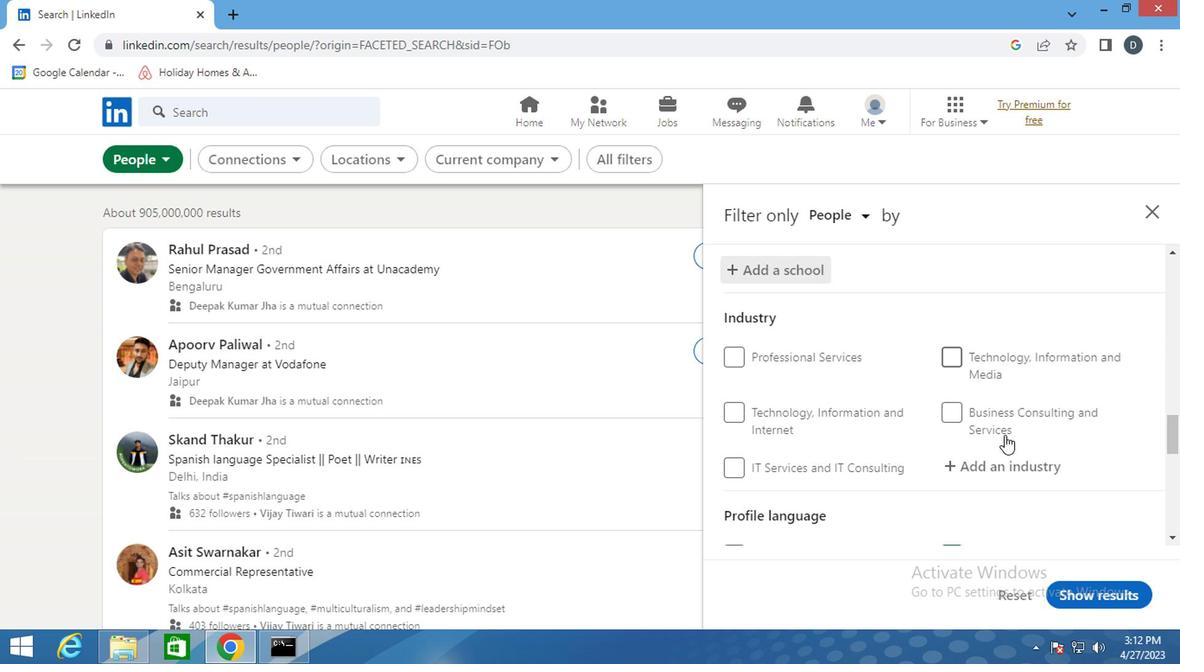 
Action: Mouse scrolled (1004, 427) with delta (0, 0)
Screenshot: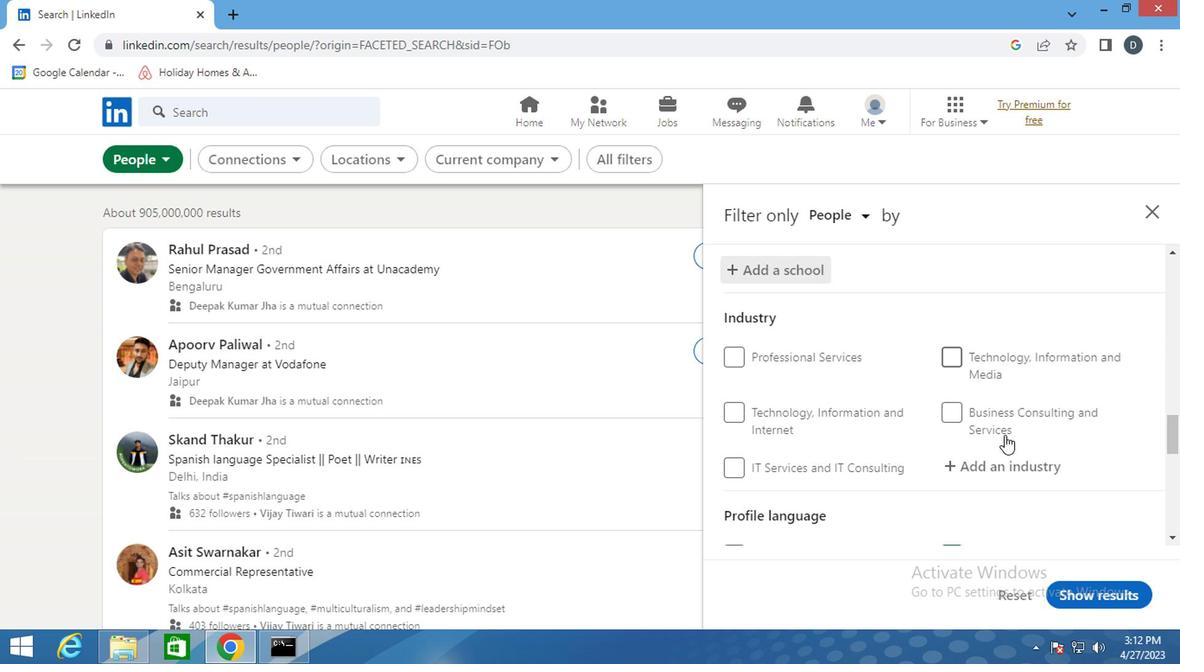 
Action: Mouse moved to (1004, 429)
Screenshot: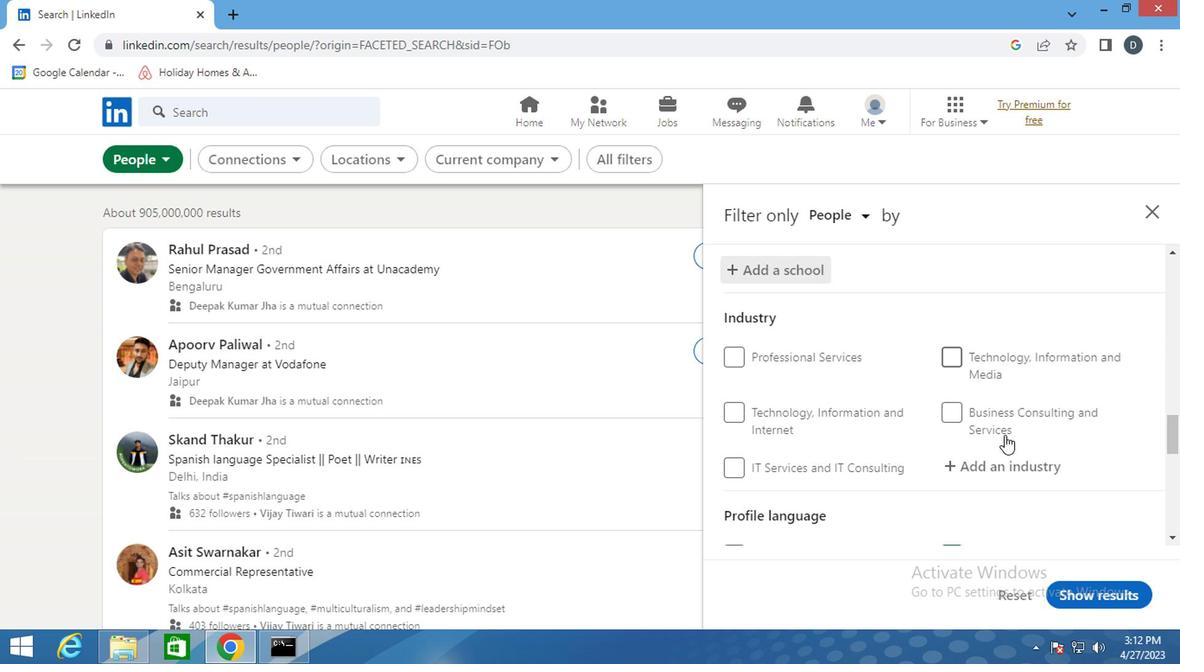 
Action: Mouse scrolled (1004, 429) with delta (0, 0)
Screenshot: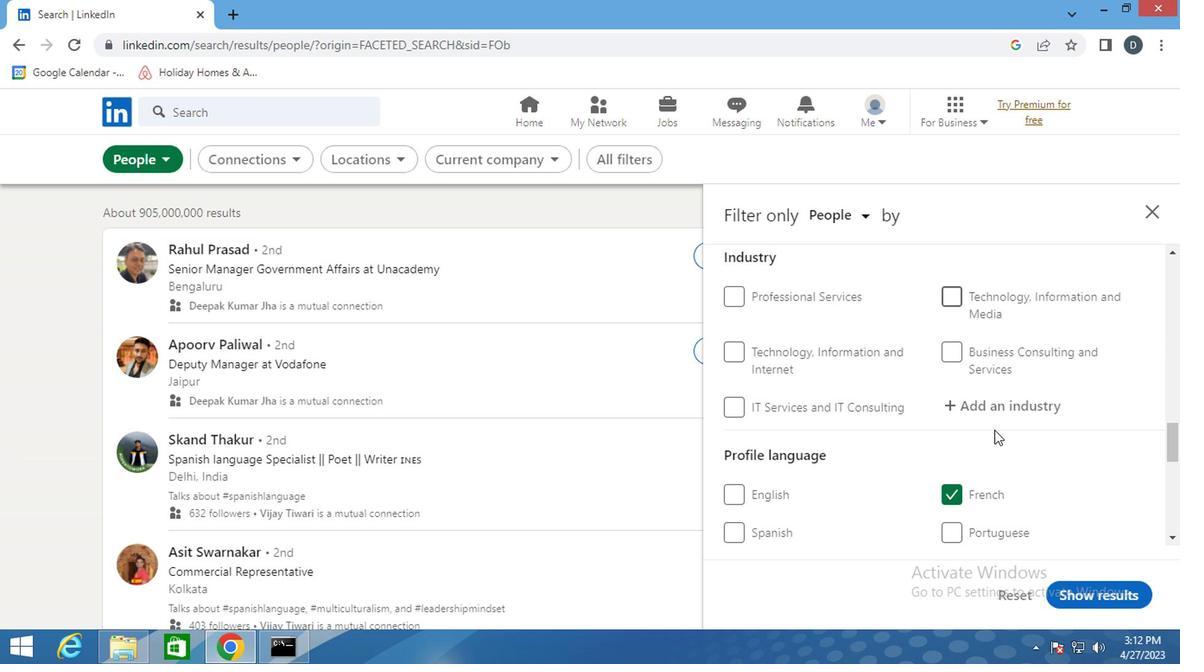 
Action: Mouse moved to (1004, 429)
Screenshot: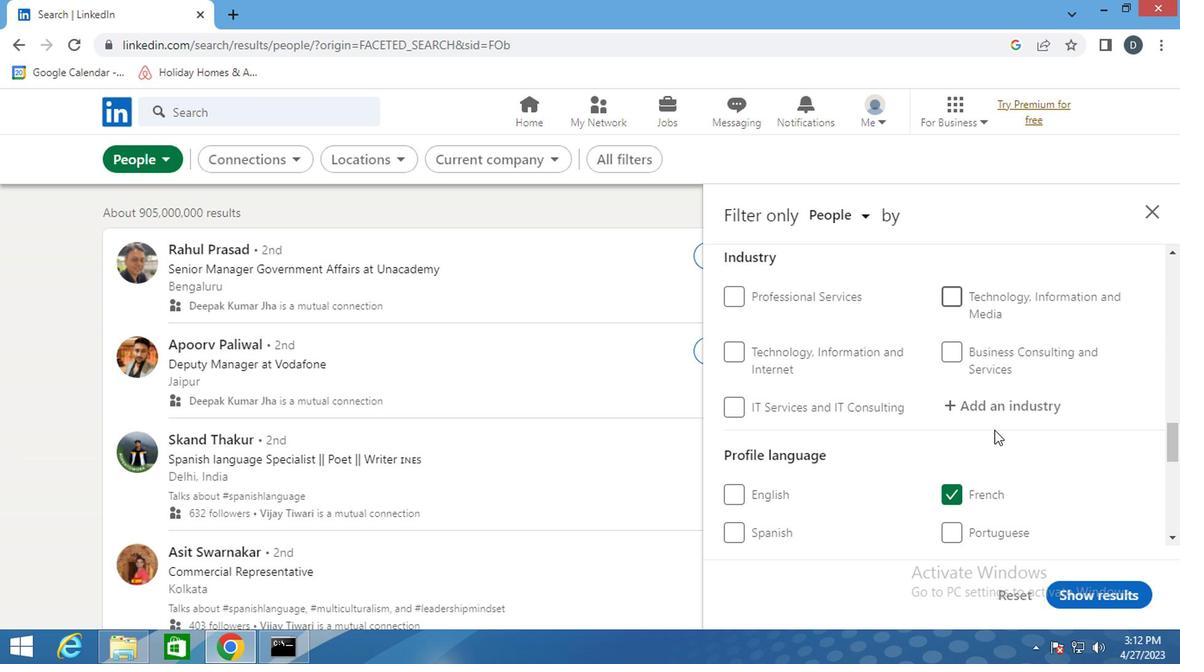 
Action: Mouse scrolled (1004, 429) with delta (0, 0)
Screenshot: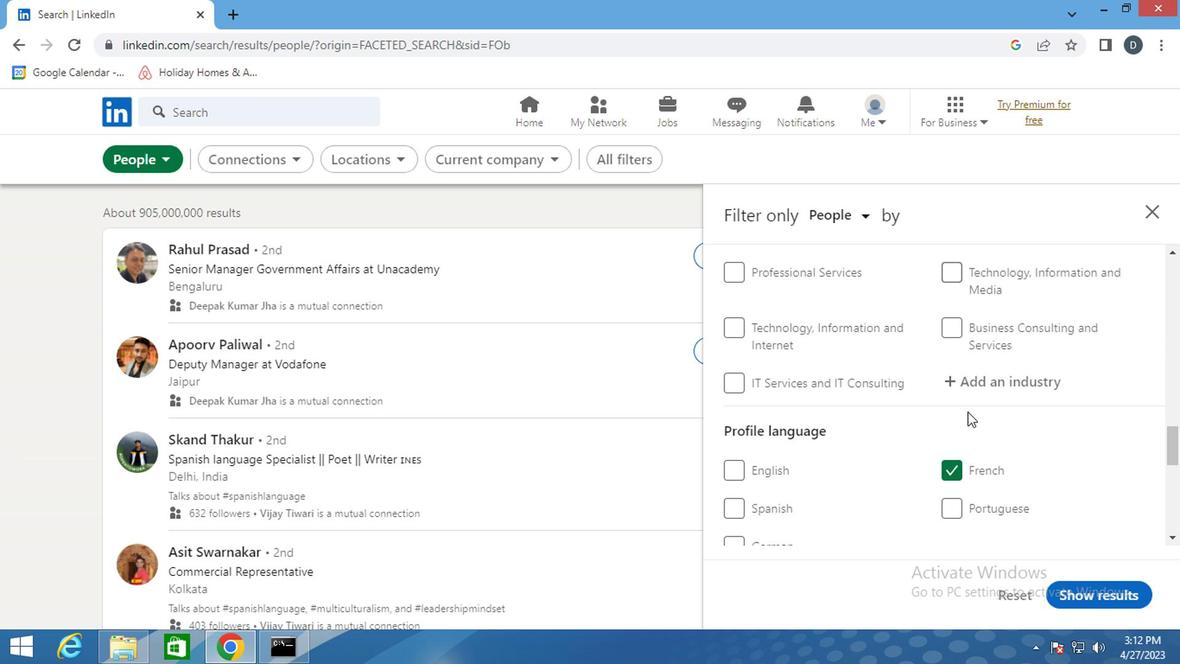
Action: Mouse moved to (939, 389)
Screenshot: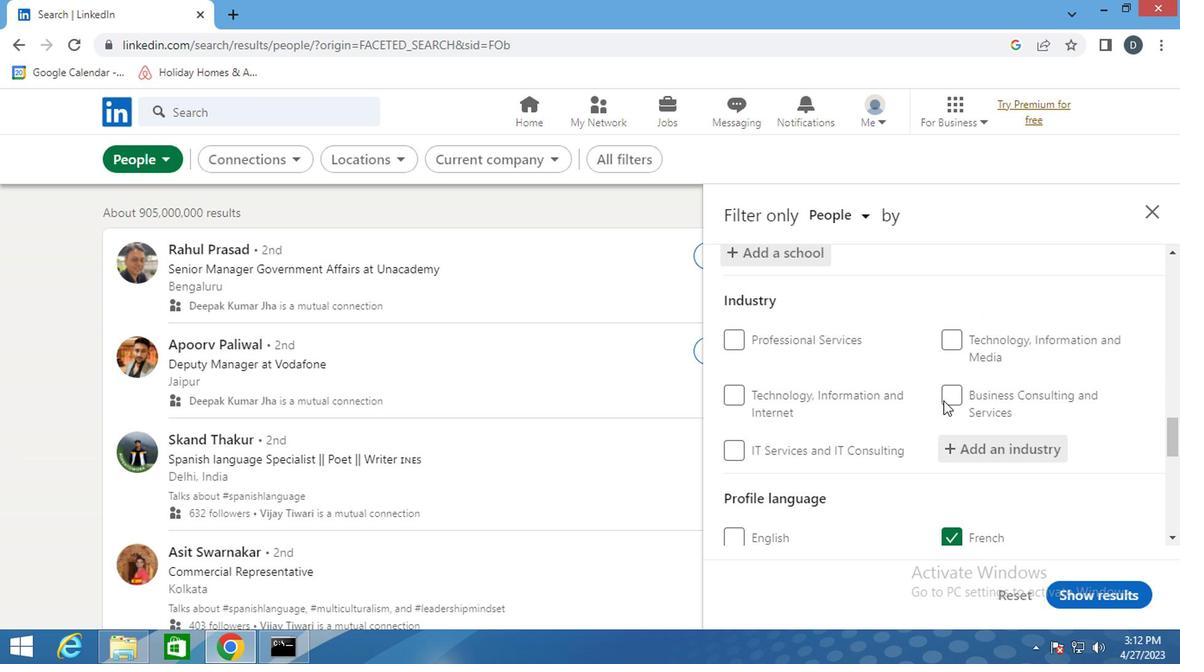 
Action: Mouse scrolled (939, 391) with delta (0, 1)
Screenshot: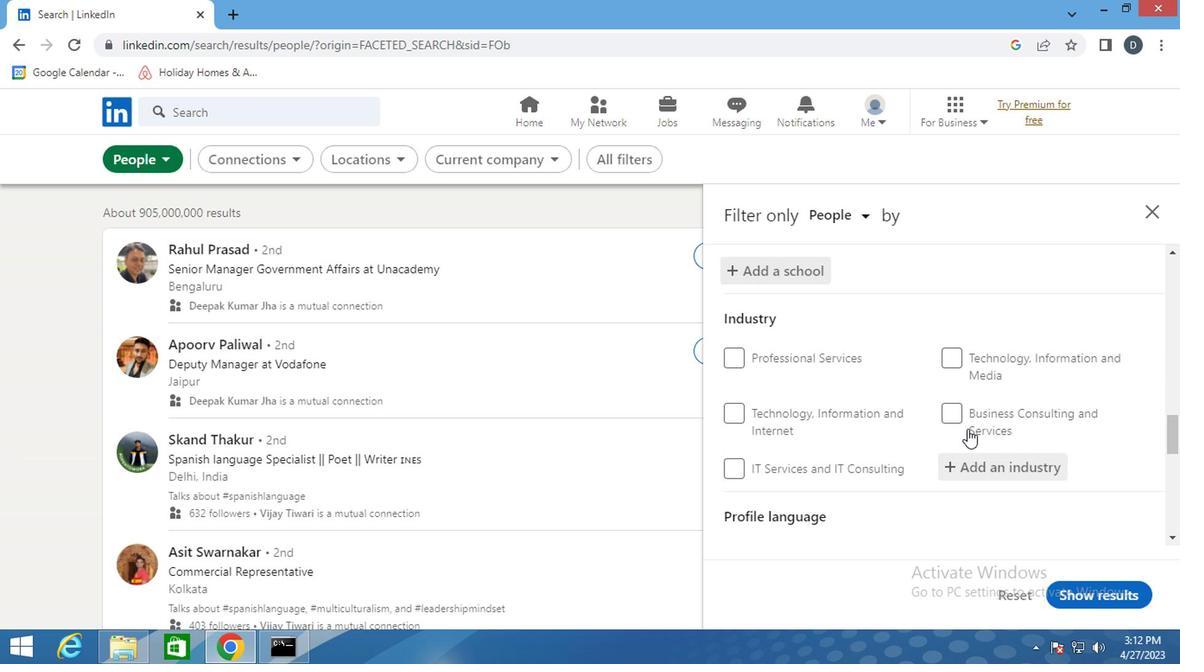 
Action: Mouse moved to (988, 478)
Screenshot: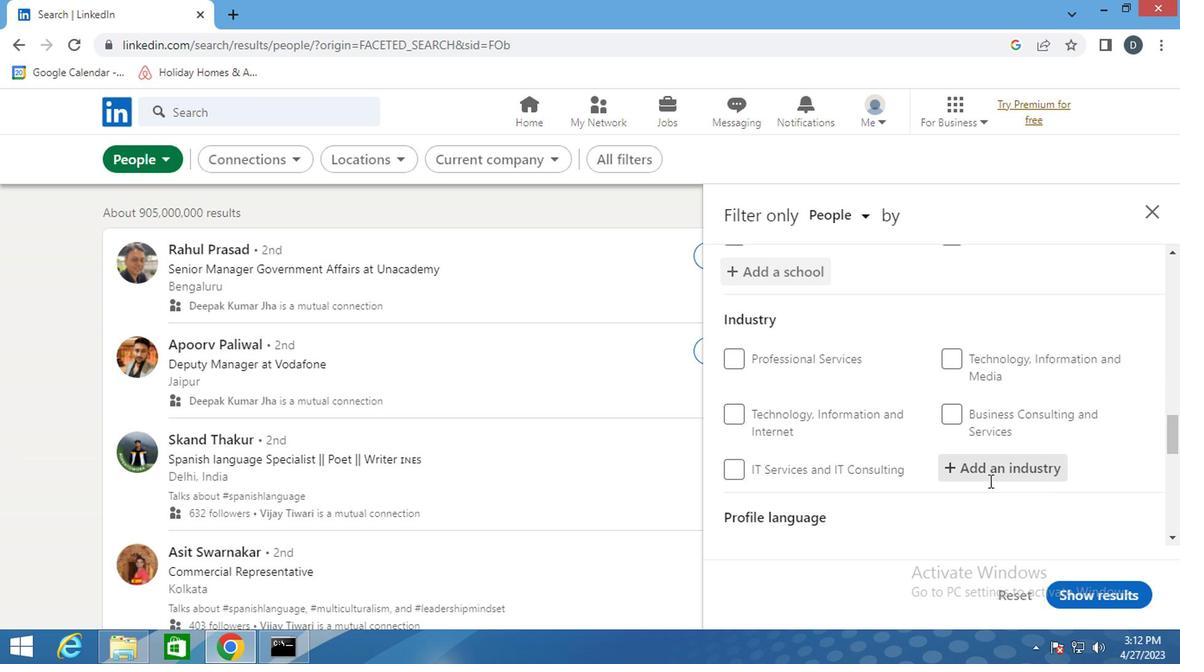 
Action: Mouse pressed left at (988, 478)
Screenshot: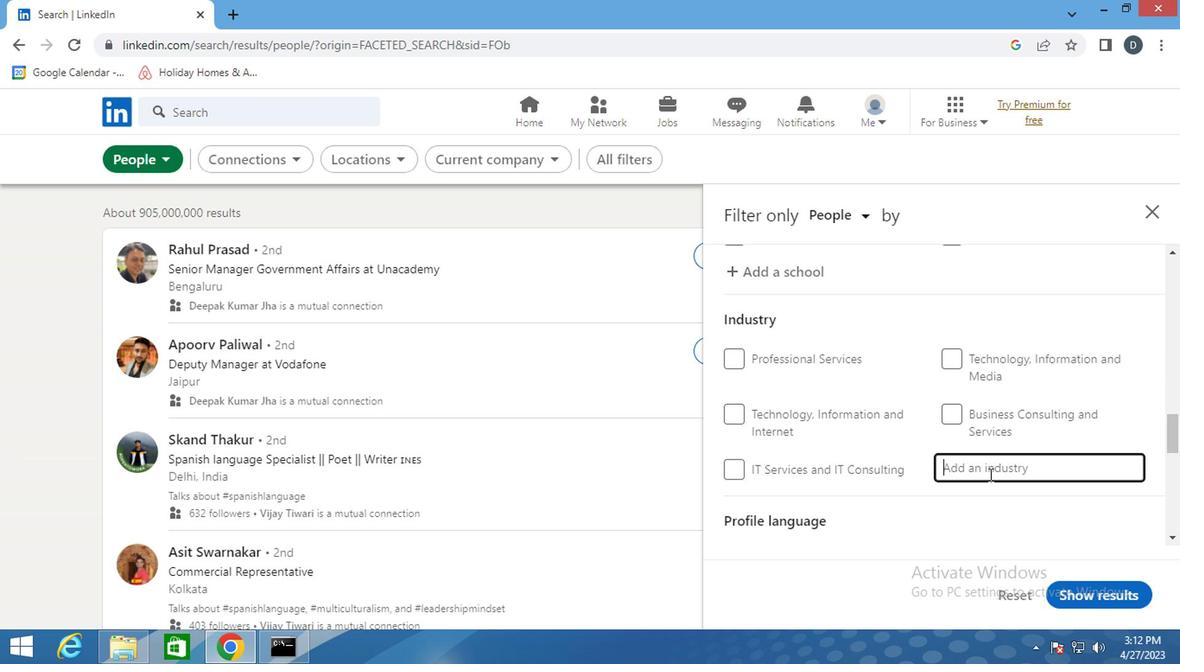 
Action: Mouse moved to (989, 458)
Screenshot: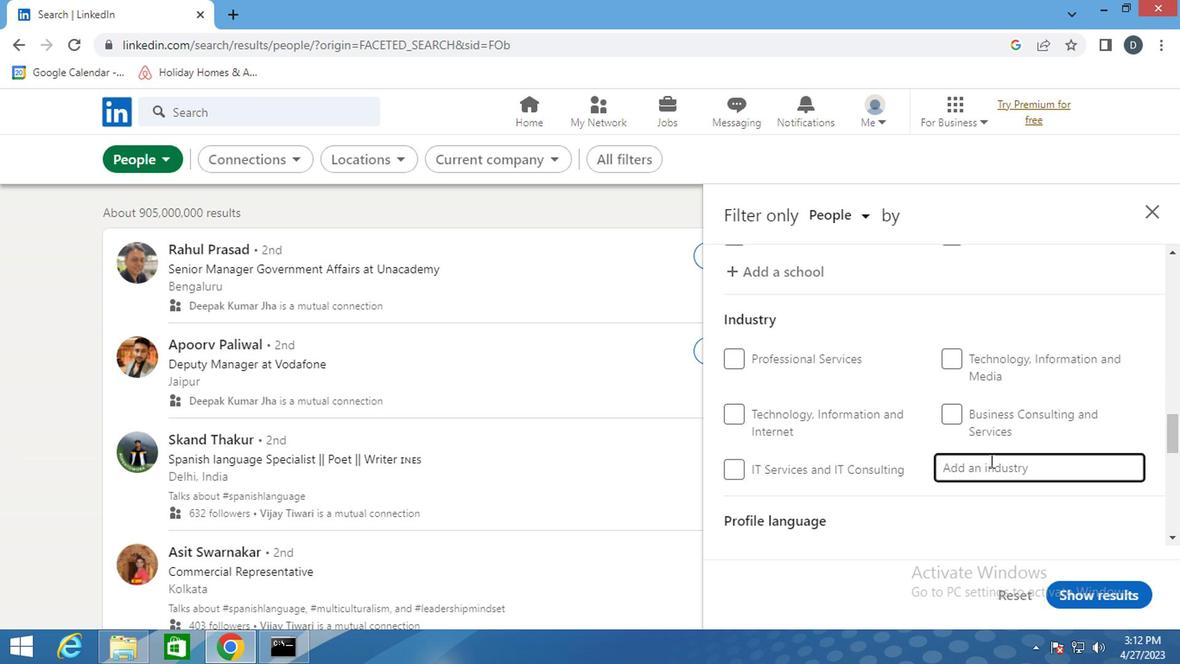 
Action: Mouse scrolled (989, 458) with delta (0, 0)
Screenshot: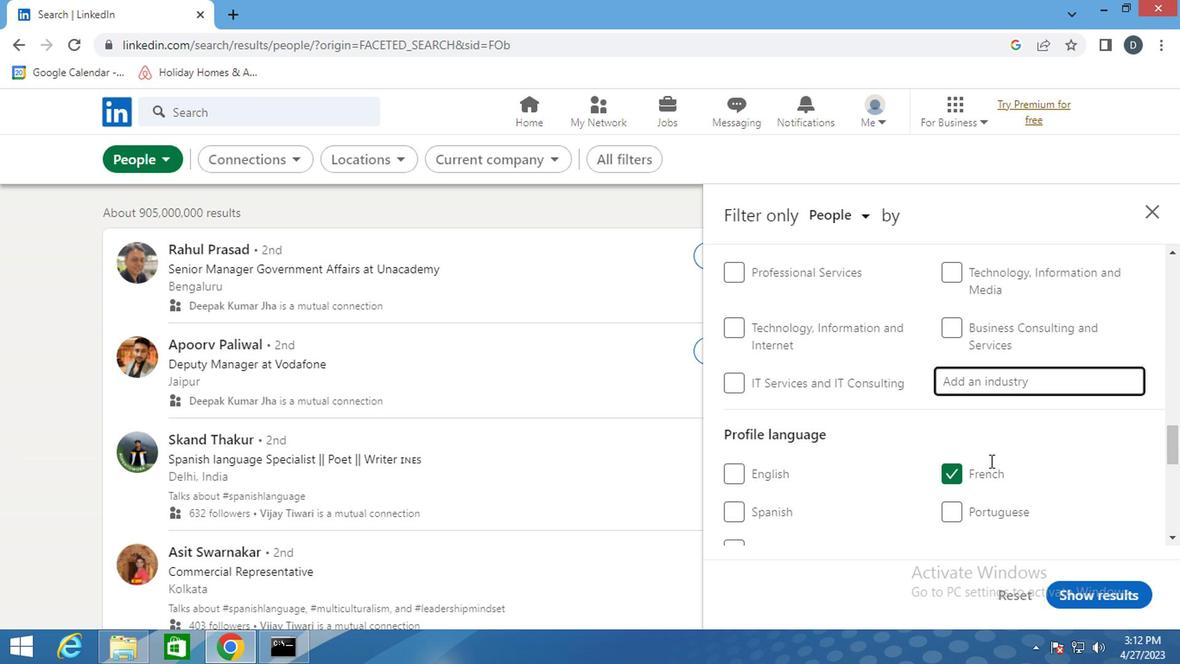 
Action: Mouse moved to (991, 455)
Screenshot: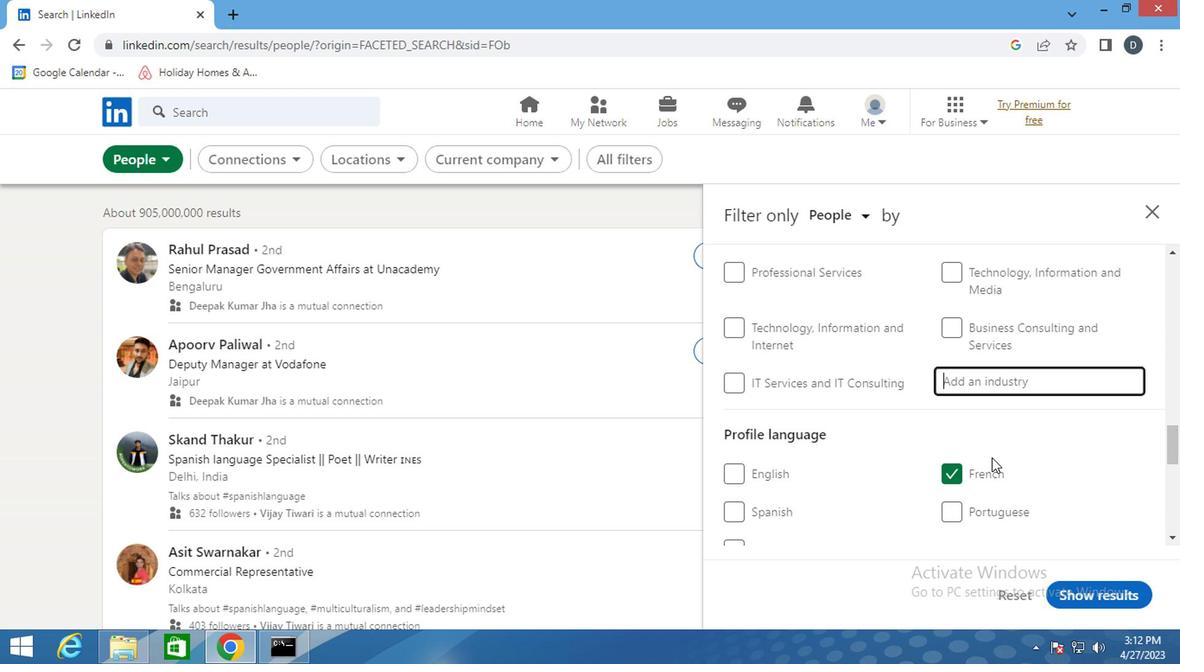 
Action: Key pressed <Key.shift>
Screenshot: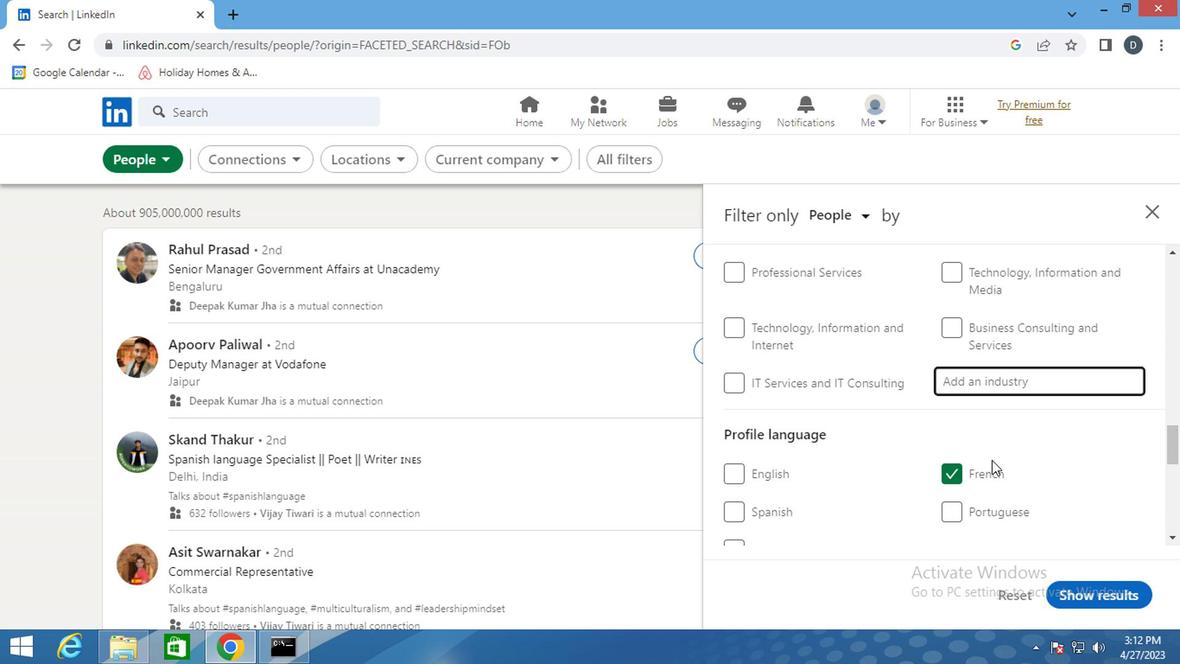
Action: Mouse moved to (991, 458)
Screenshot: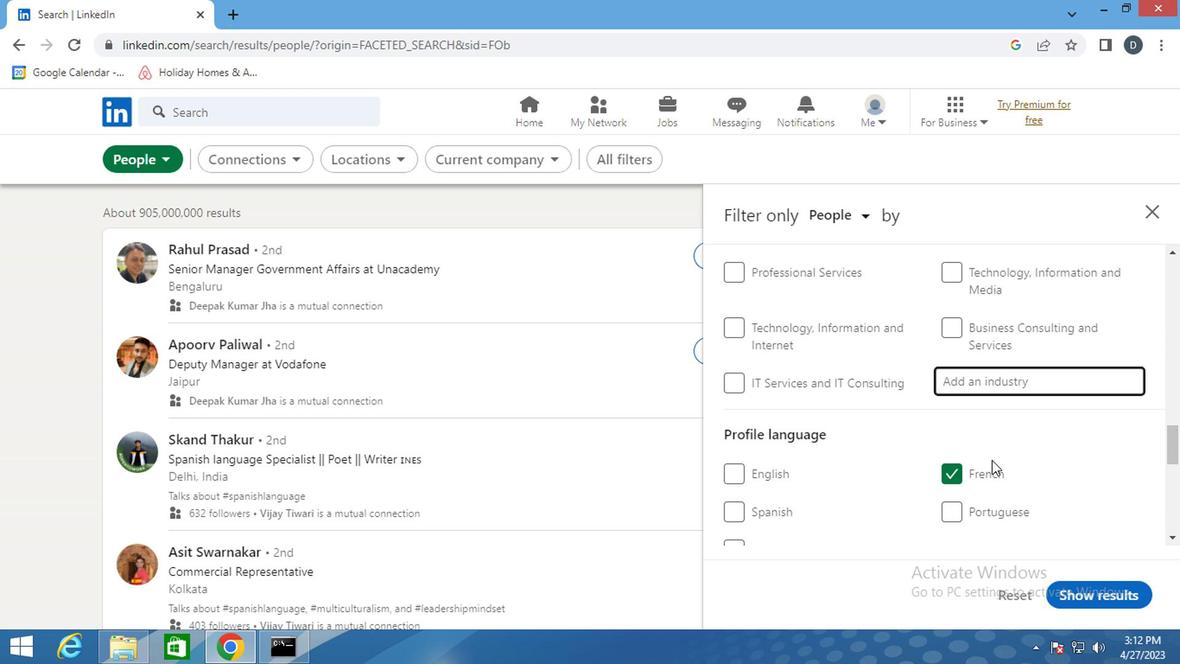 
Action: Key pressed ARTISTS
Screenshot: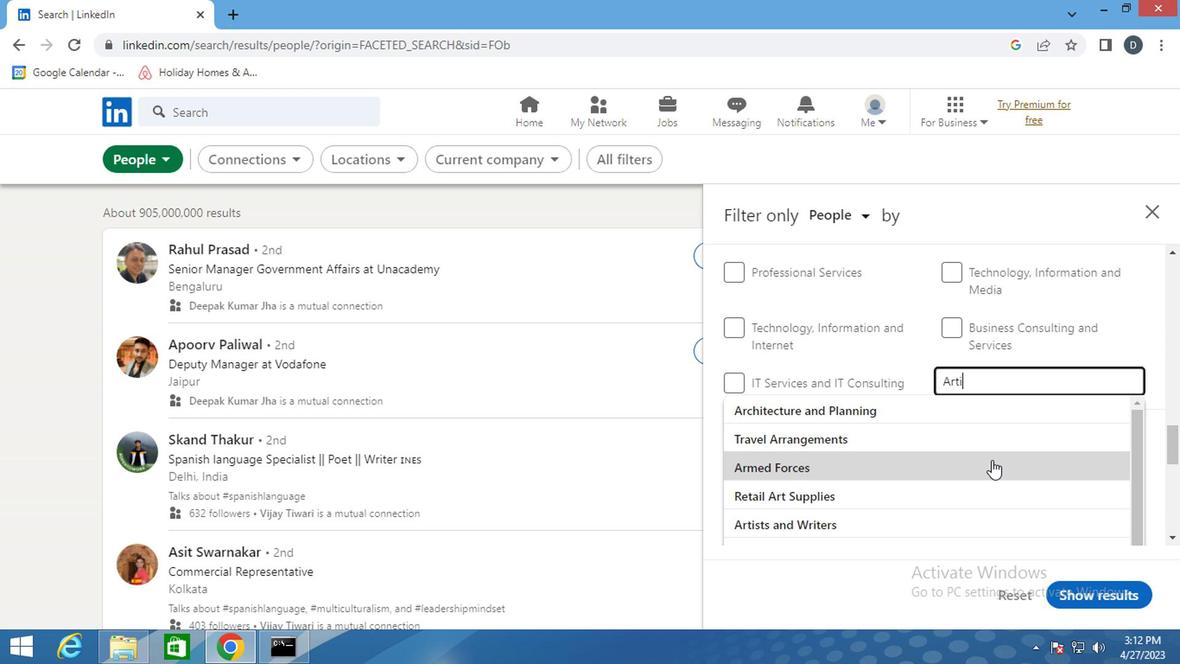 
Action: Mouse moved to (971, 412)
Screenshot: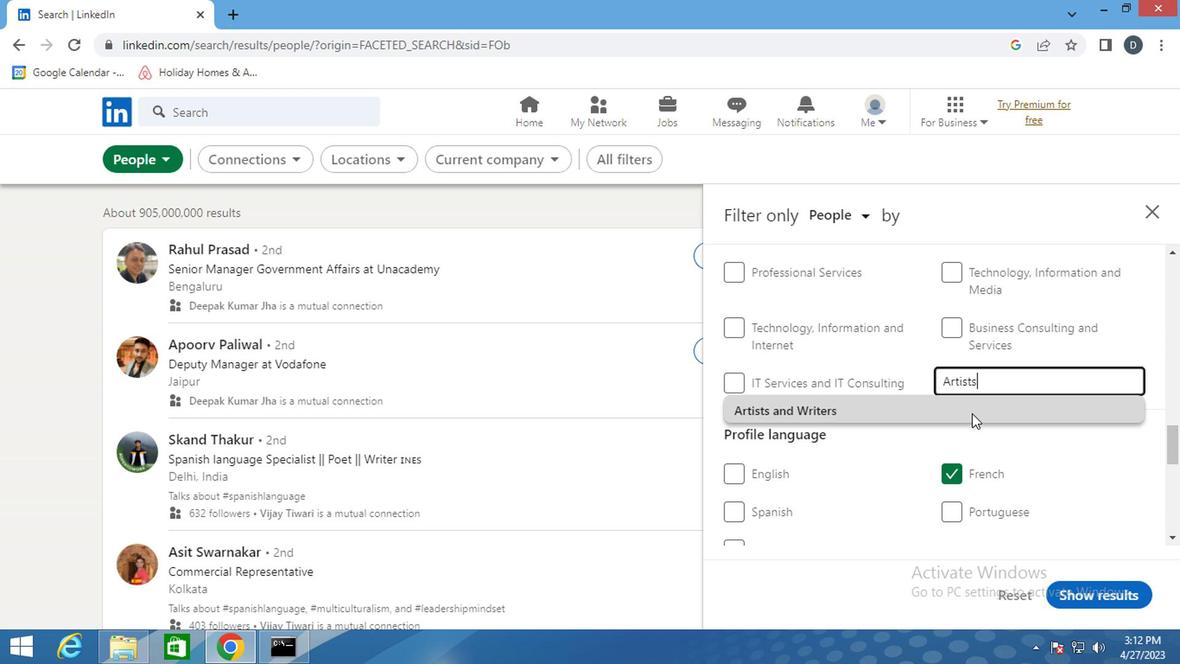 
Action: Mouse pressed left at (971, 412)
Screenshot: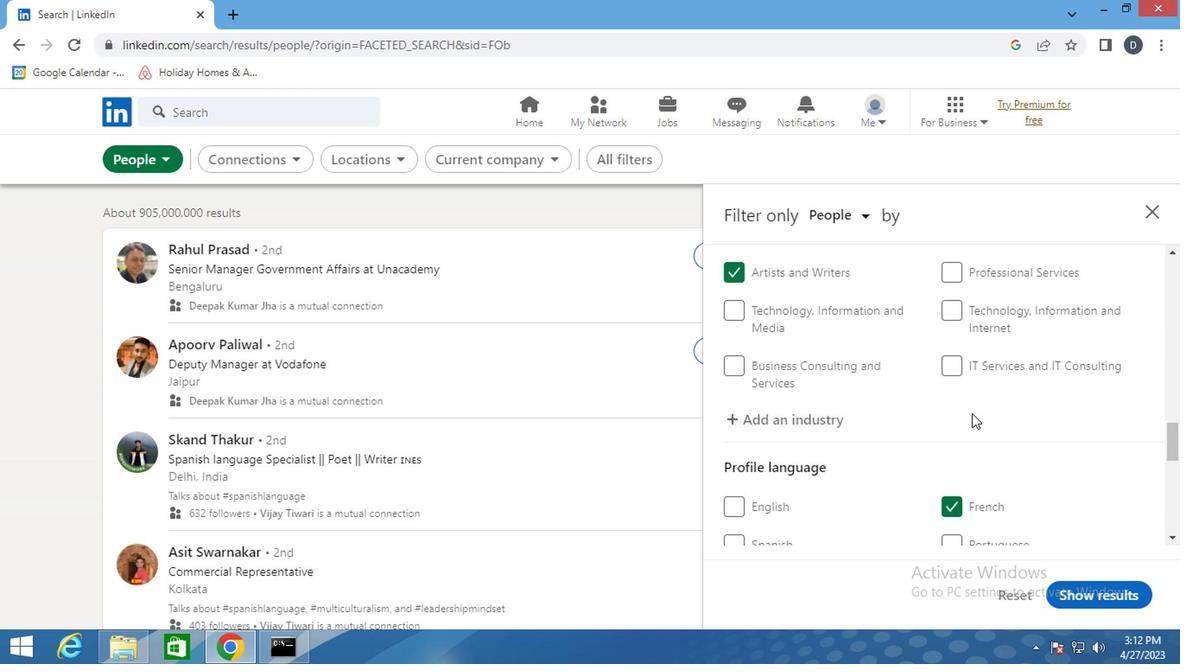 
Action: Mouse scrolled (971, 411) with delta (0, 0)
Screenshot: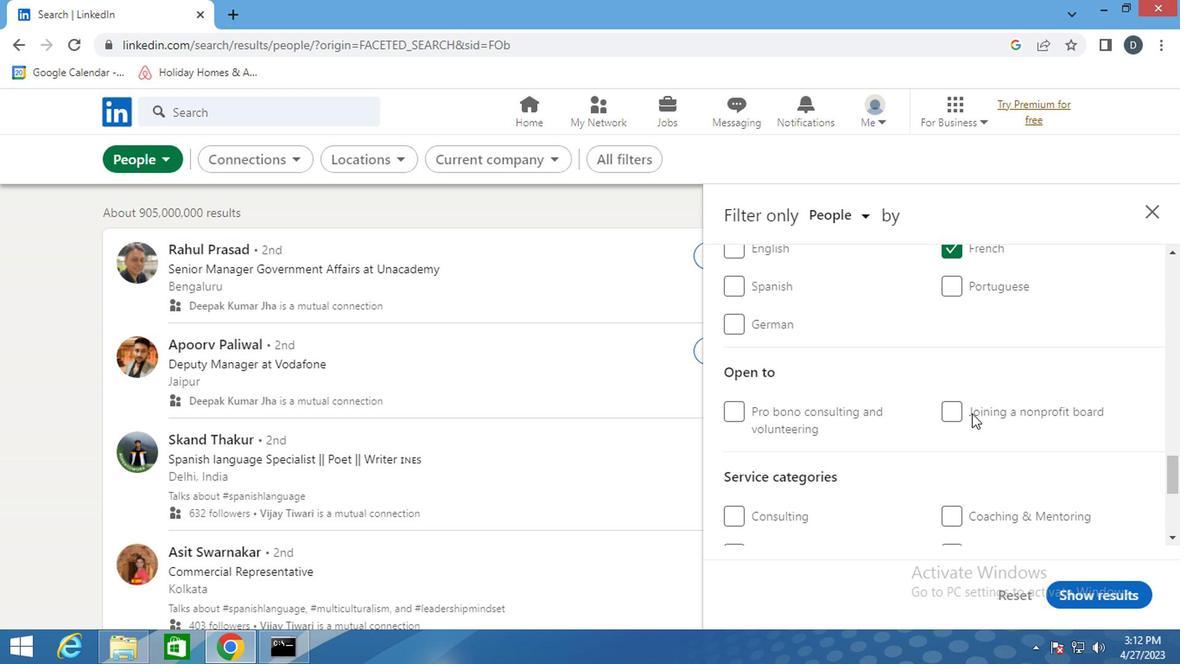 
Action: Mouse scrolled (971, 411) with delta (0, 0)
Screenshot: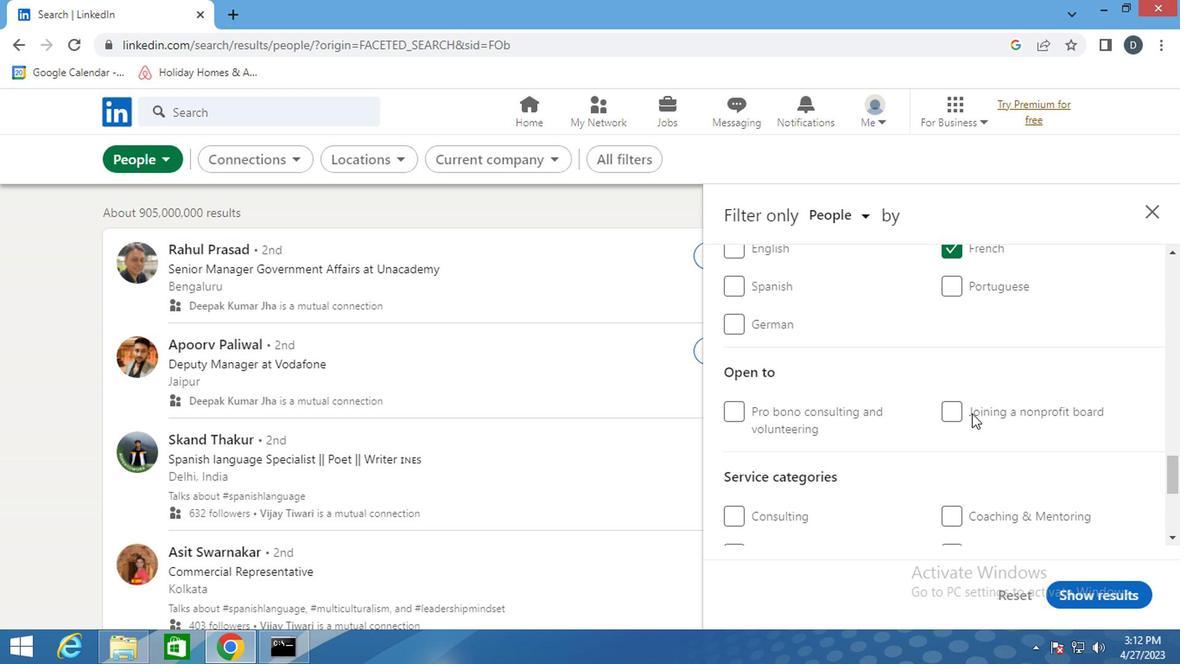 
Action: Mouse scrolled (971, 411) with delta (0, 0)
Screenshot: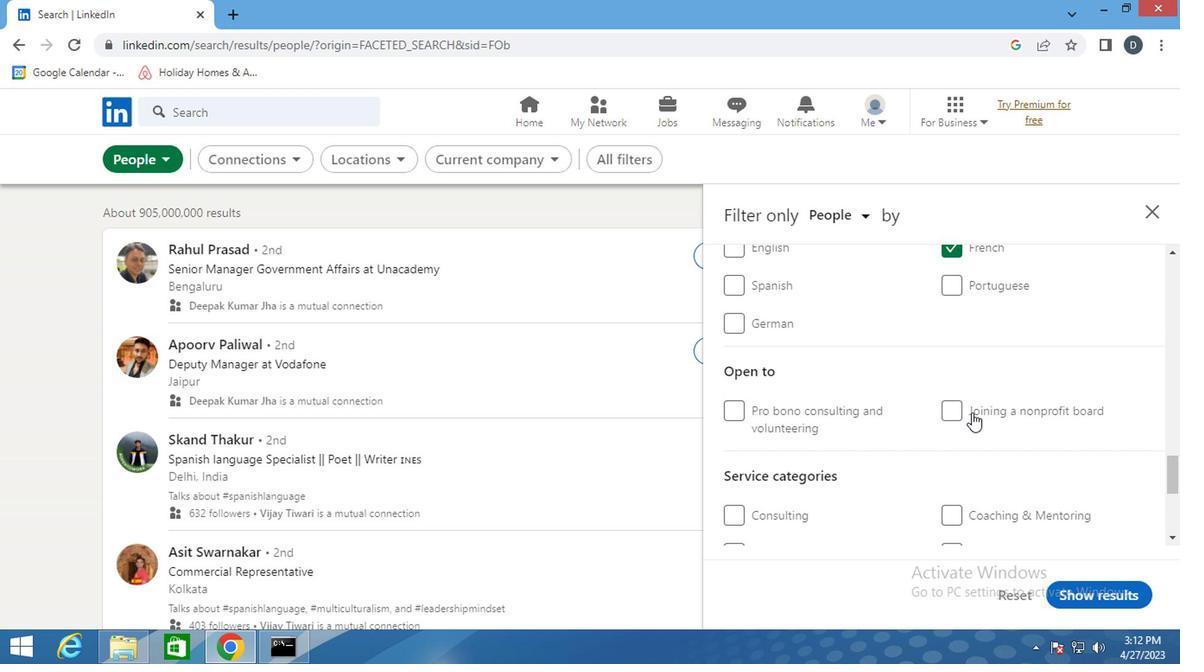
Action: Mouse moved to (971, 409)
Screenshot: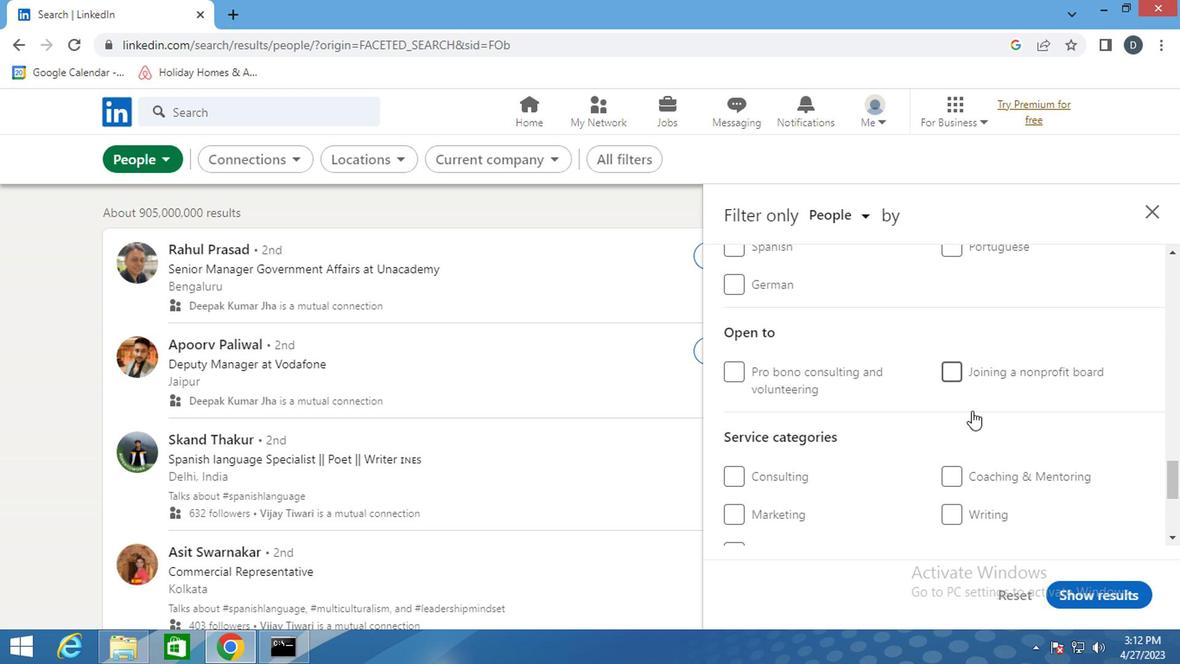 
Action: Mouse scrolled (971, 409) with delta (0, 0)
Screenshot: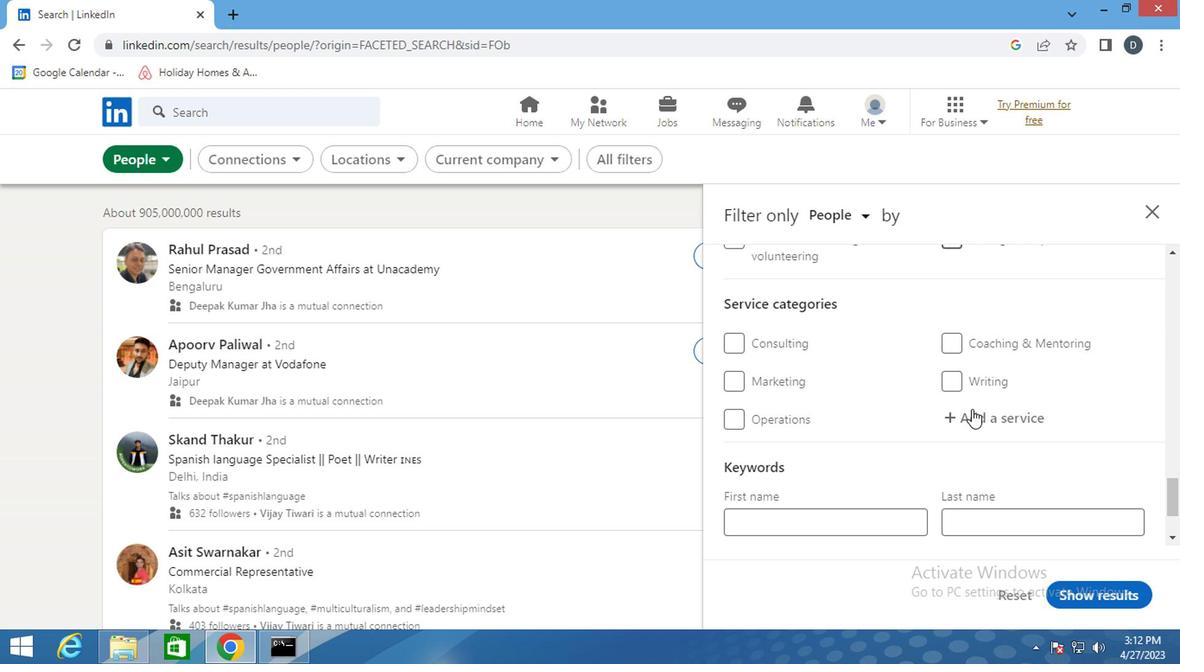 
Action: Mouse scrolled (971, 409) with delta (0, 0)
Screenshot: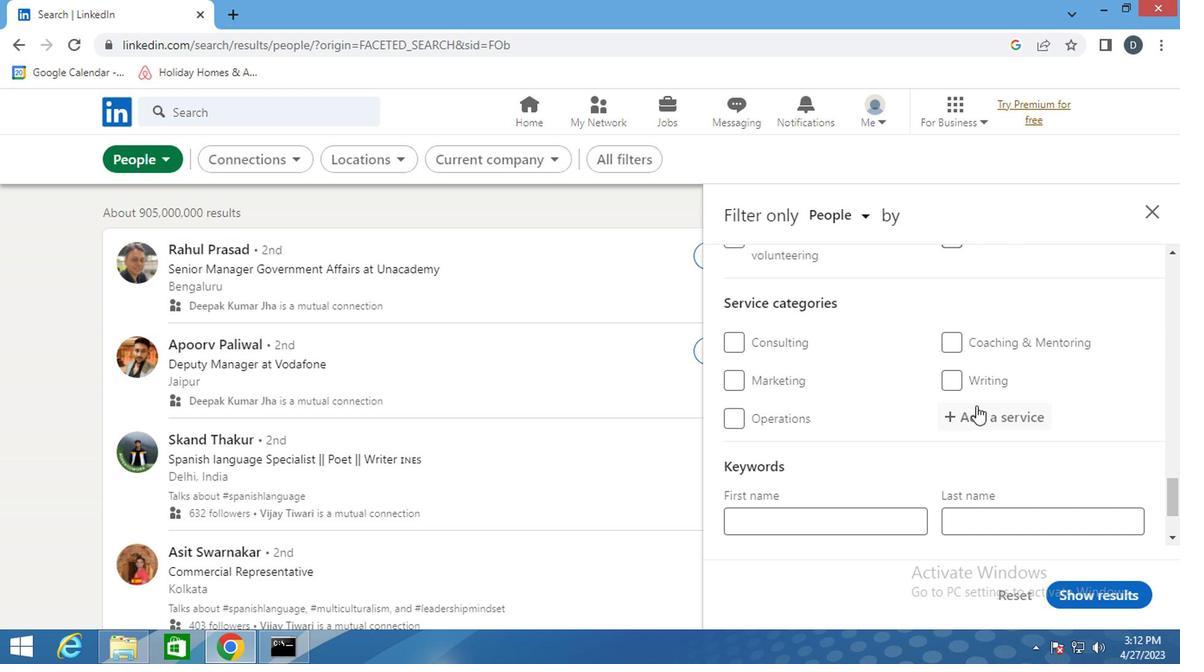 
Action: Mouse moved to (975, 404)
Screenshot: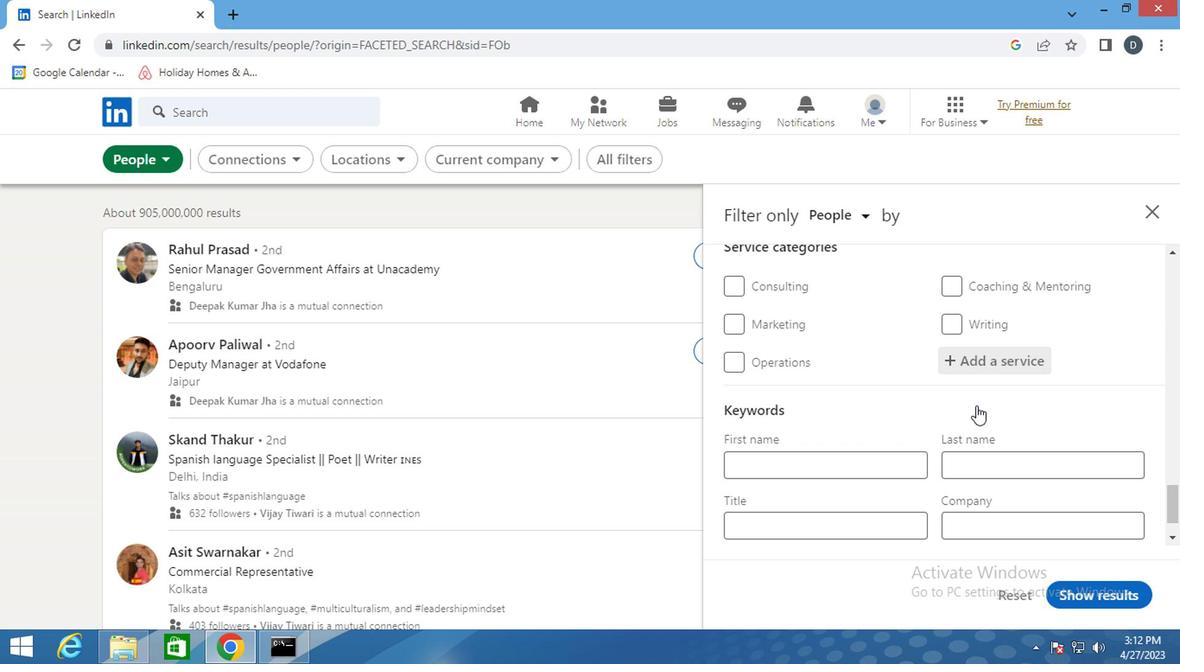 
Action: Mouse scrolled (975, 403) with delta (0, -1)
Screenshot: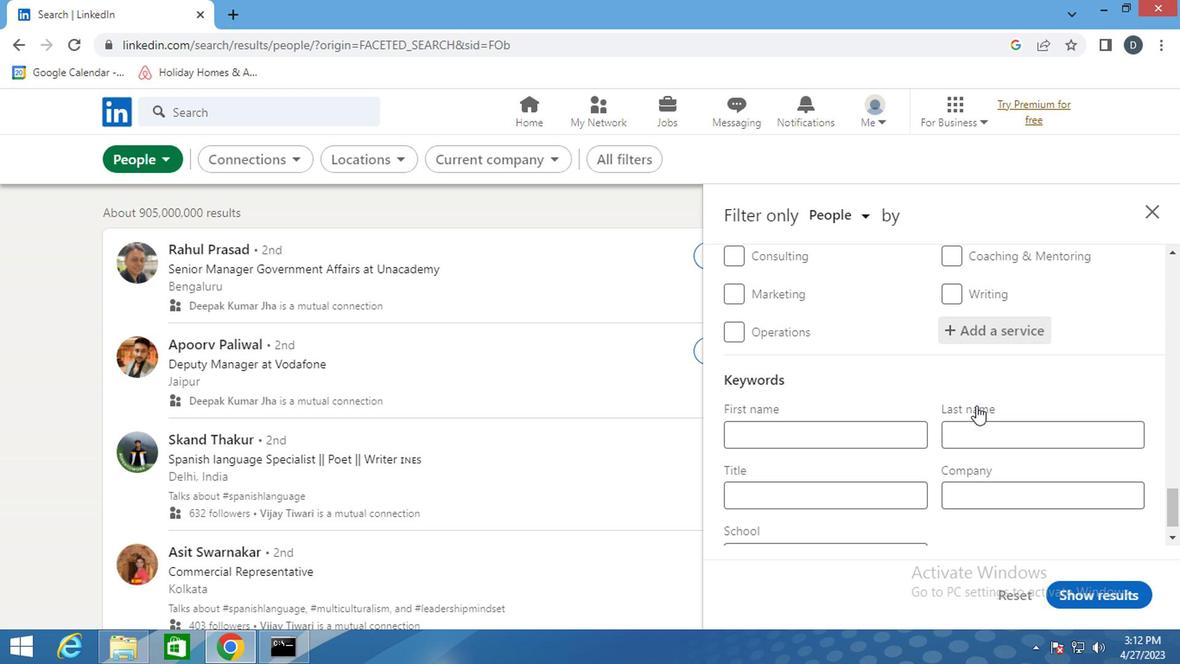 
Action: Mouse moved to (1030, 338)
Screenshot: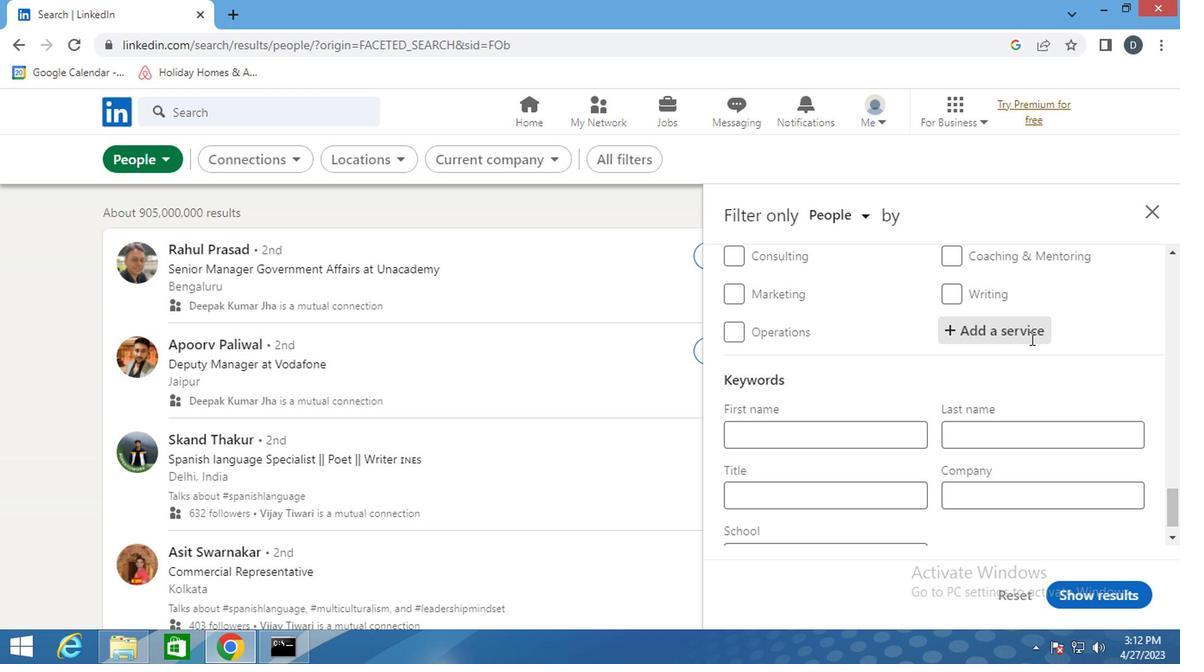 
Action: Mouse pressed left at (1030, 338)
Screenshot: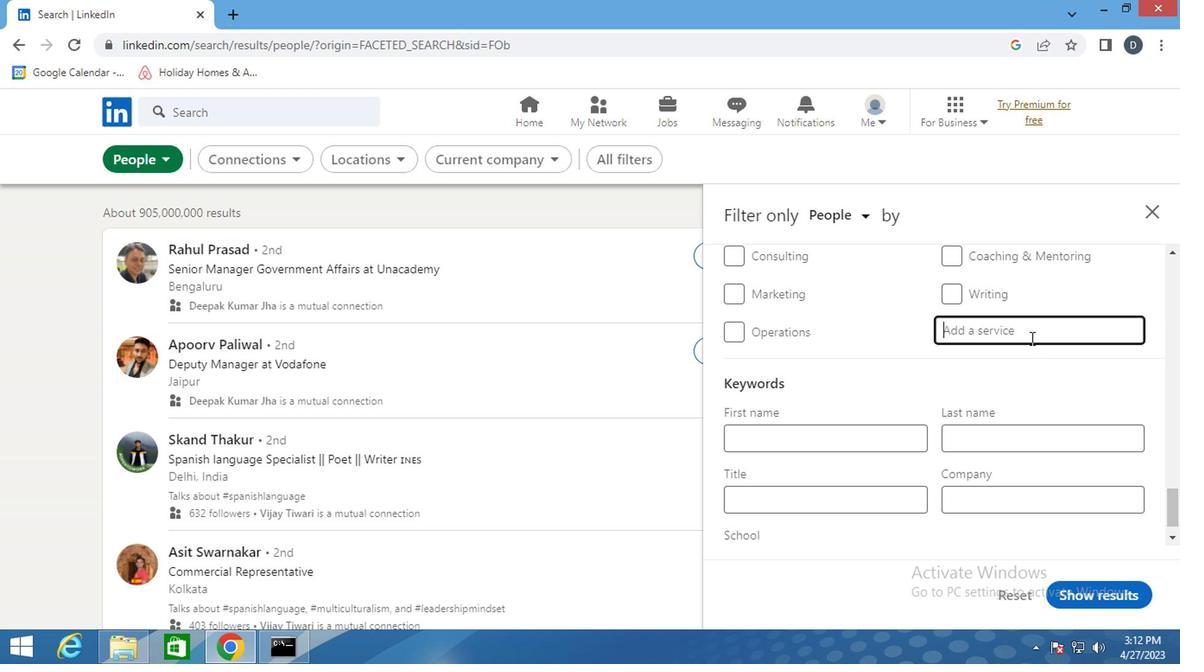
Action: Mouse moved to (1030, 337)
Screenshot: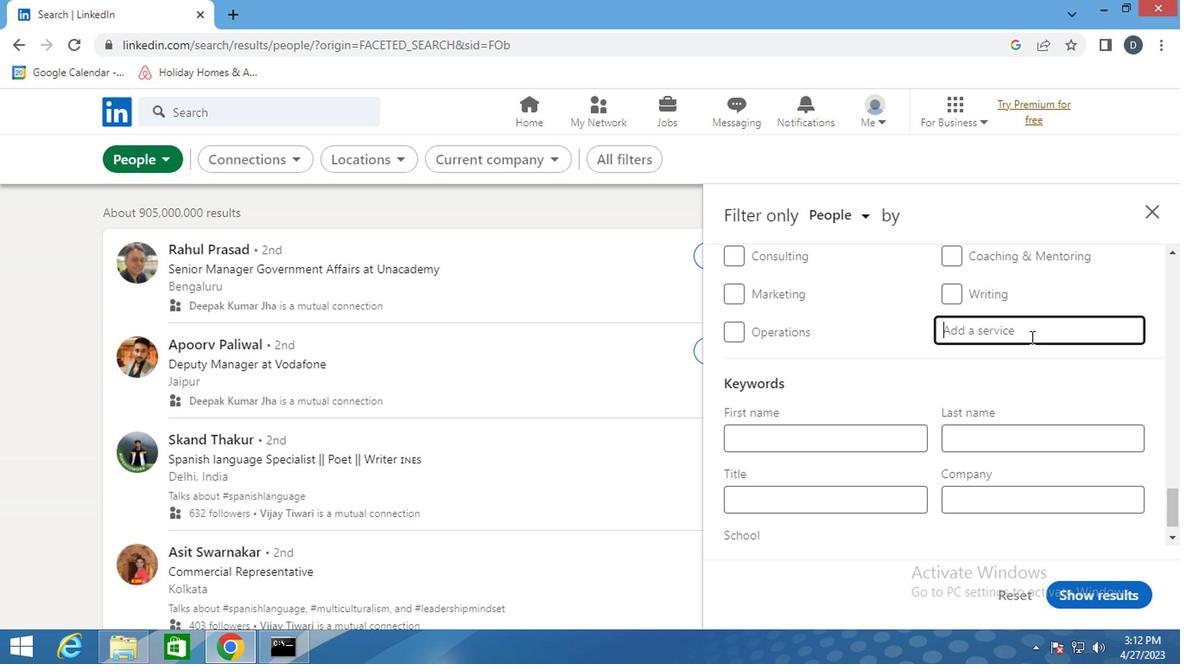 
Action: Key pressed <Key.shift>INSUA<Key.backspace>RA
Screenshot: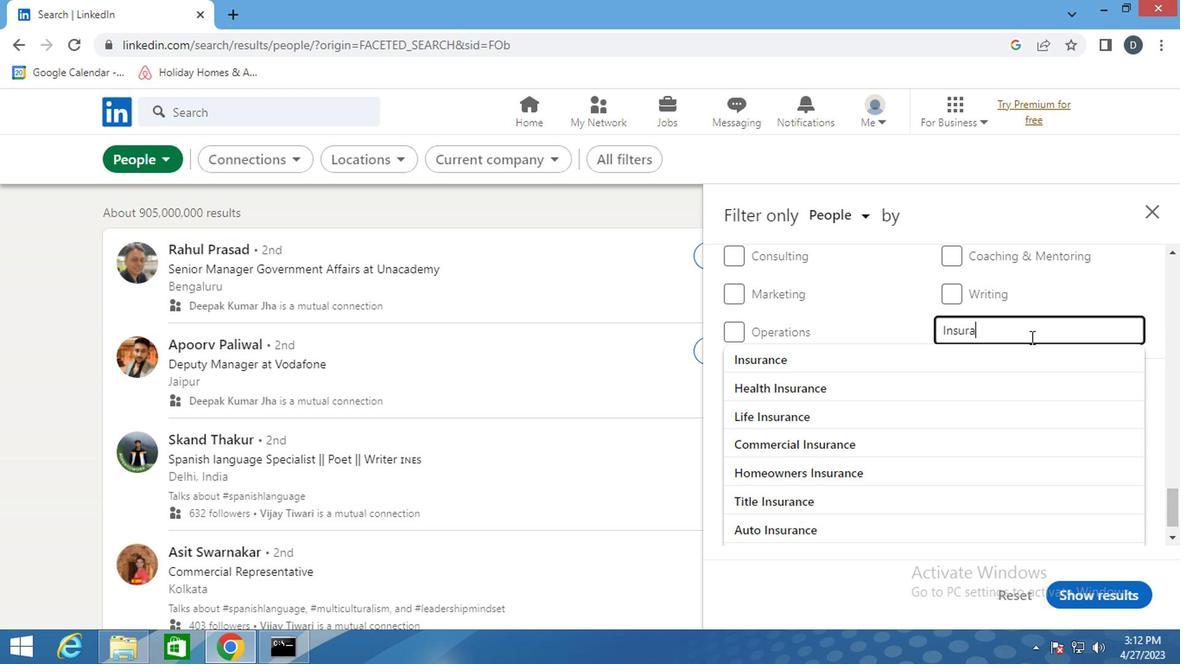 
Action: Mouse moved to (998, 349)
Screenshot: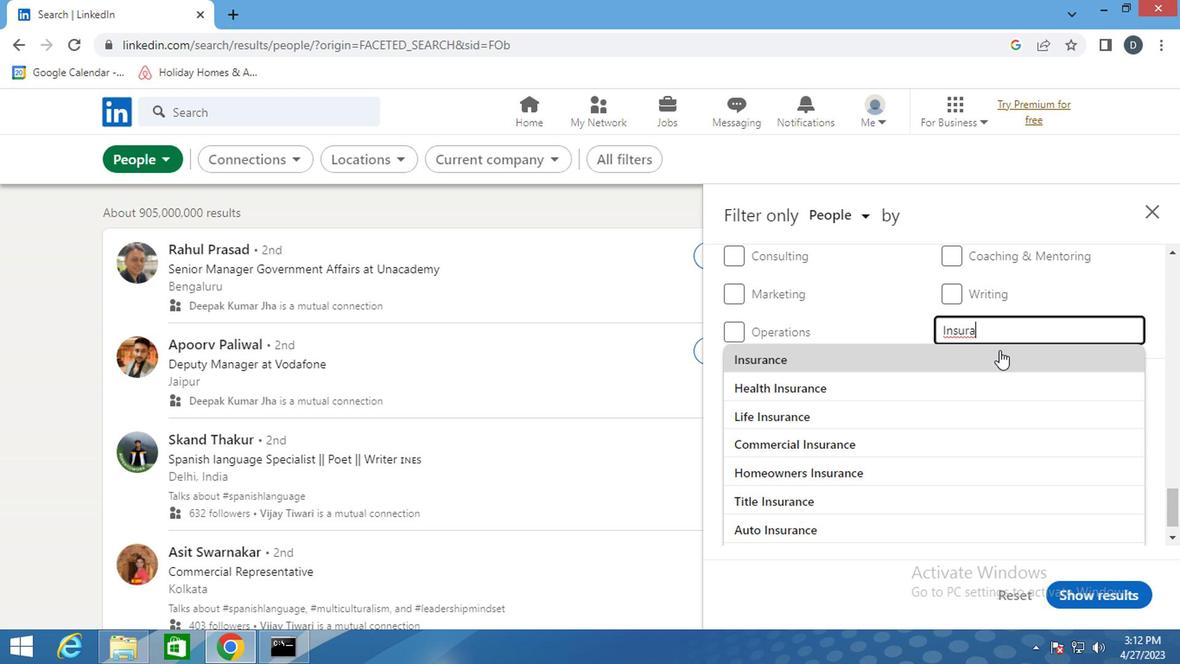 
Action: Mouse pressed left at (998, 349)
Screenshot: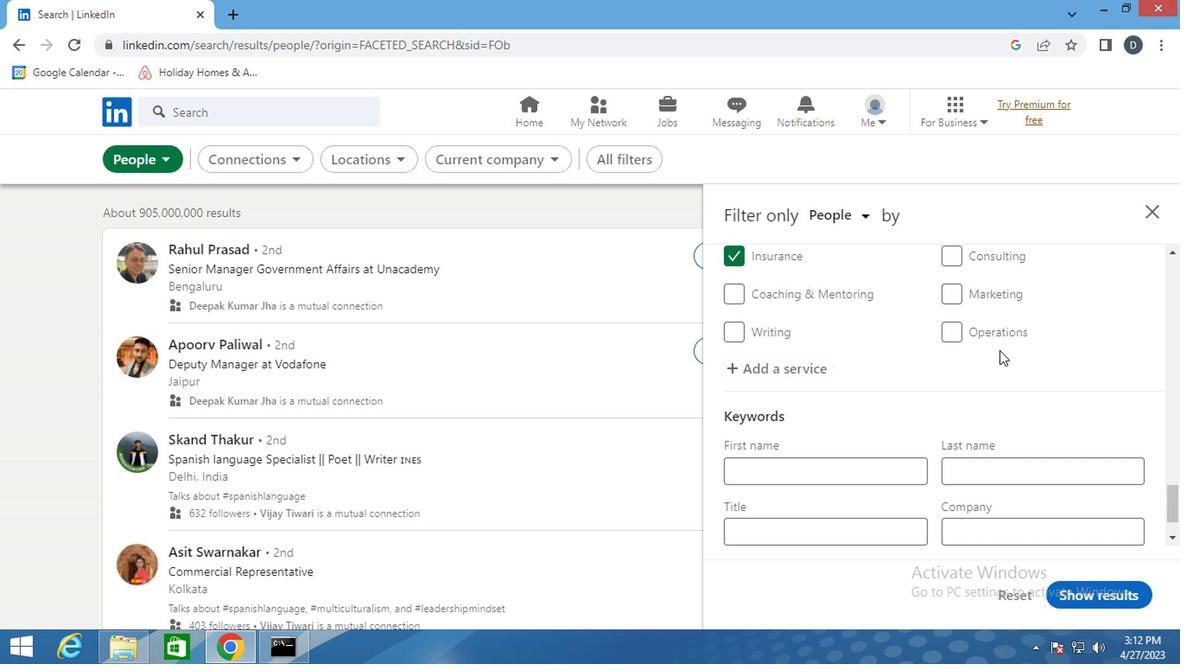 
Action: Mouse scrolled (998, 349) with delta (0, 0)
Screenshot: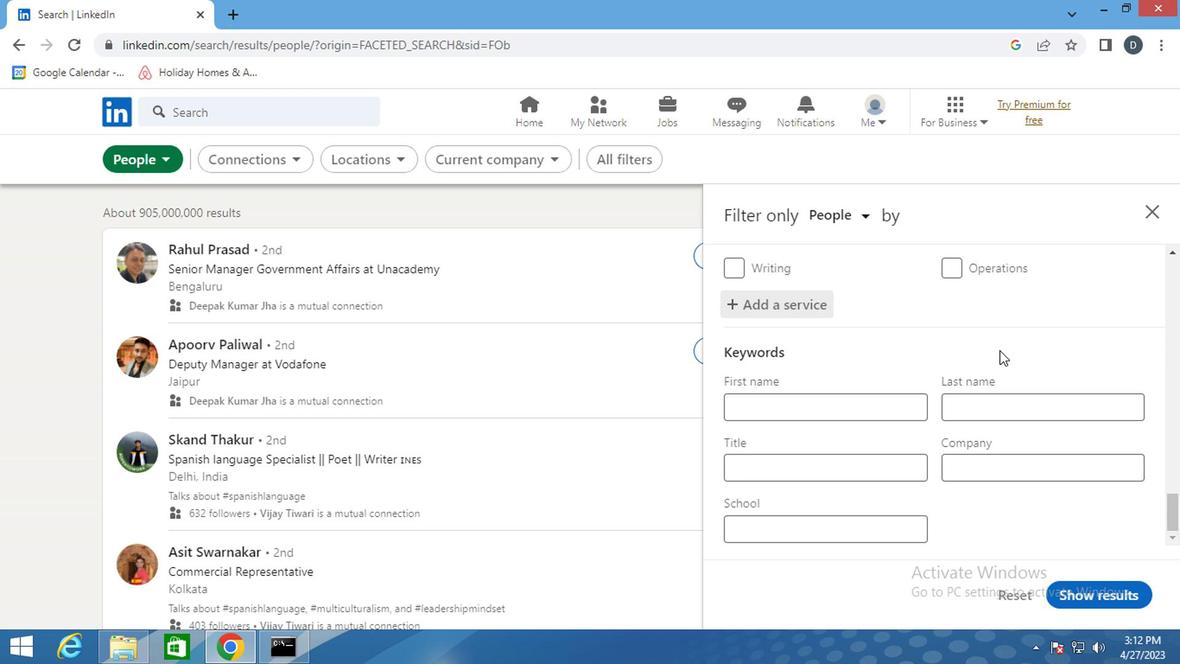 
Action: Mouse scrolled (998, 349) with delta (0, 0)
Screenshot: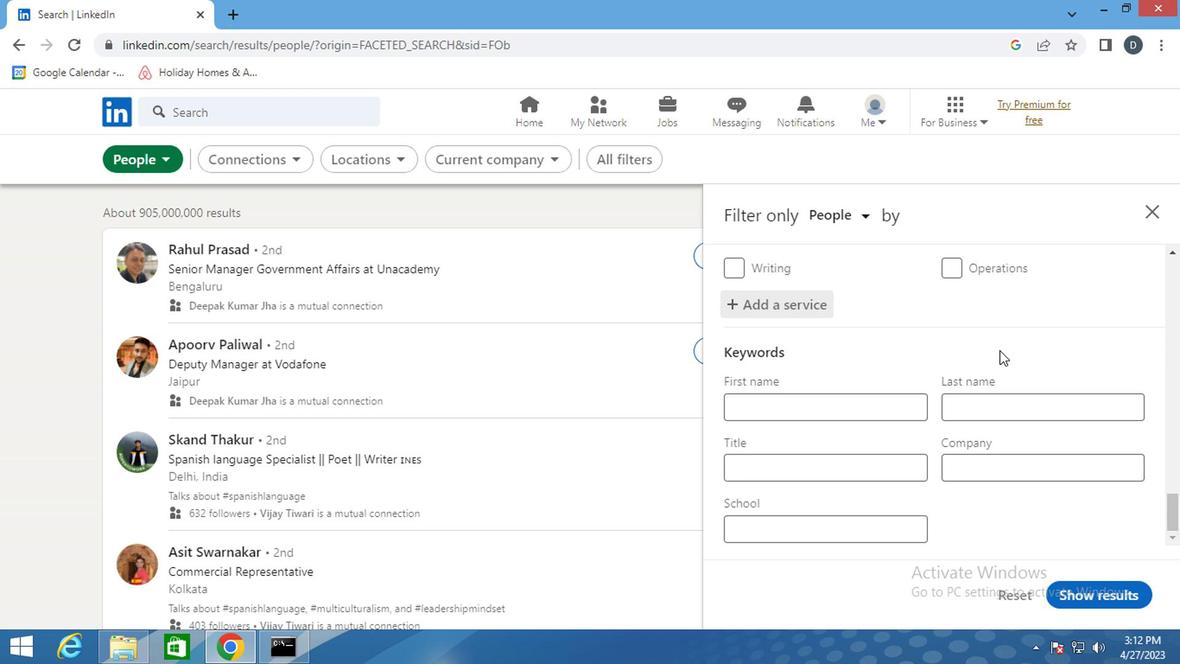 
Action: Mouse scrolled (998, 349) with delta (0, 0)
Screenshot: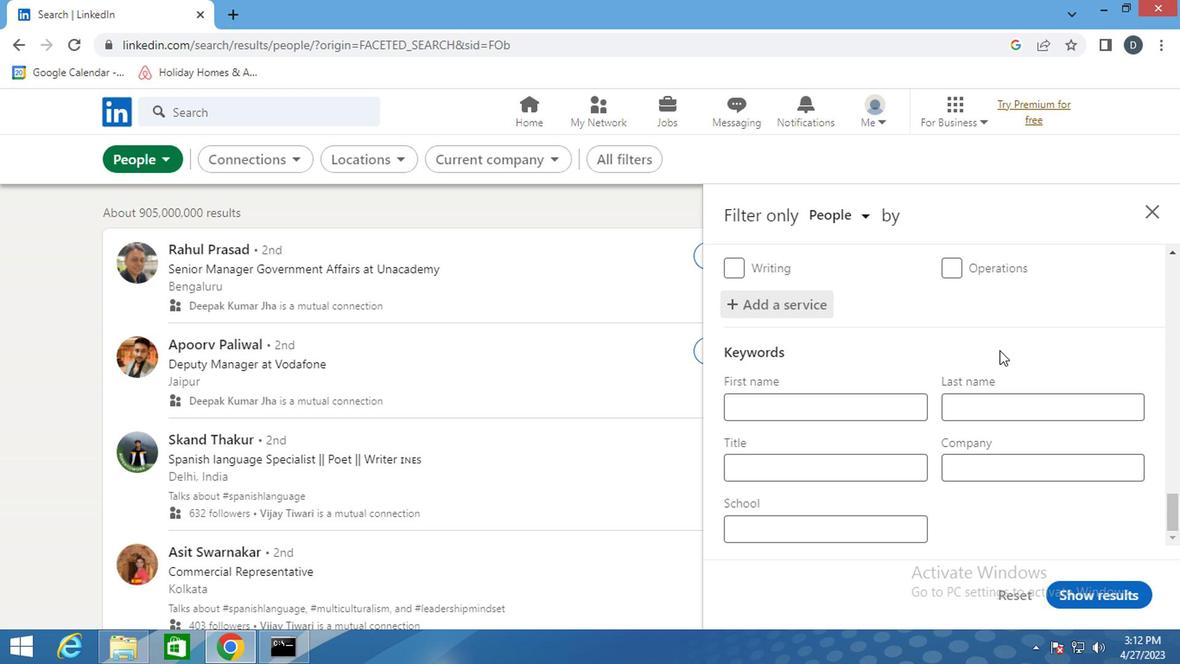 
Action: Mouse scrolled (998, 349) with delta (0, 0)
Screenshot: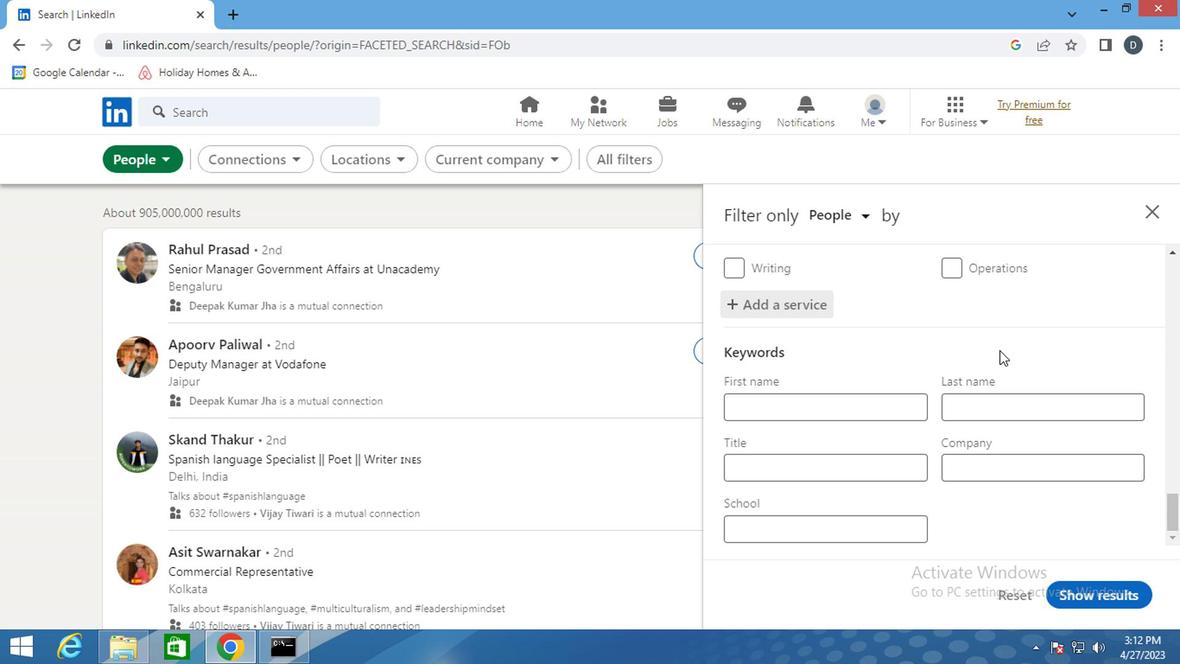 
Action: Mouse scrolled (998, 349) with delta (0, 0)
Screenshot: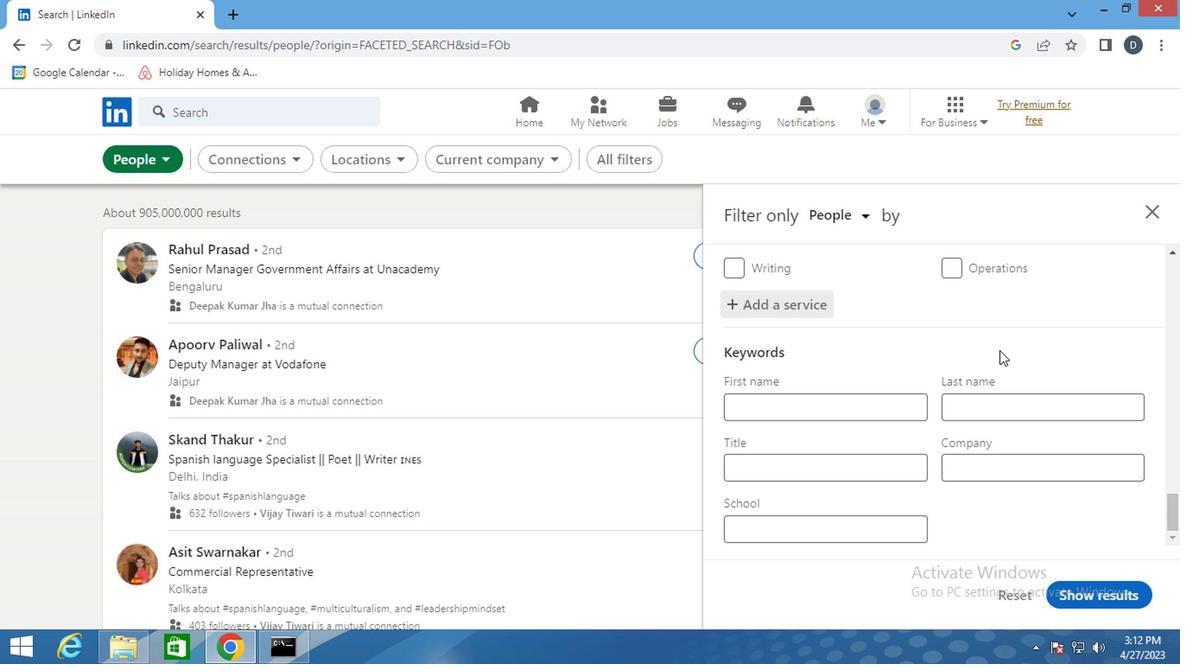 
Action: Mouse scrolled (998, 349) with delta (0, 0)
Screenshot: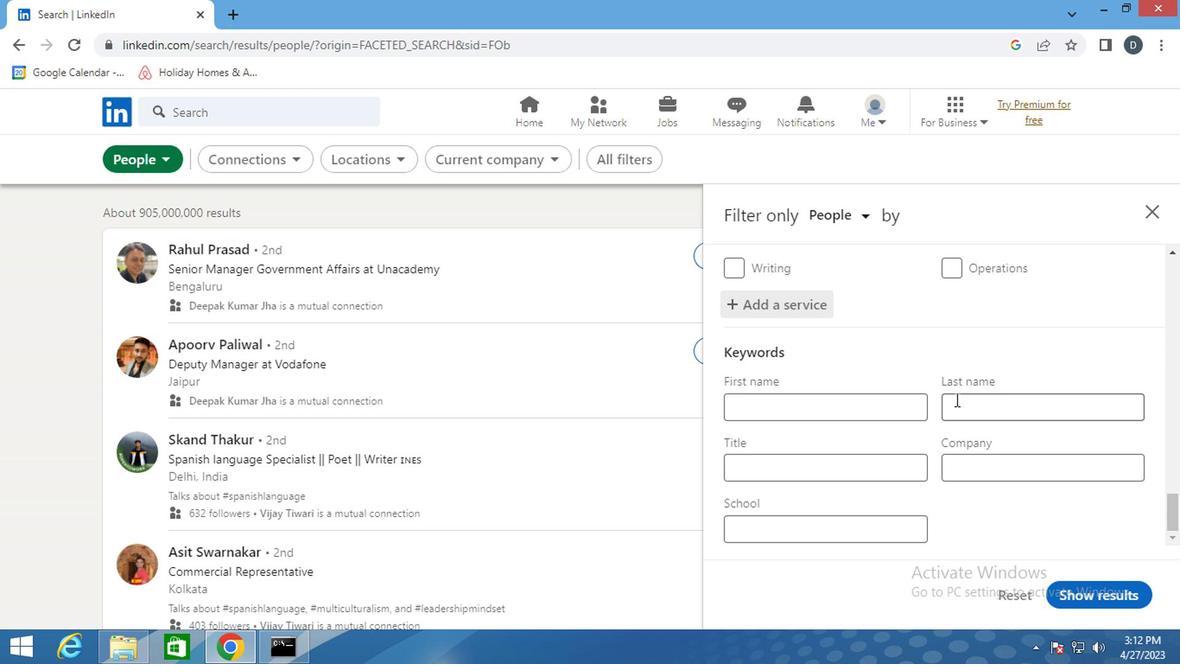 
Action: Mouse scrolled (998, 349) with delta (0, 0)
Screenshot: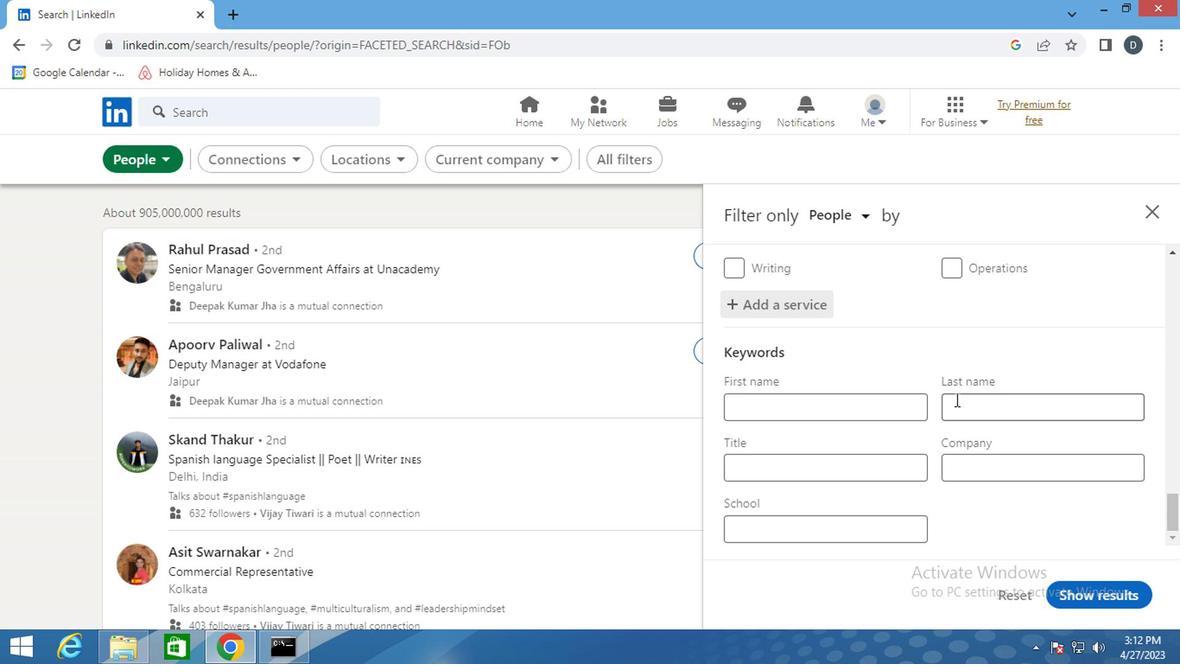 
Action: Mouse scrolled (998, 349) with delta (0, 0)
Screenshot: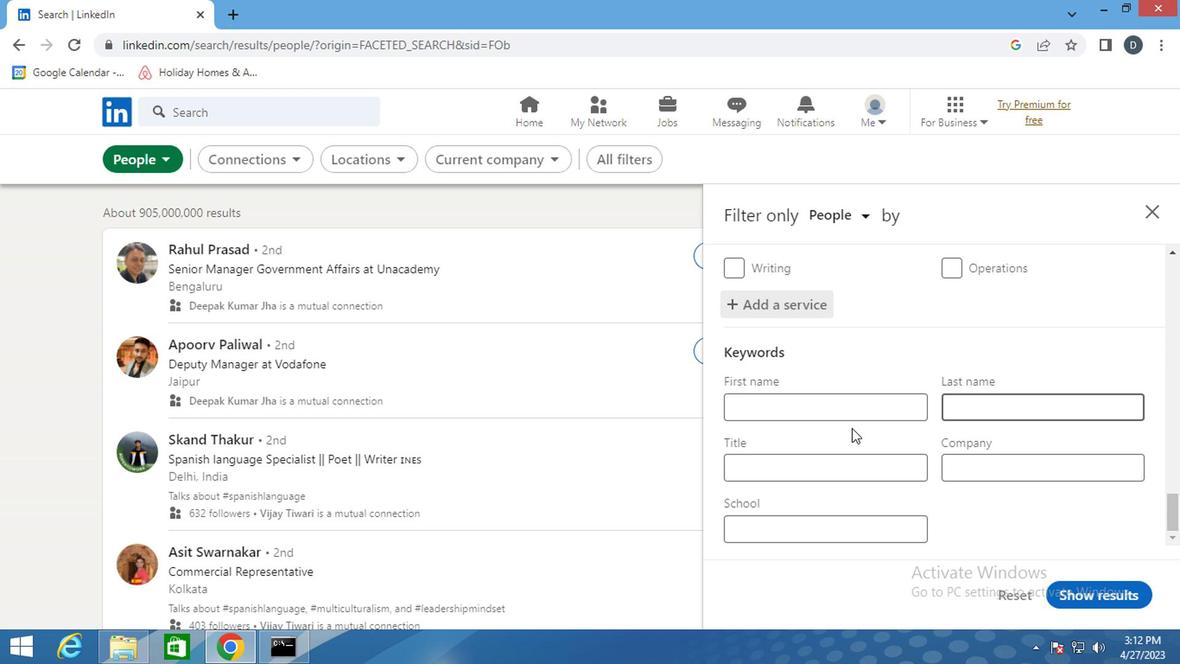 
Action: Mouse moved to (816, 458)
Screenshot: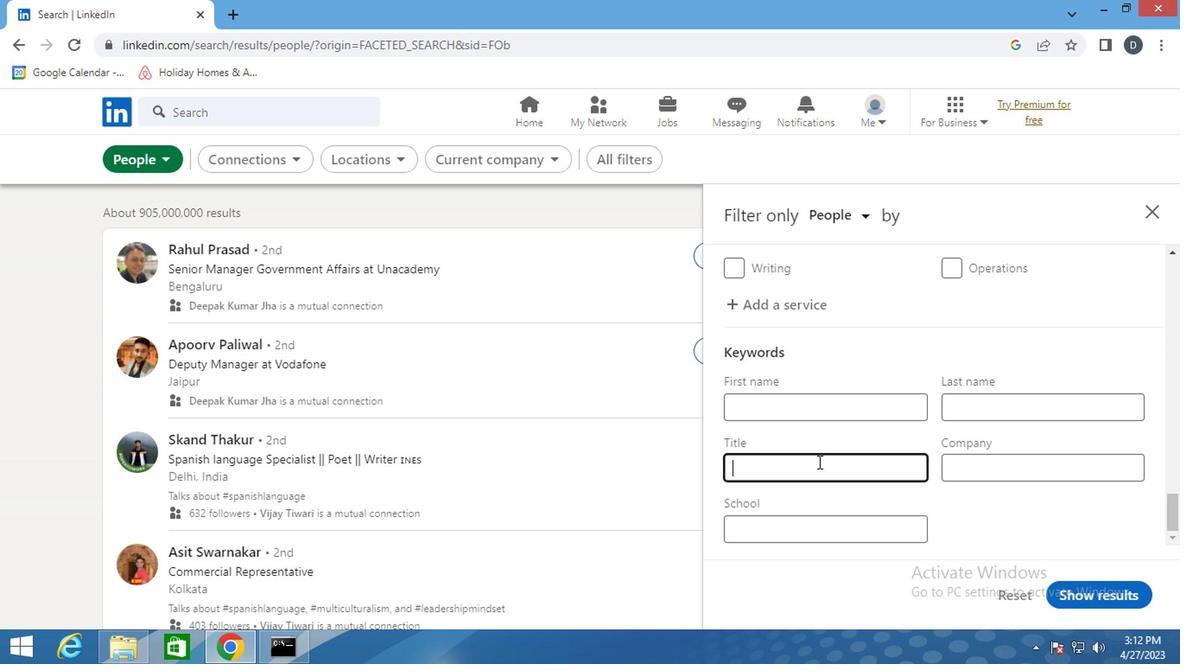
Action: Mouse pressed left at (816, 458)
Screenshot: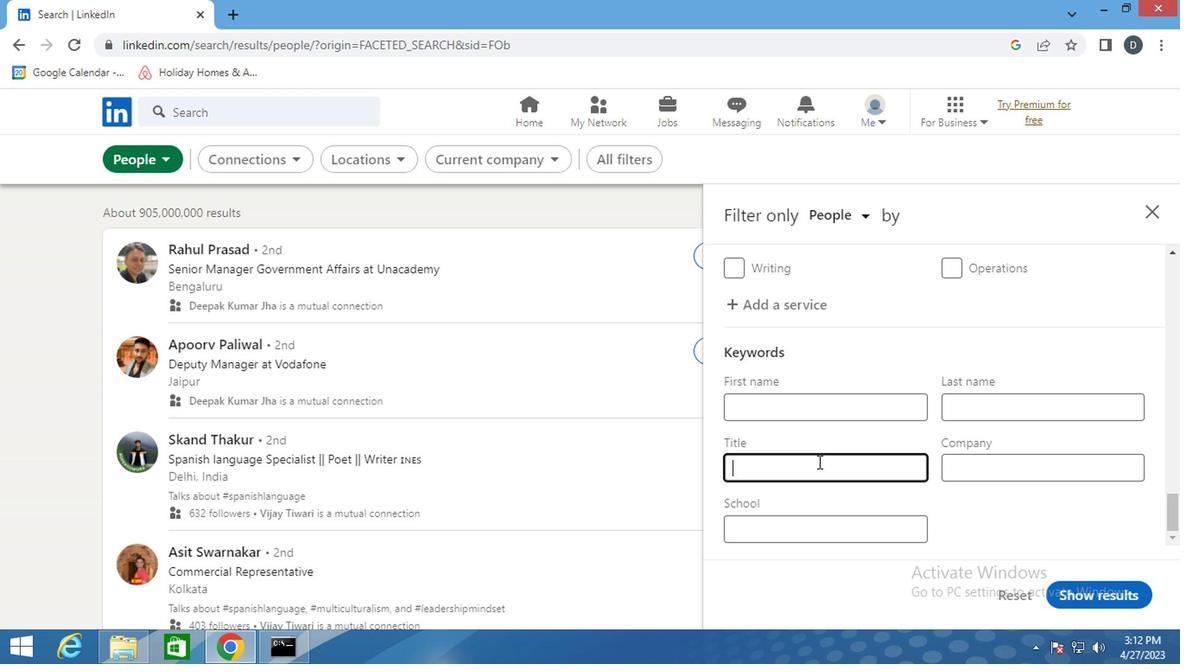 
Action: Mouse moved to (816, 460)
Screenshot: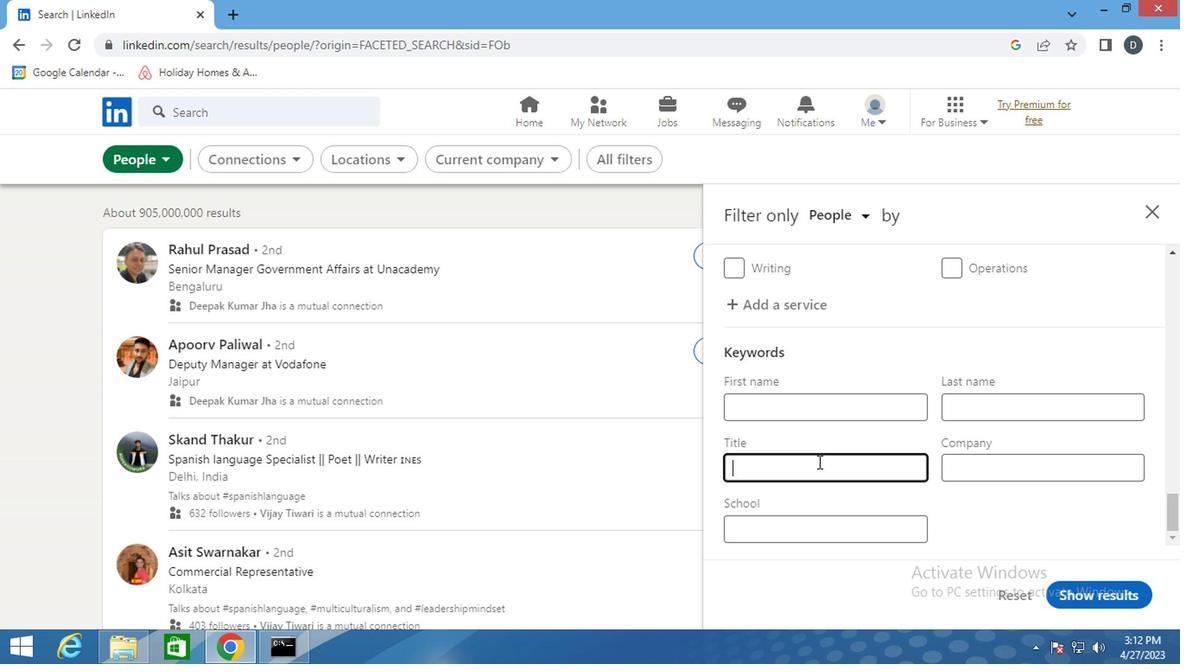 
Action: Key pressed <Key.shift><Key.shift><Key.shift>TRANSLATOR
Screenshot: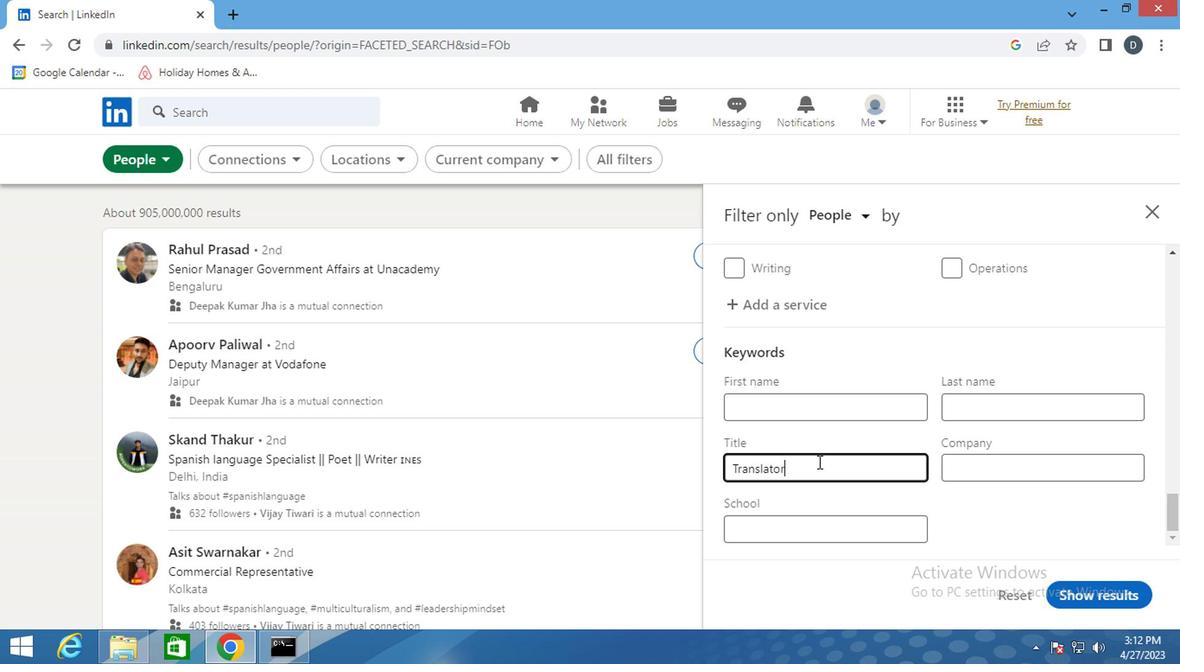 
Action: Mouse moved to (1100, 589)
Screenshot: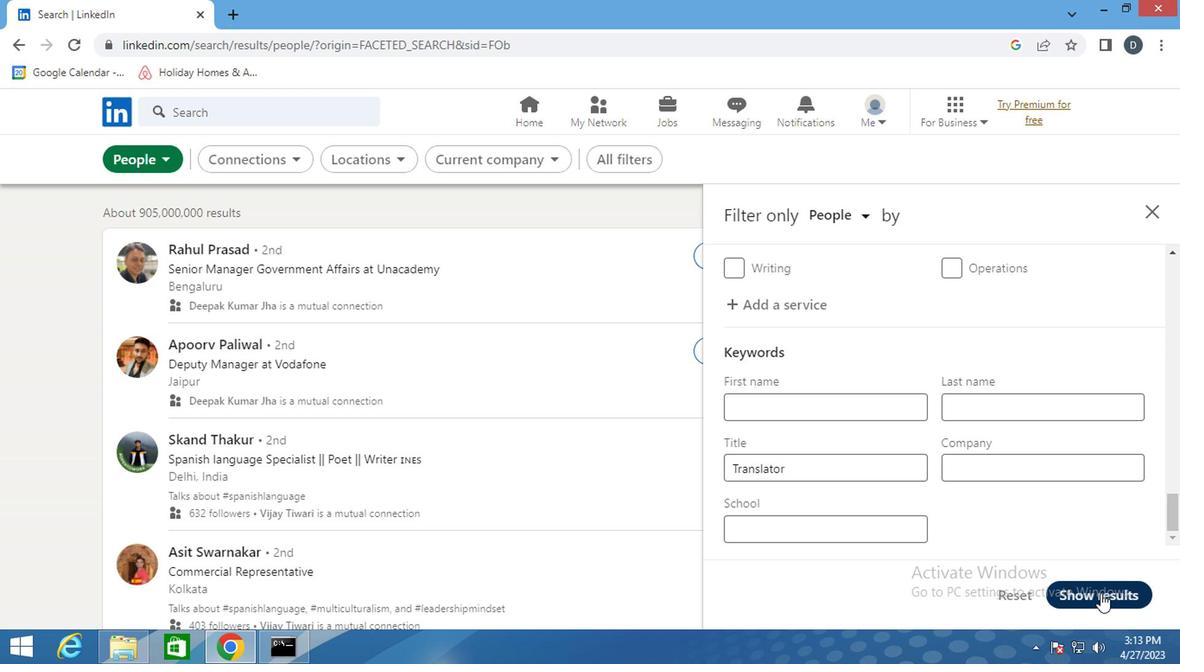 
Action: Mouse pressed left at (1100, 589)
Screenshot: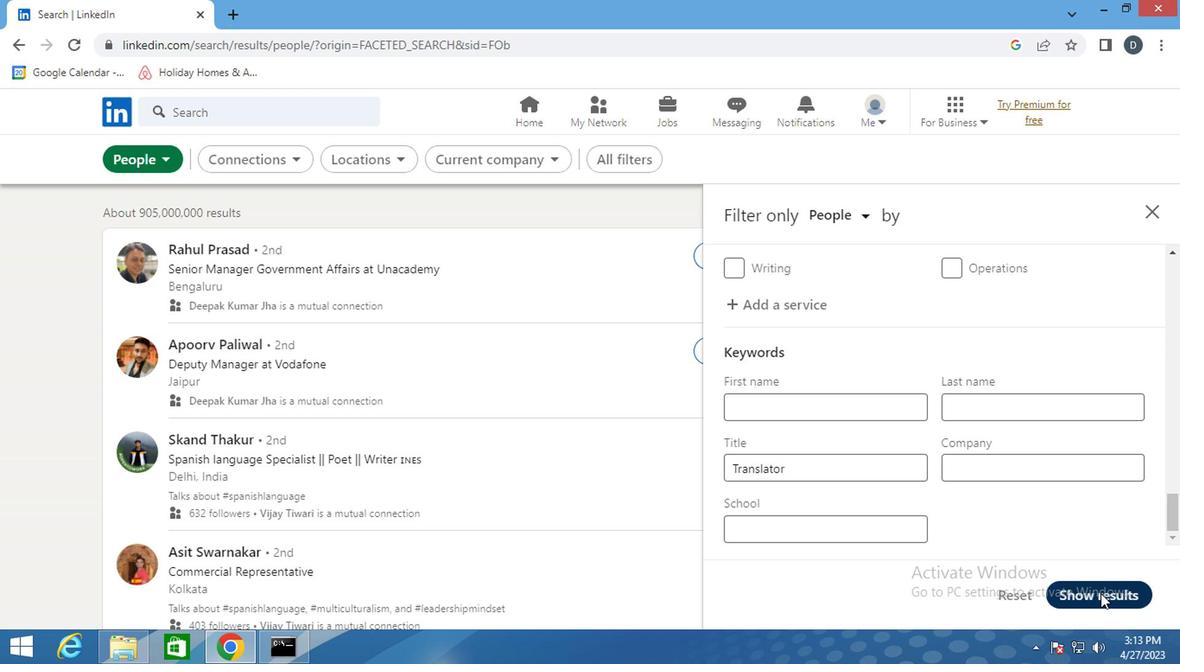 
Action: Mouse moved to (879, 403)
Screenshot: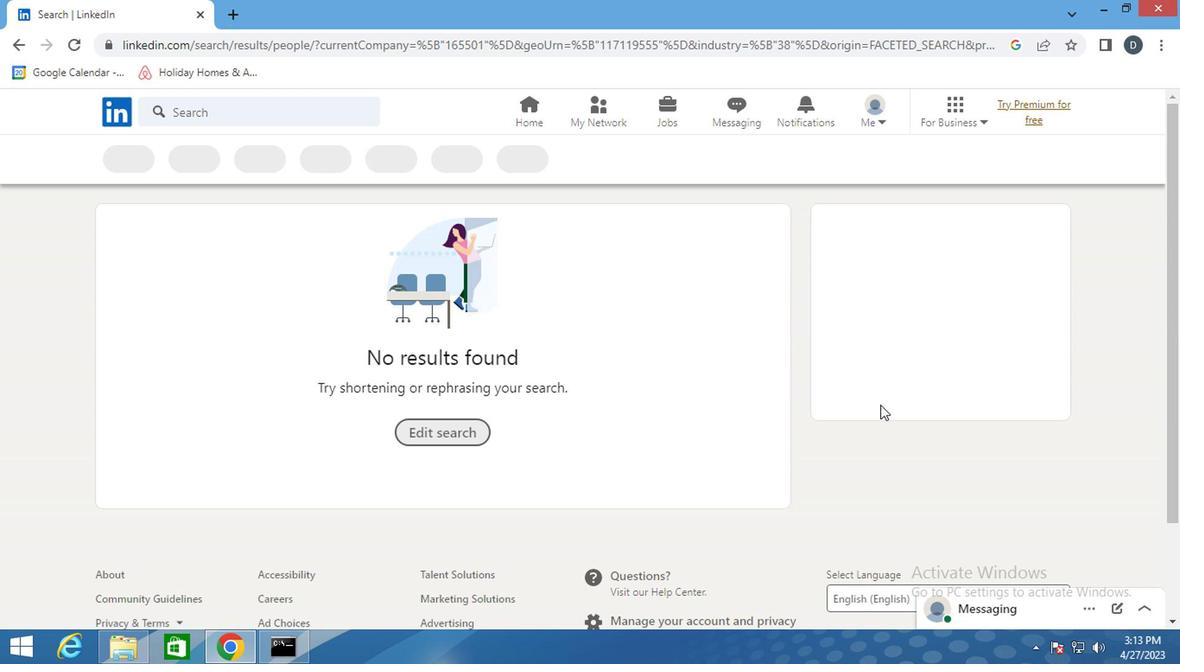 
